 Task: Find the distance between San Francisco and Muir Woods.
Action: Mouse moved to (134, 319)
Screenshot: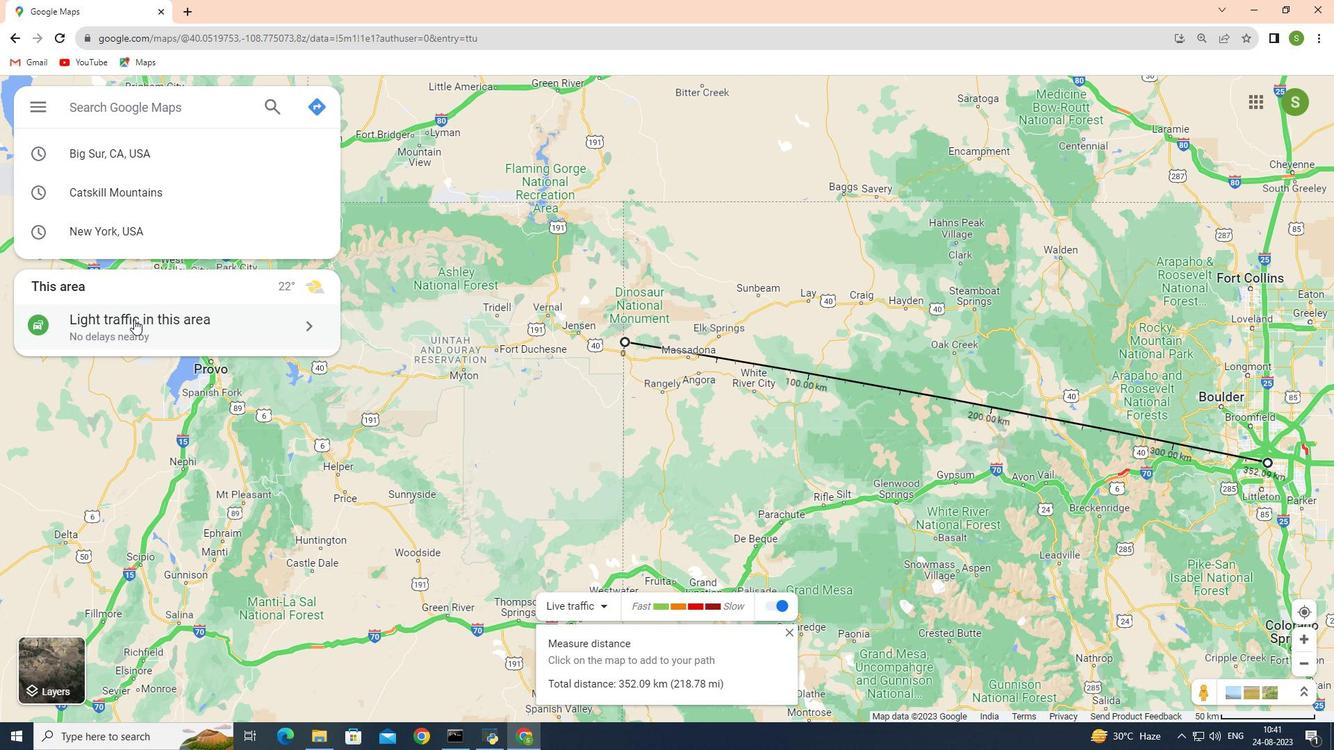 
Action: Mouse pressed left at (134, 319)
Screenshot: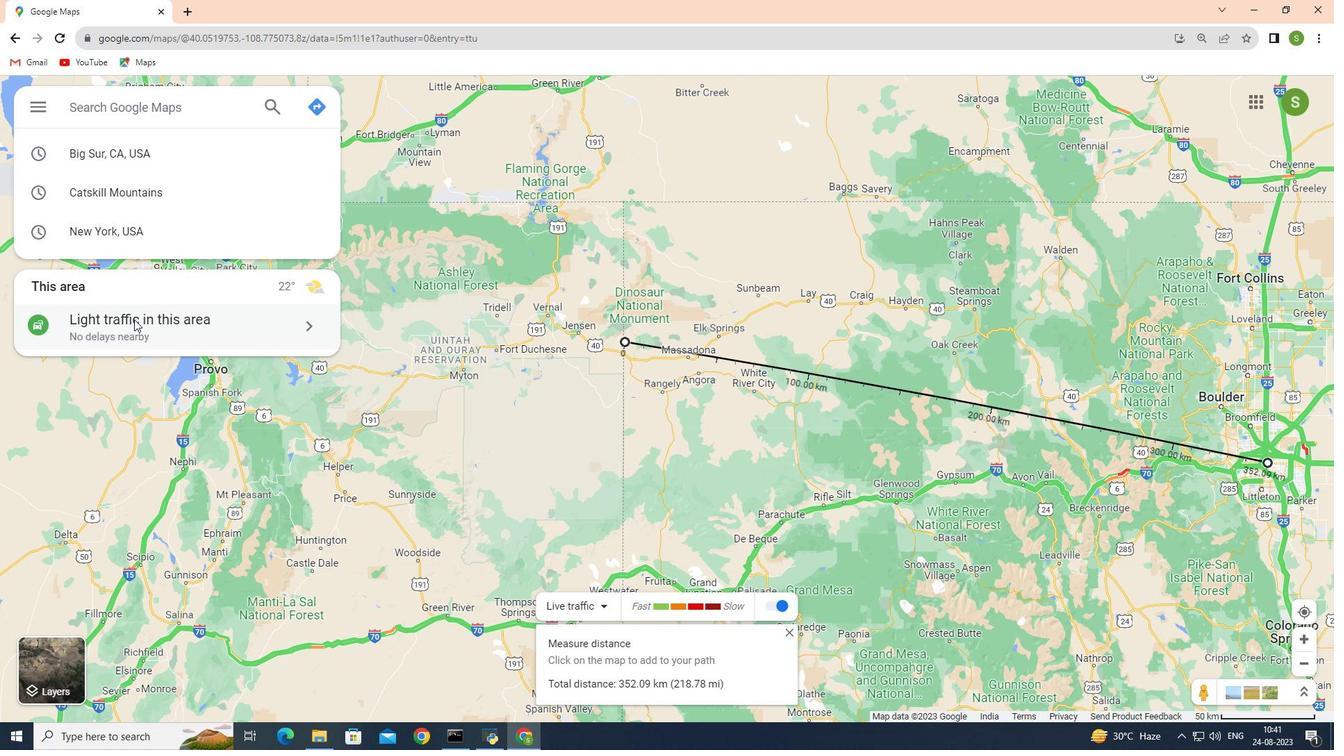 
Action: Mouse moved to (225, 267)
Screenshot: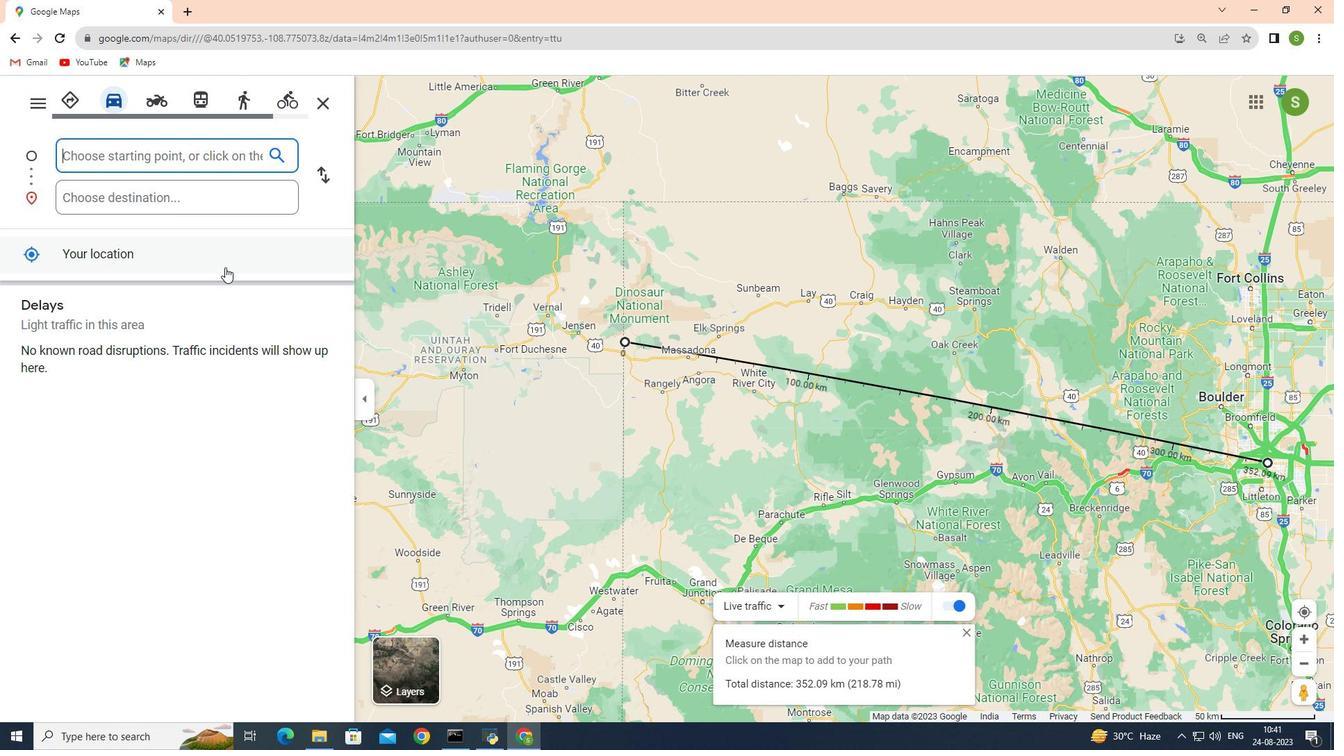 
Action: Key pressed <Key.shift>San
Screenshot: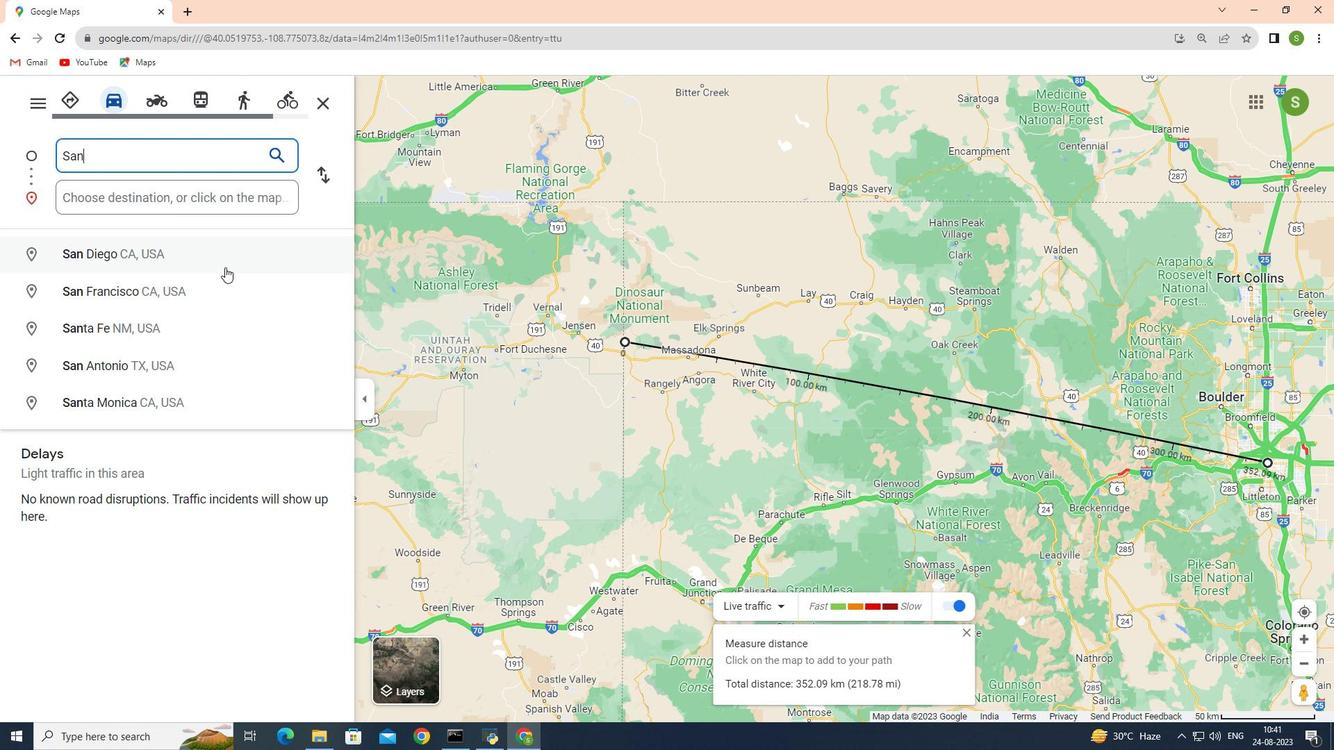 
Action: Mouse moved to (183, 293)
Screenshot: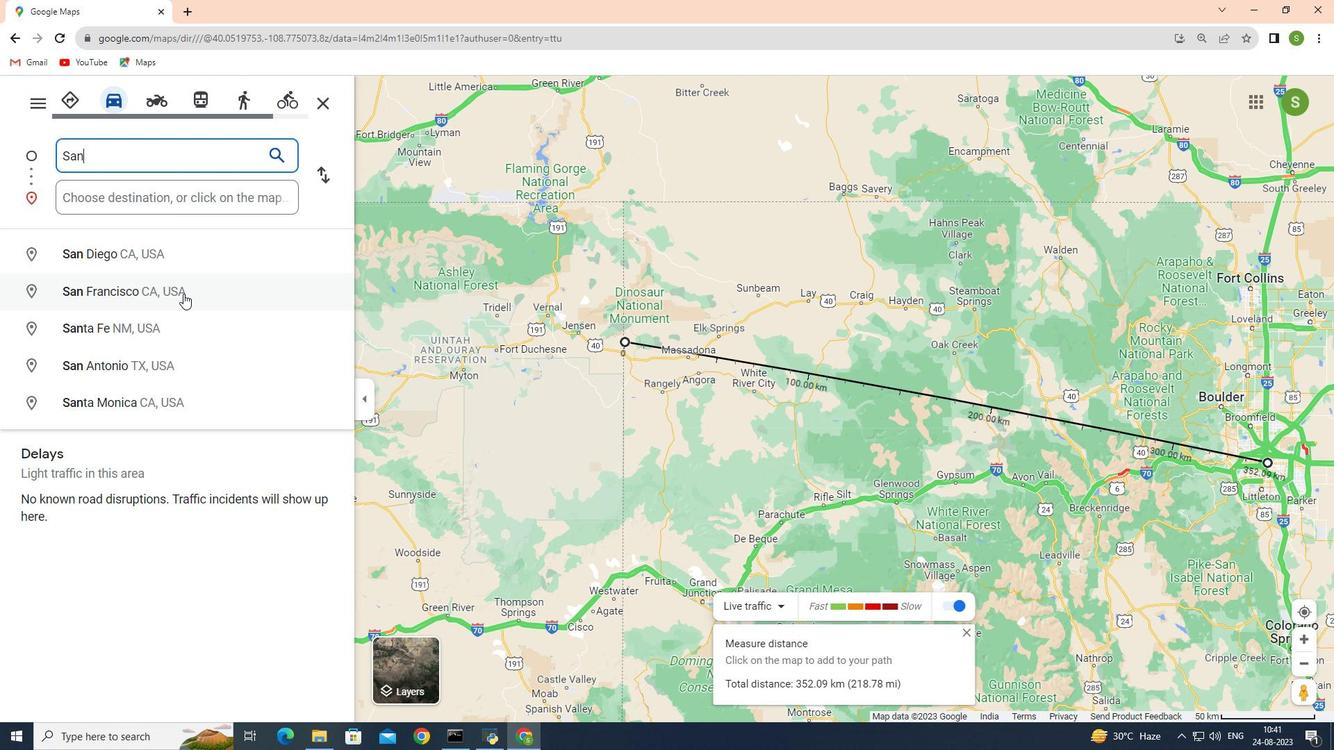 
Action: Mouse pressed left at (183, 293)
Screenshot: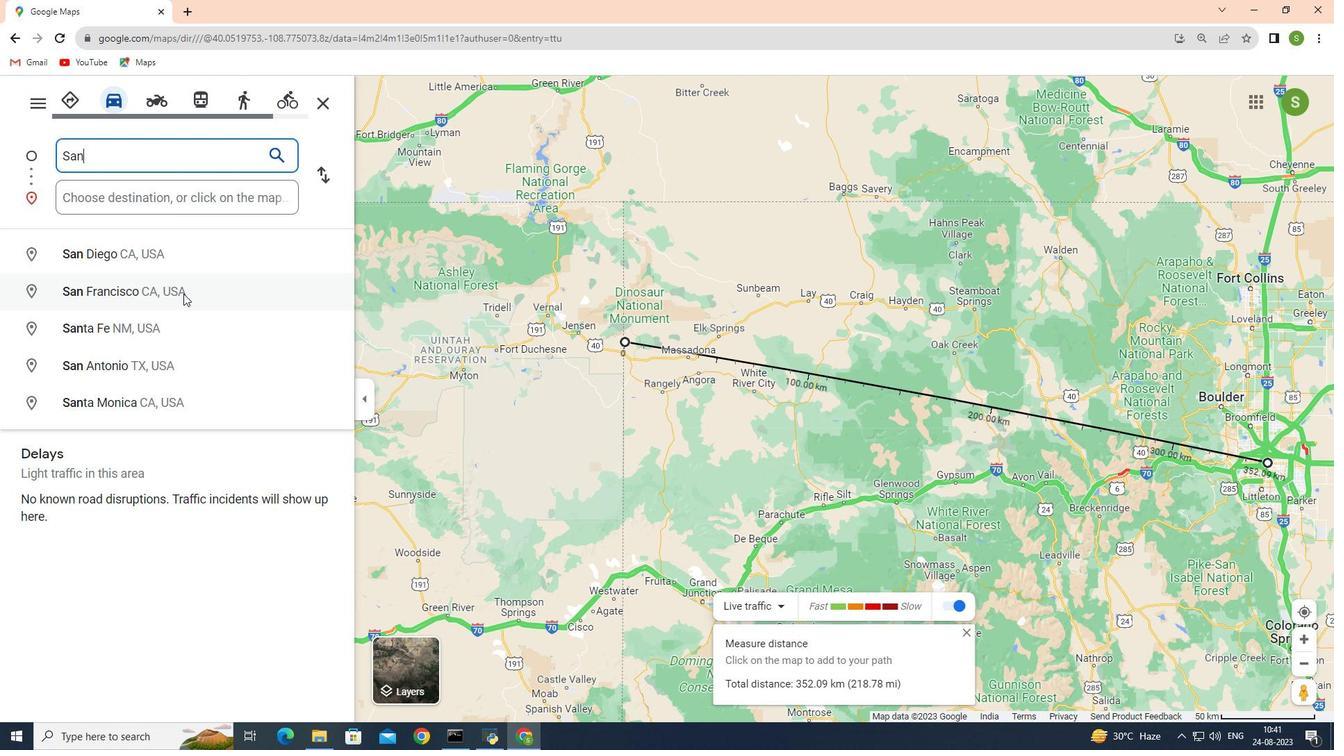 
Action: Mouse moved to (134, 195)
Screenshot: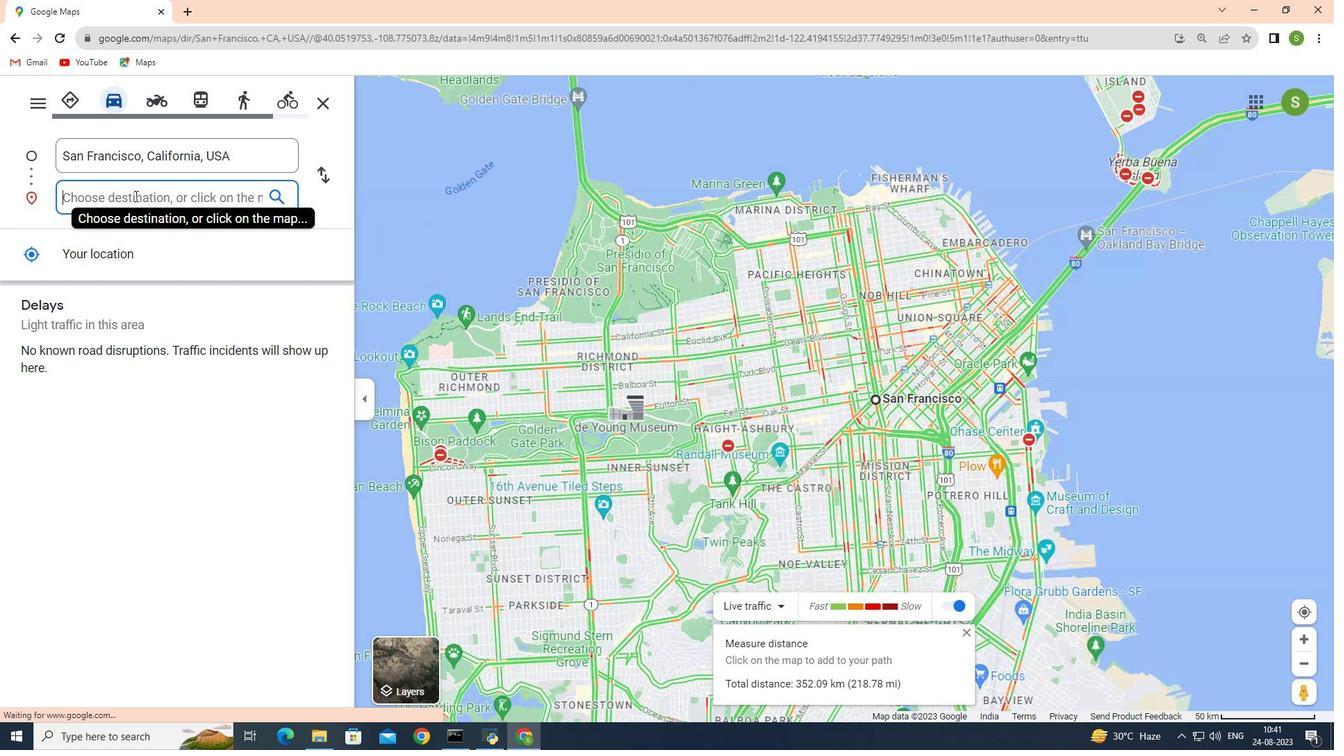
Action: Mouse pressed left at (134, 195)
Screenshot: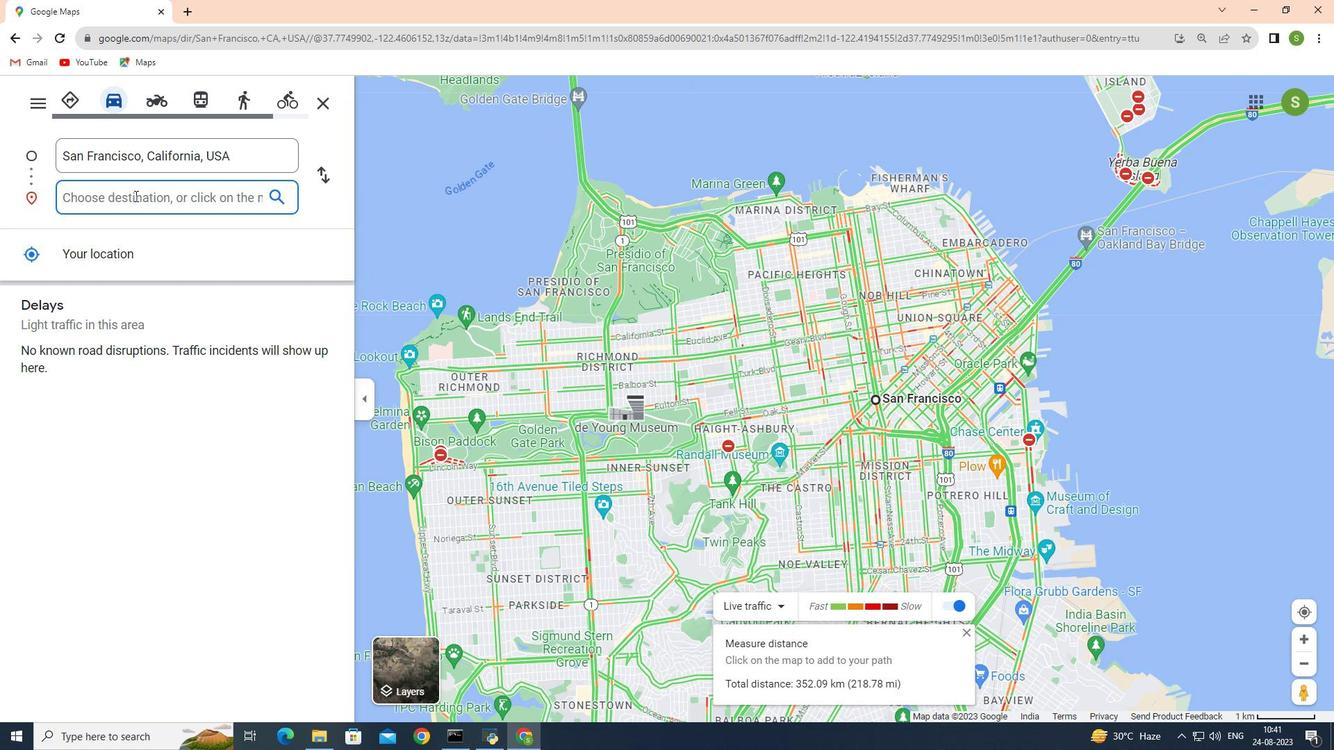 
Action: Key pressed <Key.shift>Muir
Screenshot: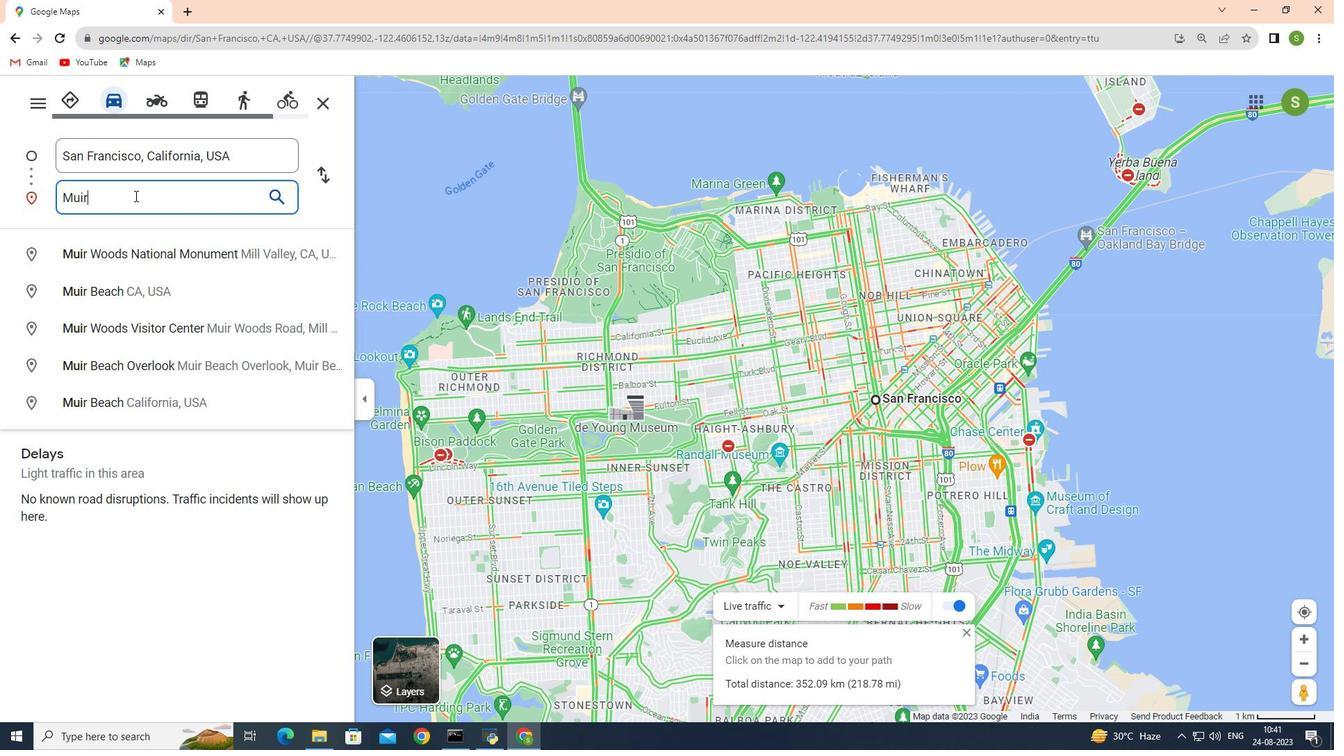 
Action: Mouse moved to (126, 250)
Screenshot: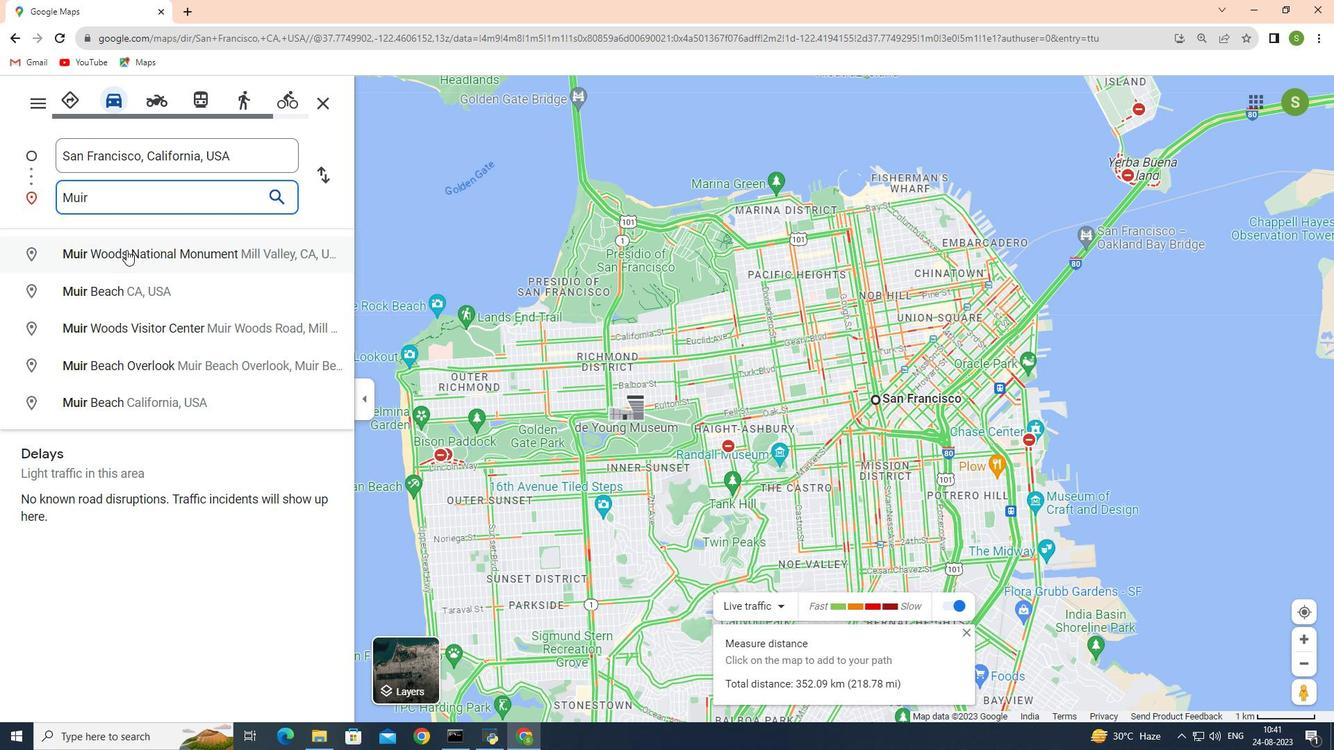 
Action: Mouse pressed left at (126, 250)
Screenshot: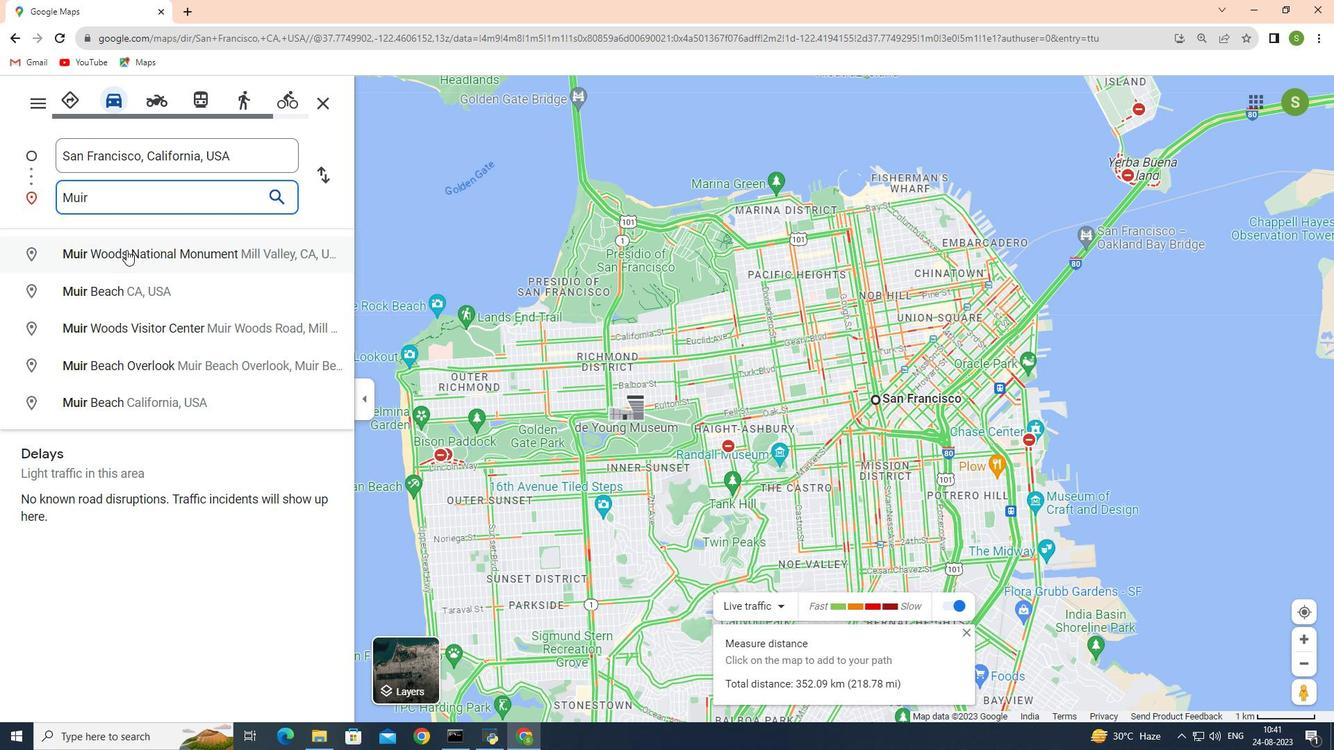 
Action: Mouse moved to (698, 673)
Screenshot: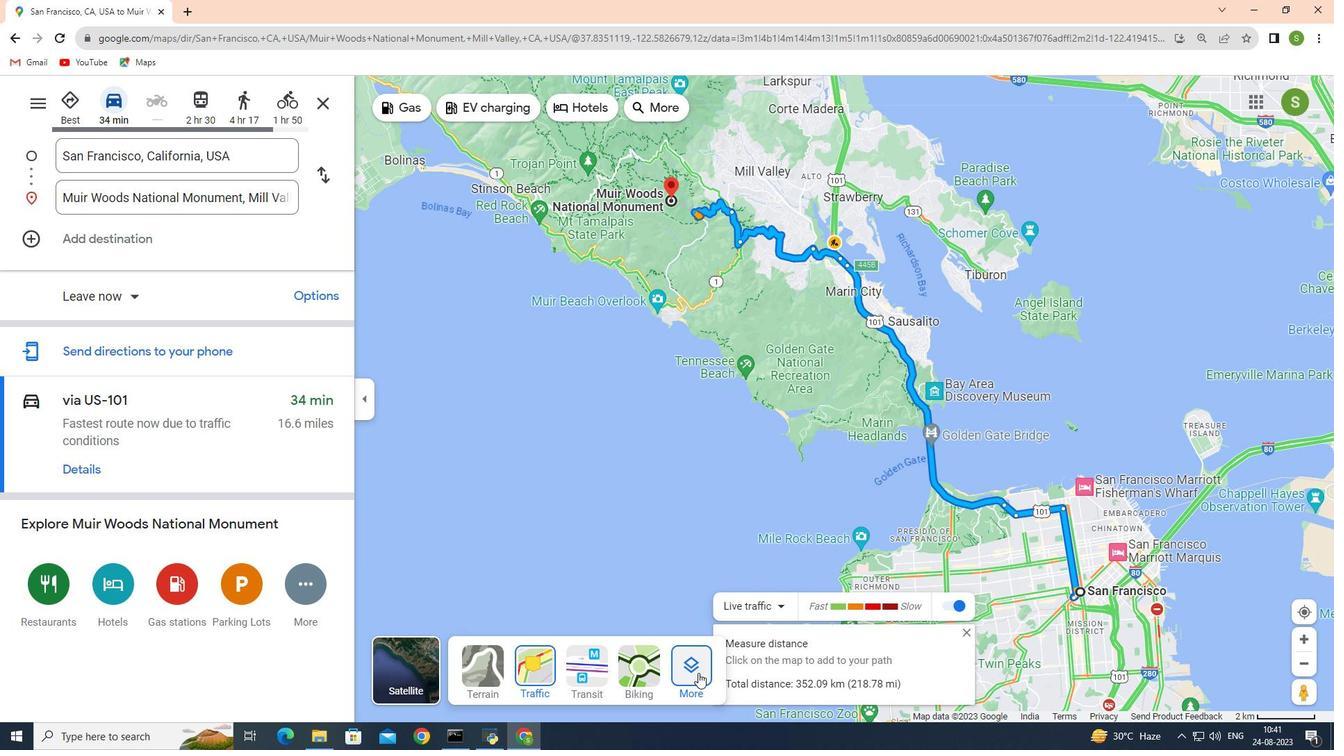 
Action: Mouse pressed left at (698, 673)
Screenshot: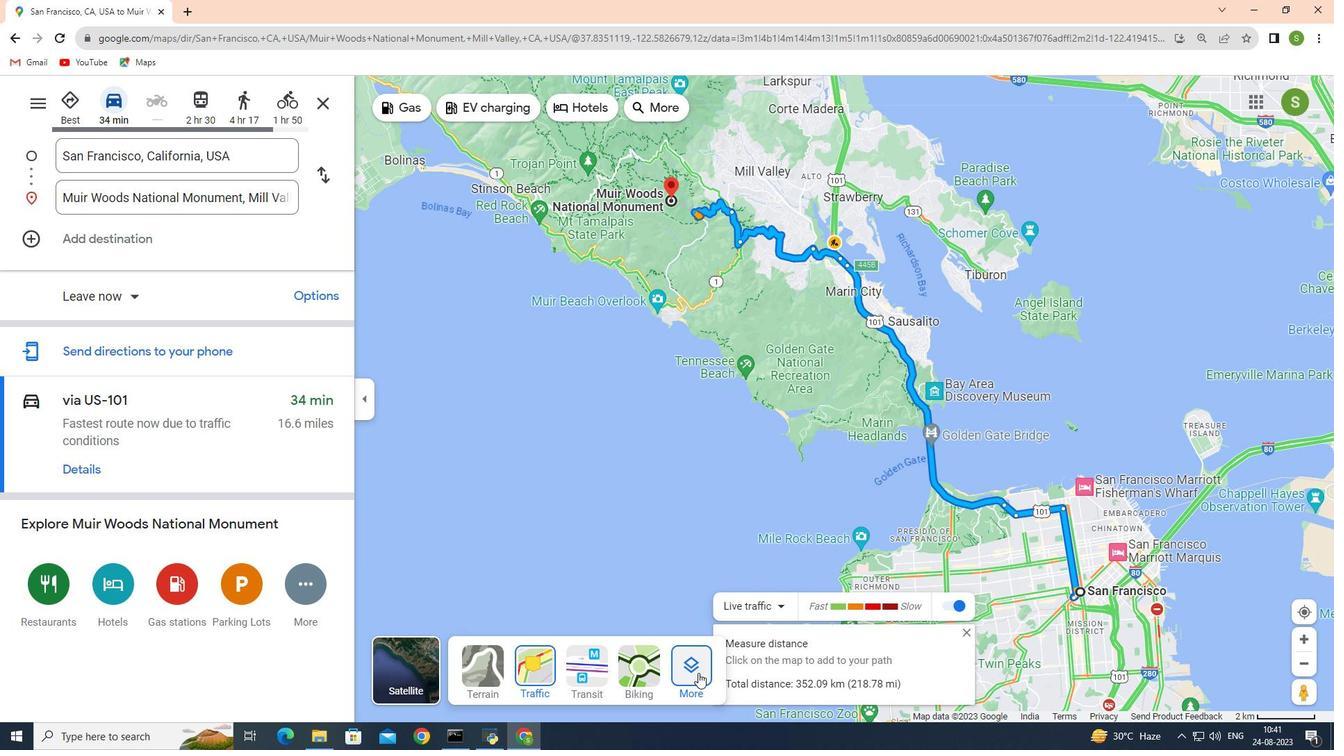 
Action: Mouse moved to (530, 522)
Screenshot: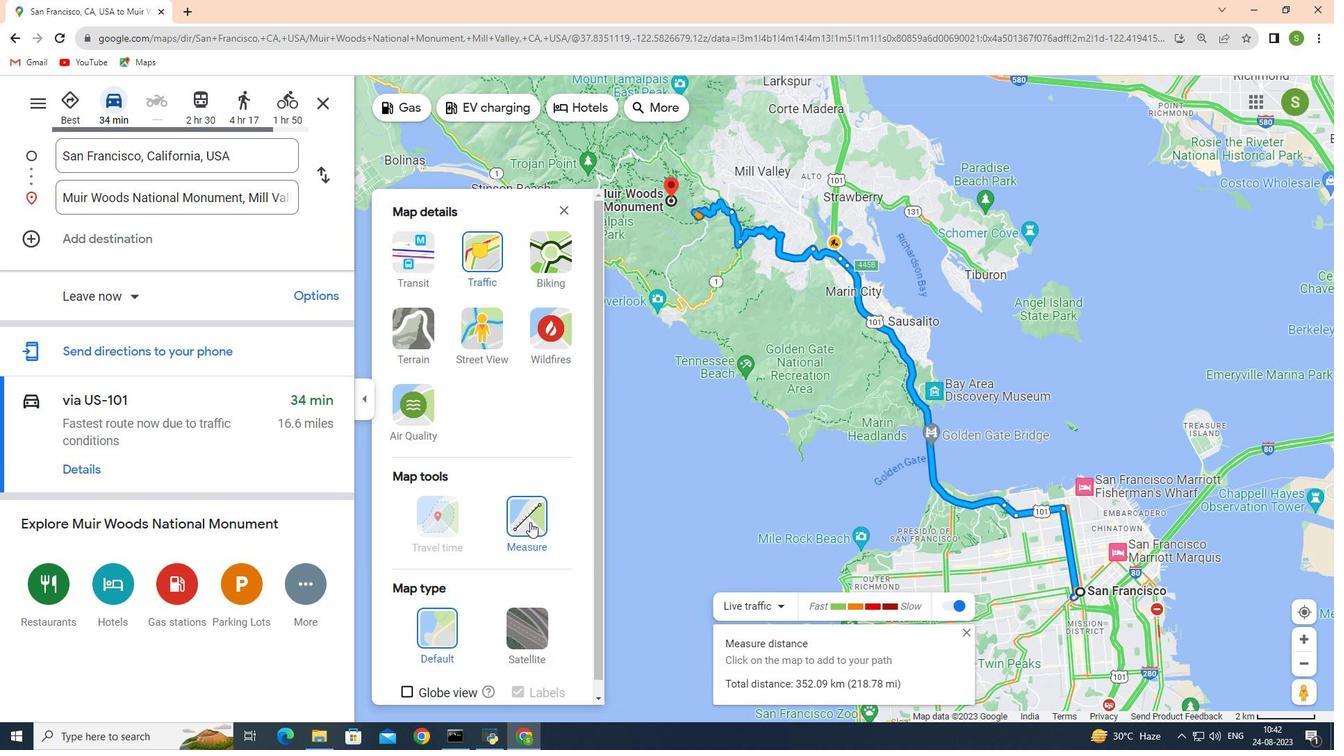 
Action: Mouse pressed left at (530, 522)
Screenshot: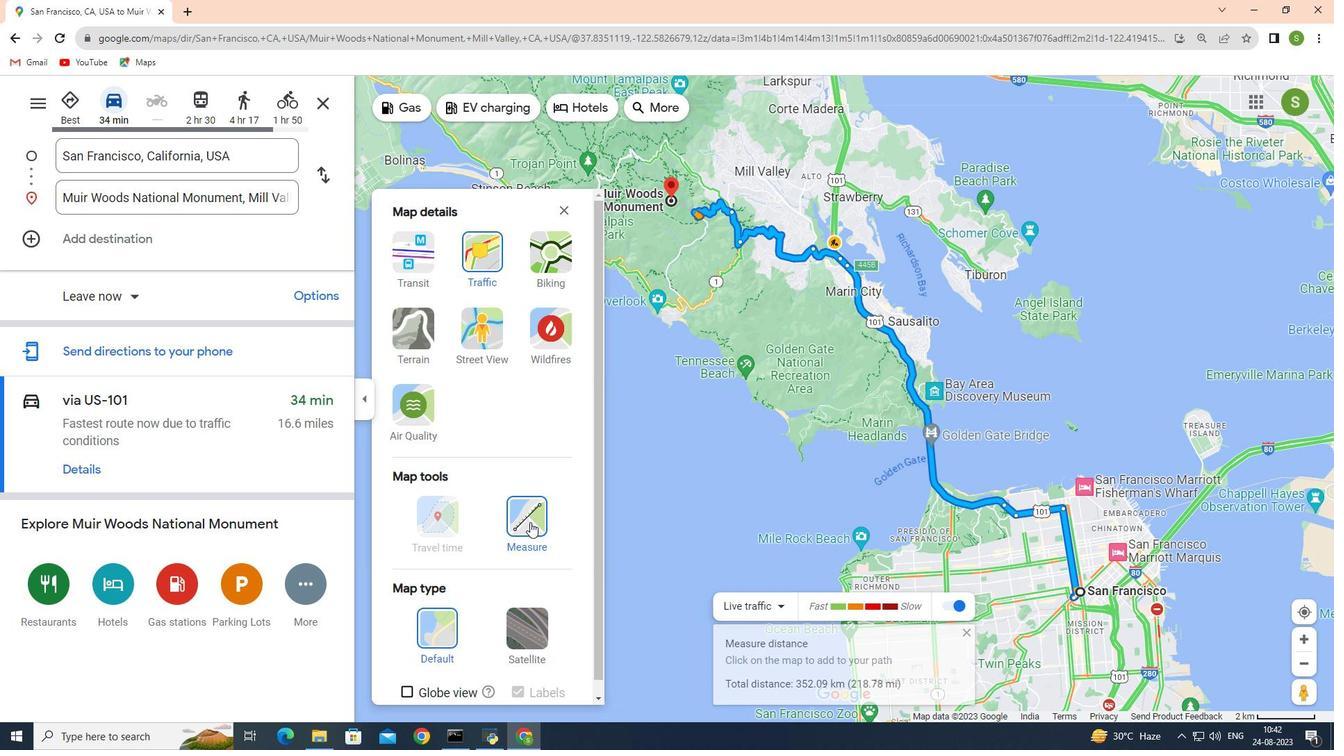 
Action: Mouse moved to (562, 210)
Screenshot: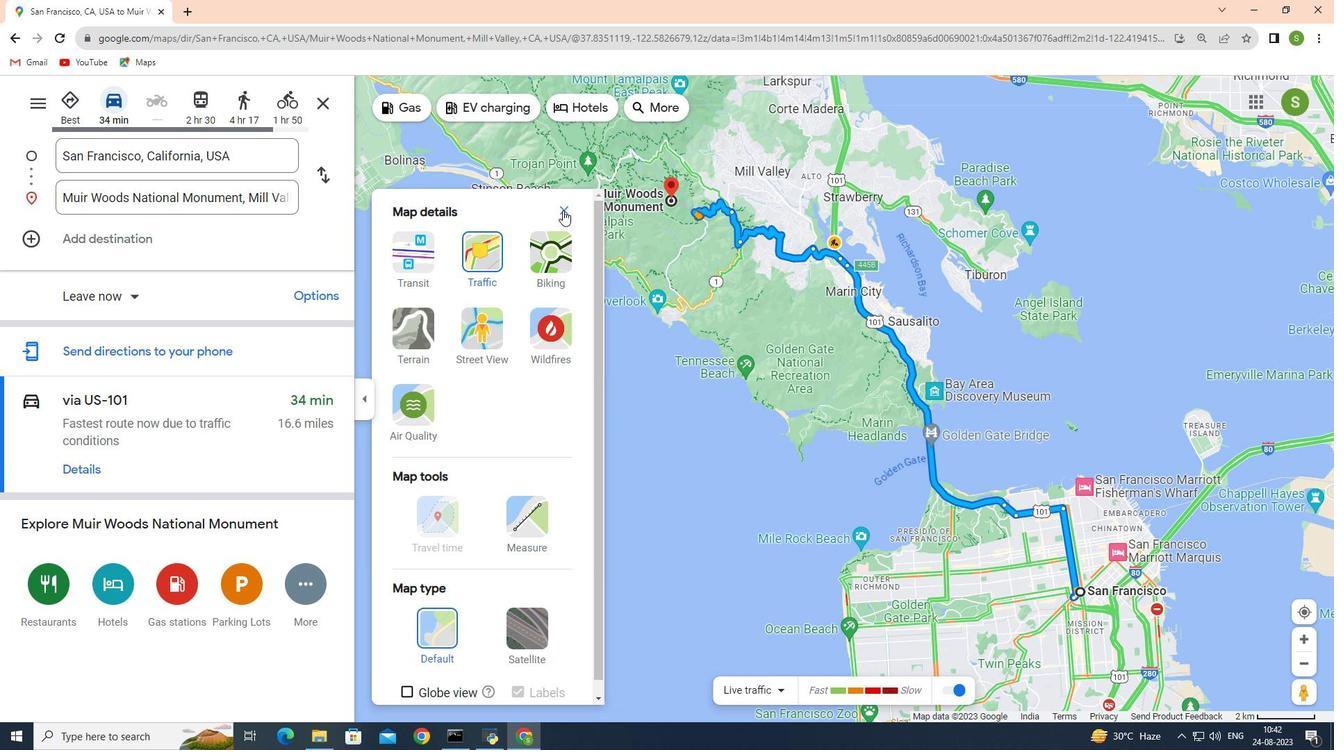 
Action: Mouse pressed left at (562, 210)
Screenshot: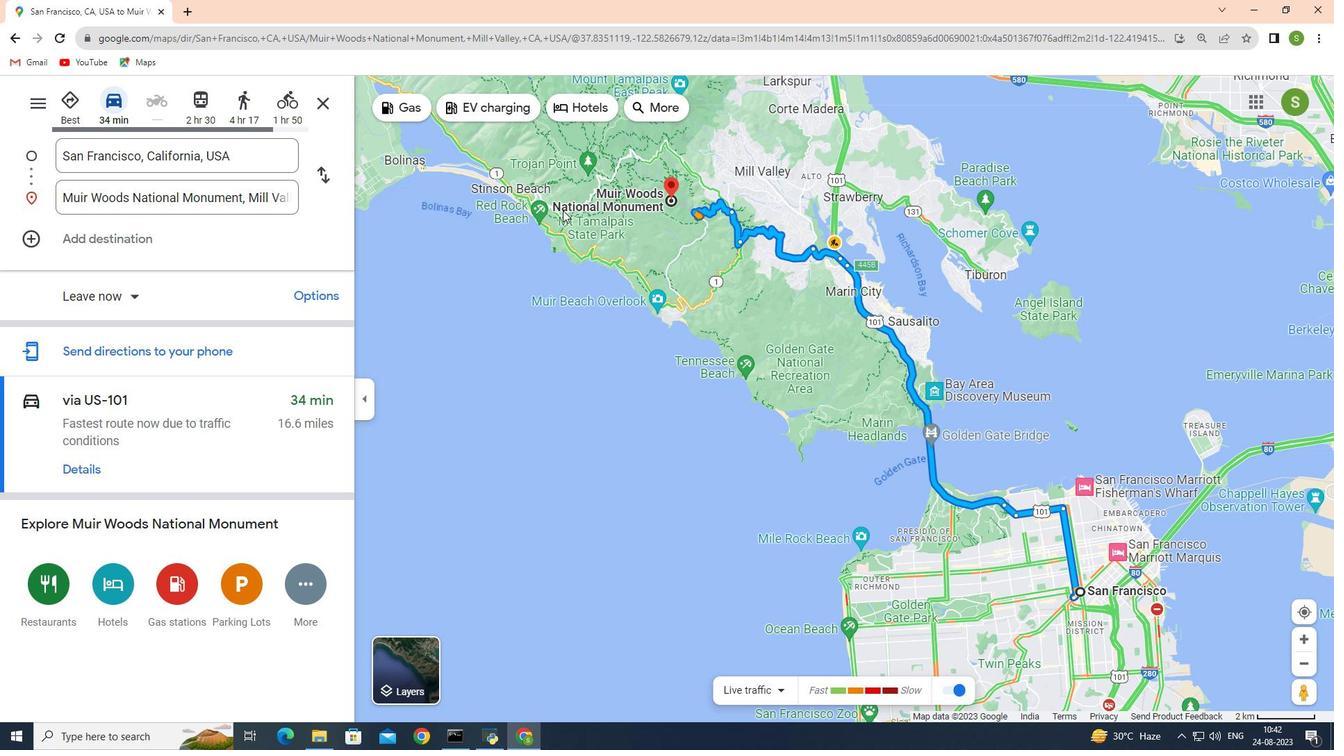 
Action: Mouse moved to (1079, 591)
Screenshot: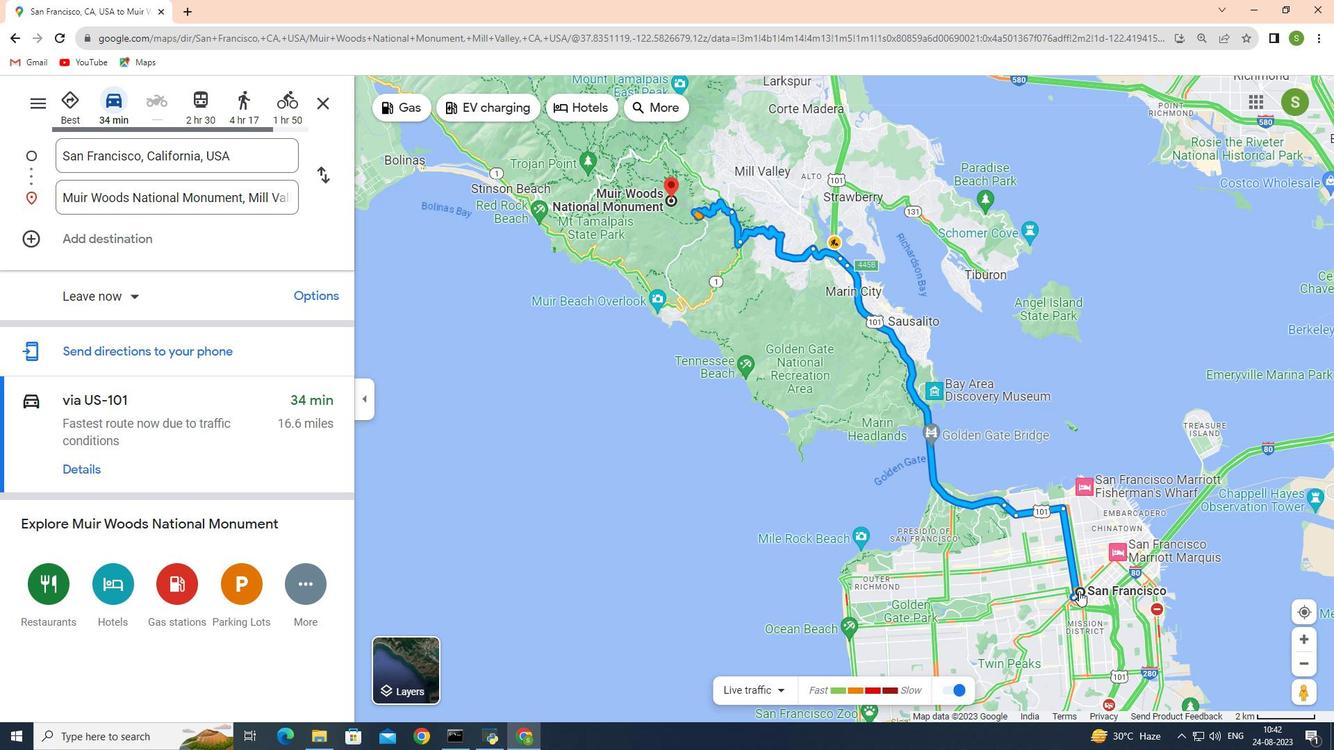 
Action: Mouse pressed left at (1079, 591)
Screenshot: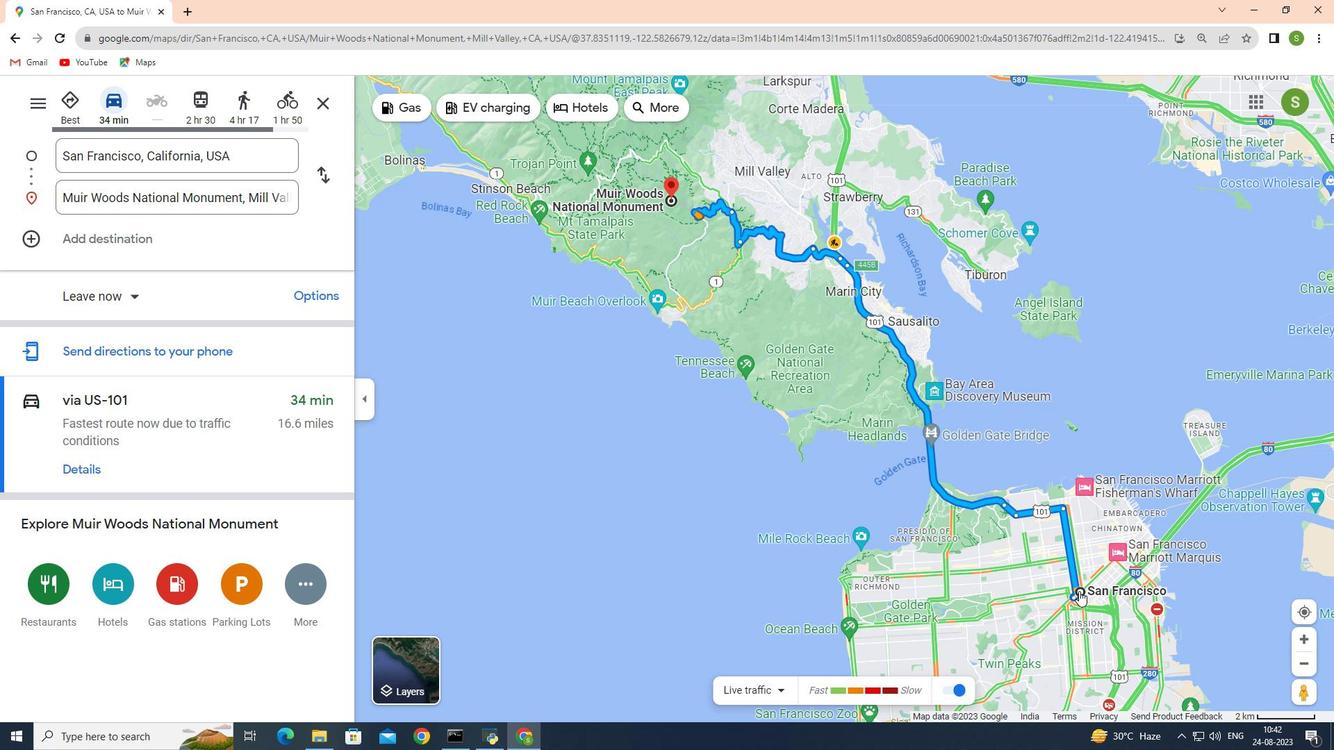 
Action: Mouse moved to (671, 189)
Screenshot: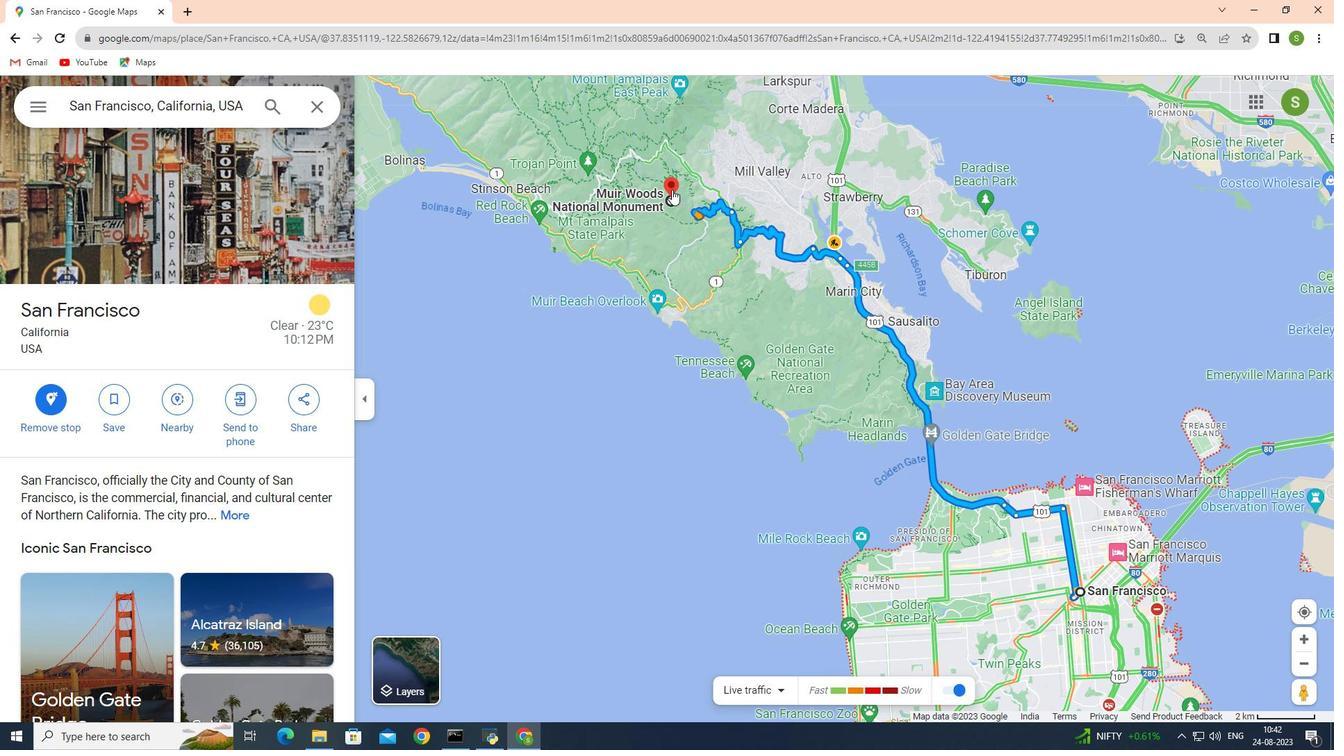 
Action: Mouse pressed left at (671, 189)
Screenshot: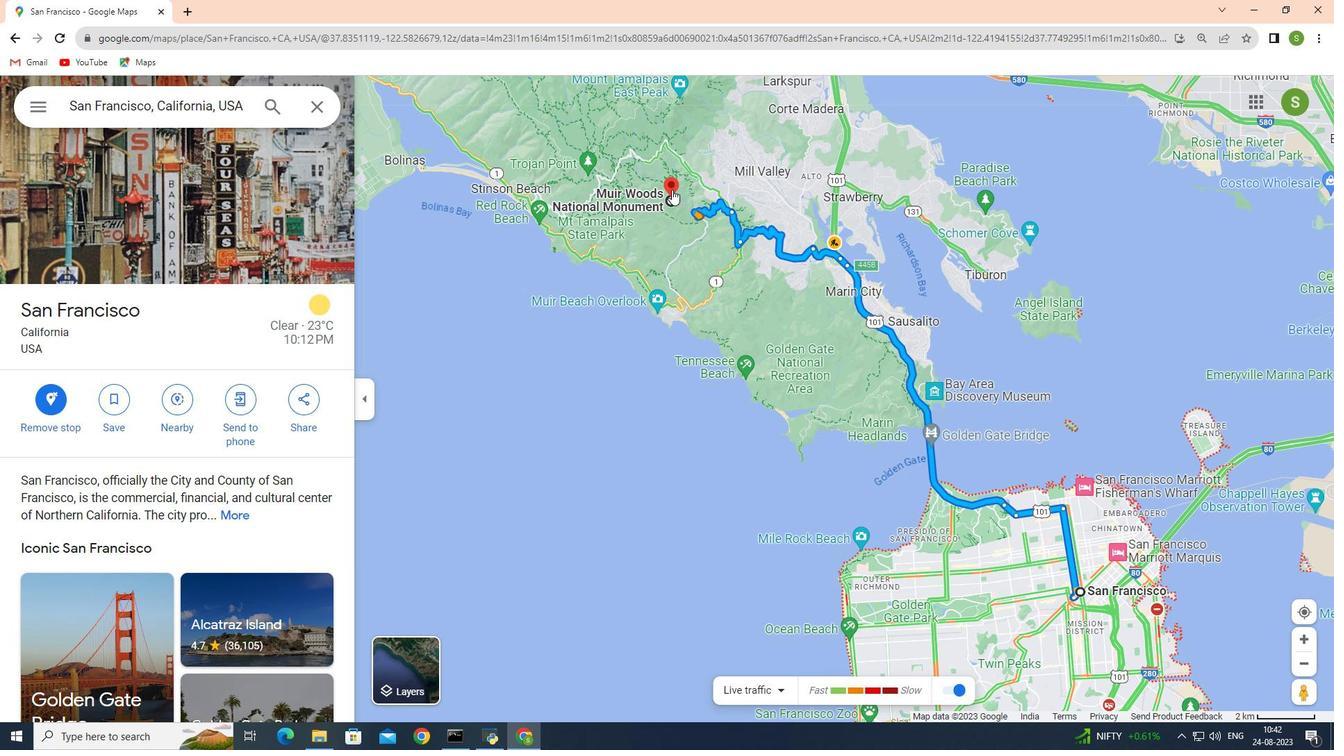 
Action: Mouse moved to (669, 198)
Screenshot: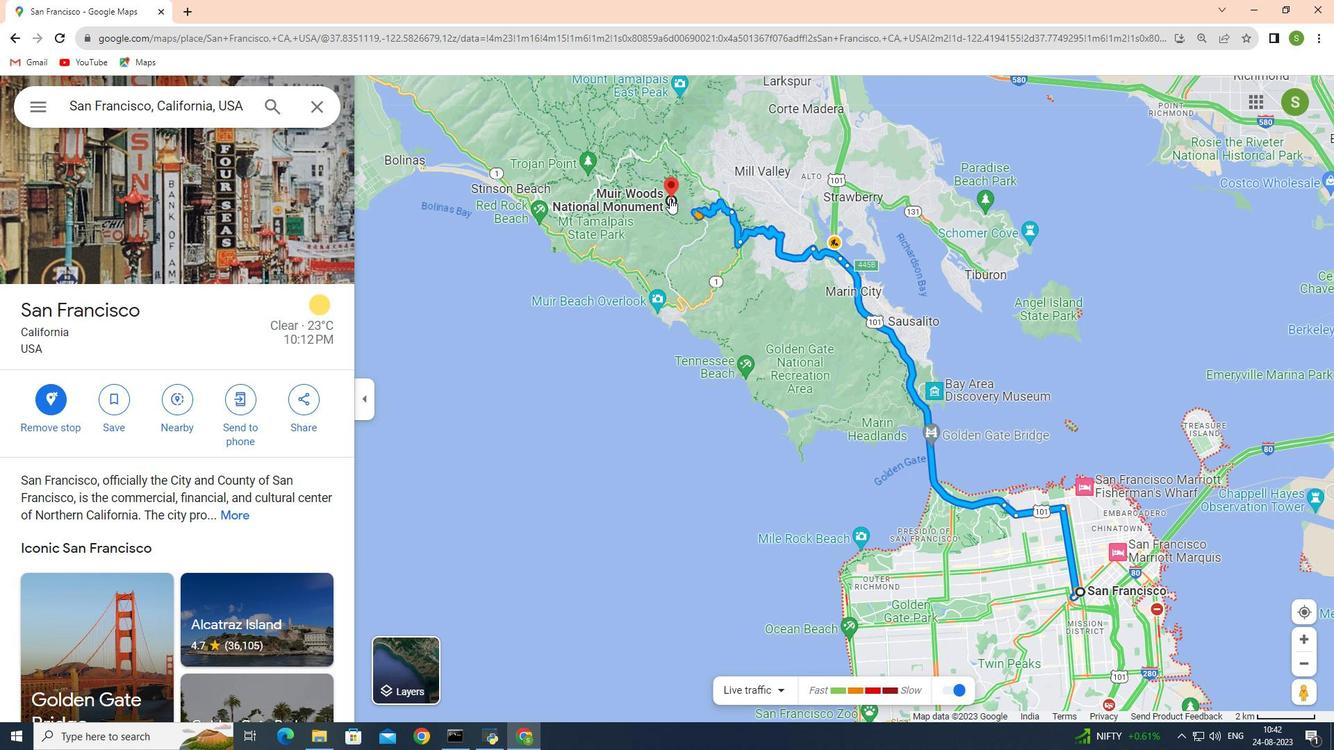 
Action: Mouse pressed left at (669, 198)
Screenshot: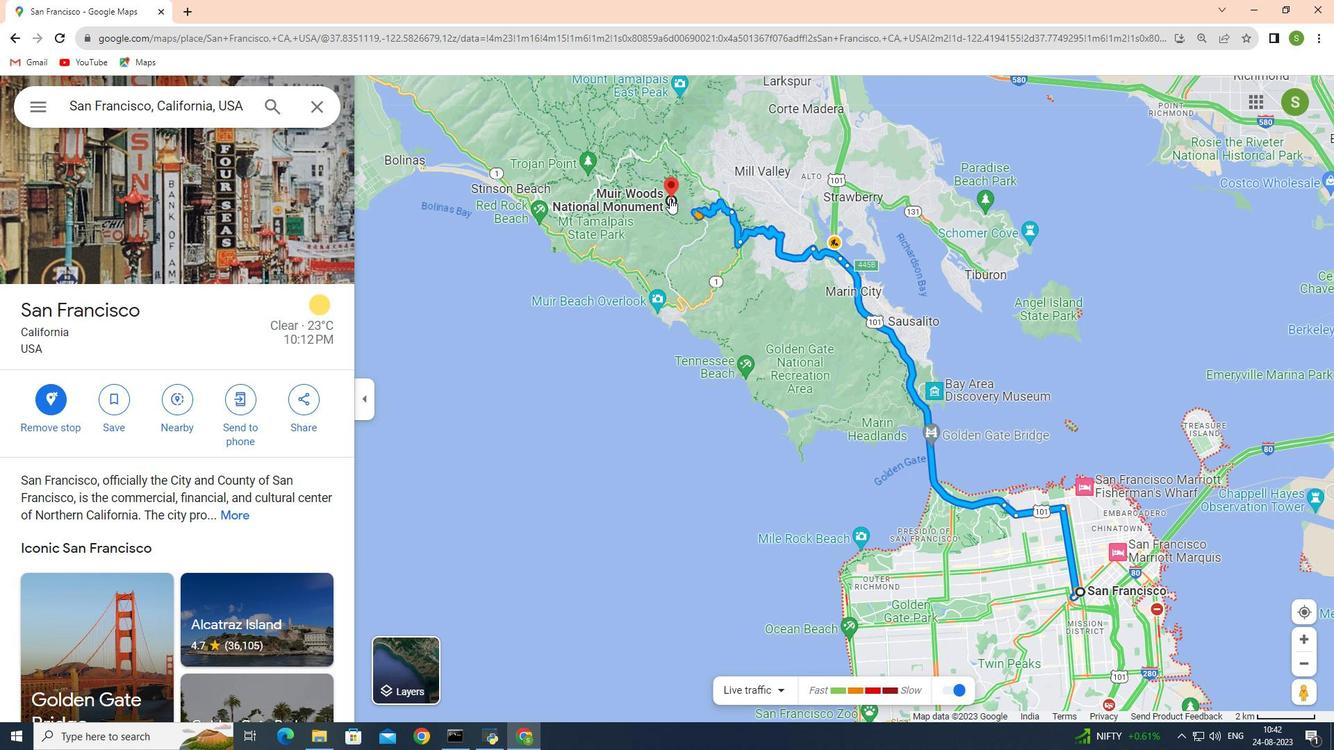 
Action: Mouse moved to (1075, 592)
Screenshot: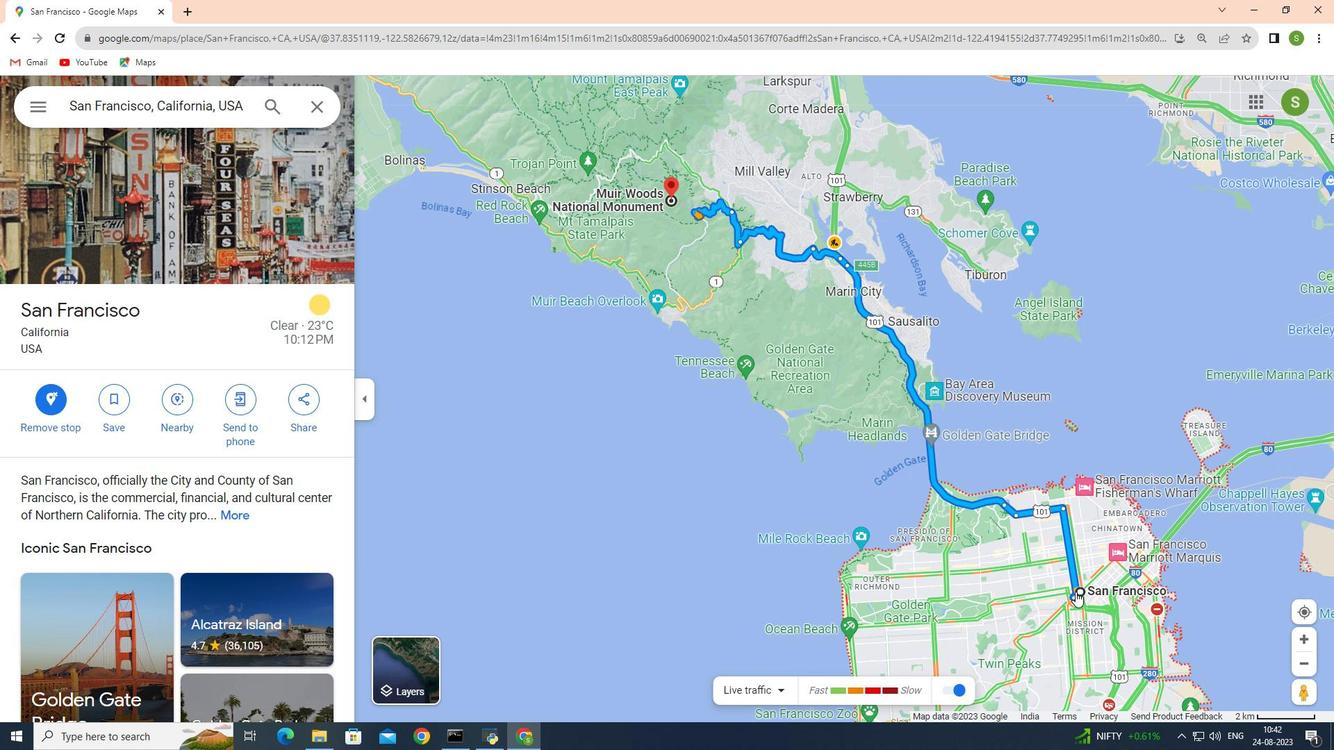 
Action: Mouse pressed left at (1075, 592)
Screenshot: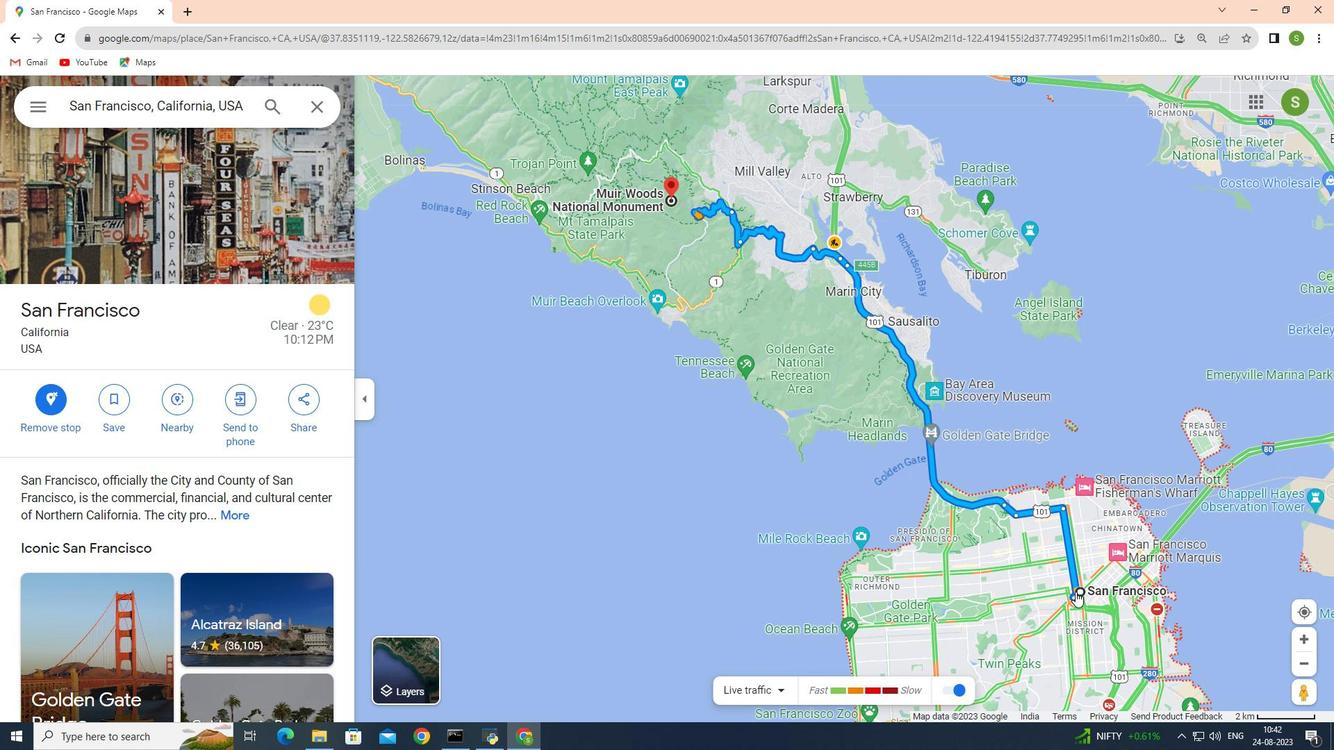 
Action: Mouse moved to (1079, 592)
Screenshot: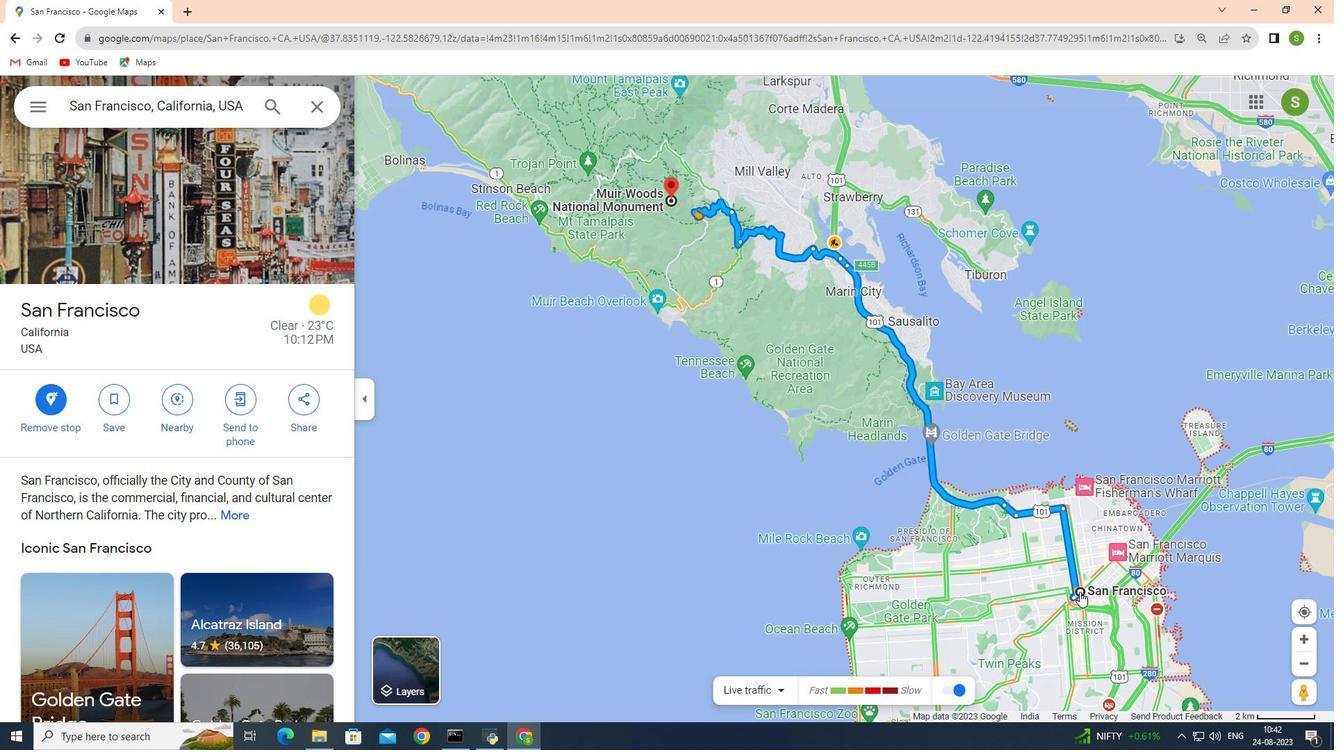 
Action: Mouse pressed left at (1079, 592)
Screenshot: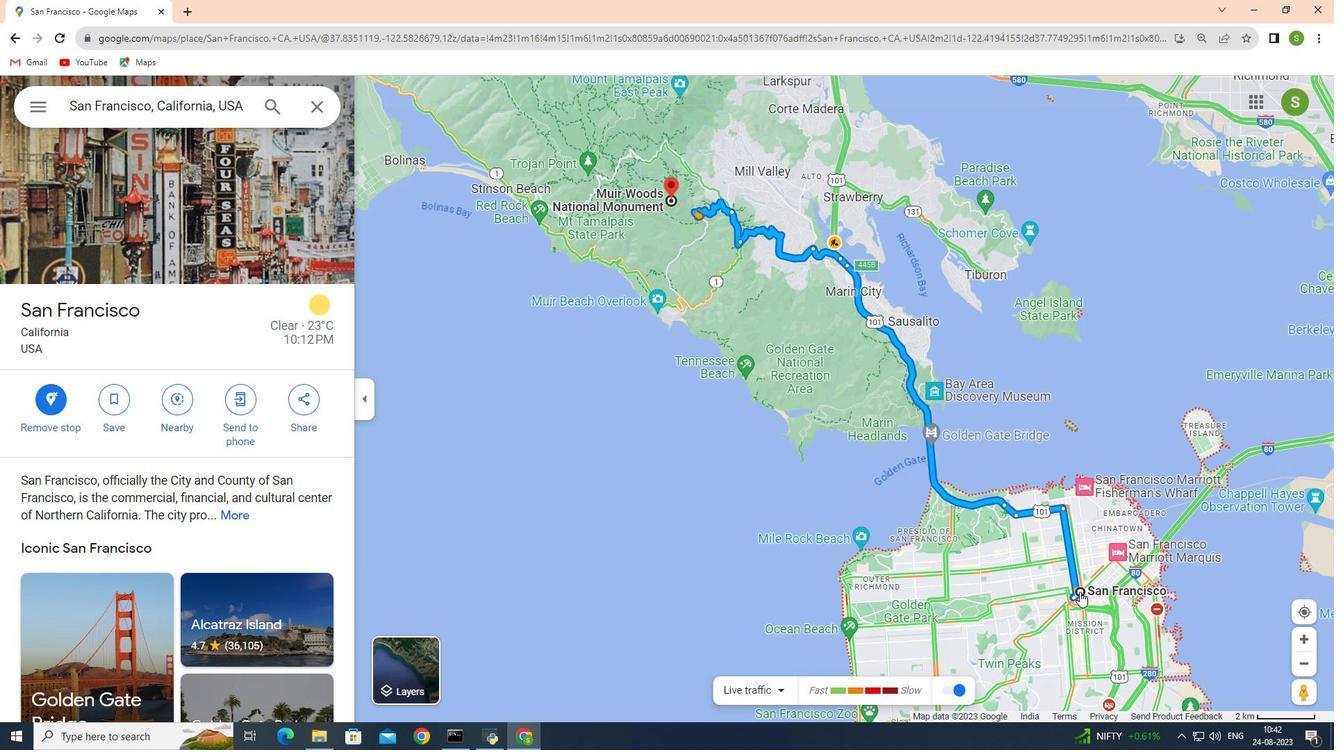 
Action: Mouse moved to (1090, 590)
Screenshot: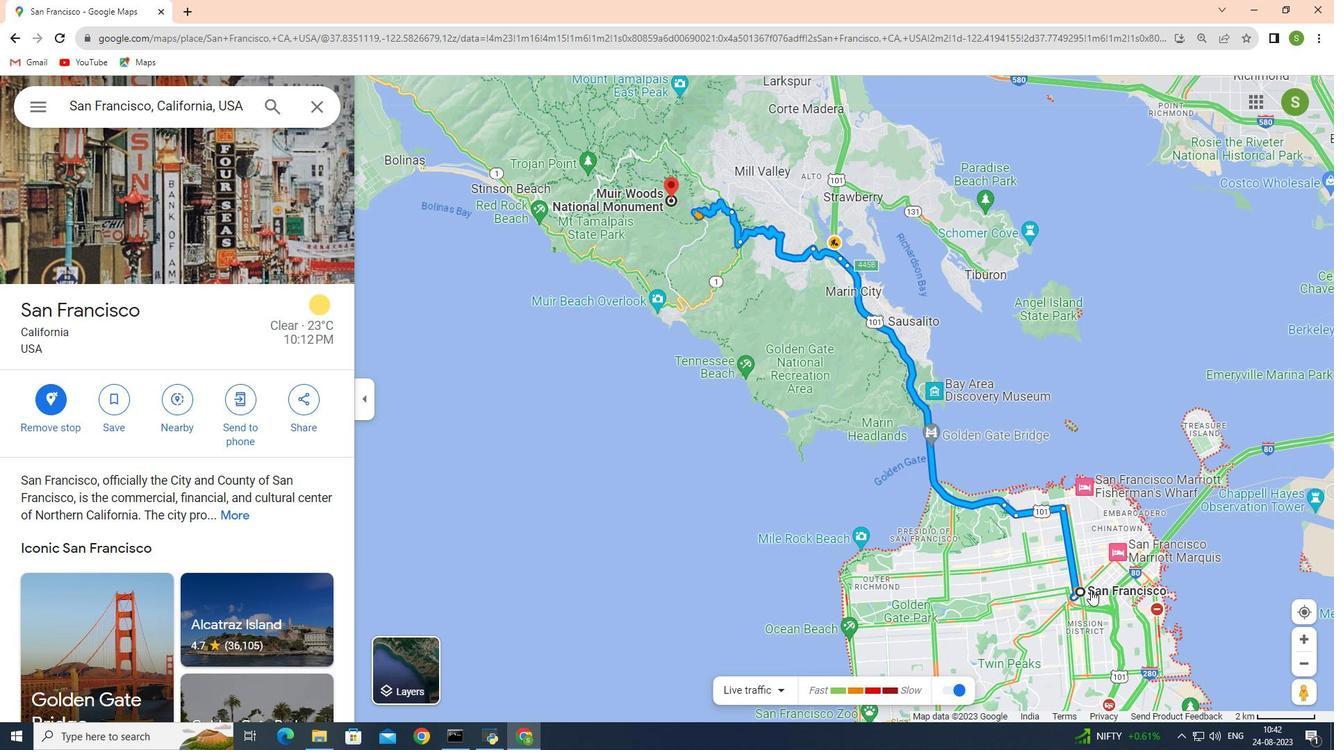 
Action: Mouse pressed left at (1090, 590)
Screenshot: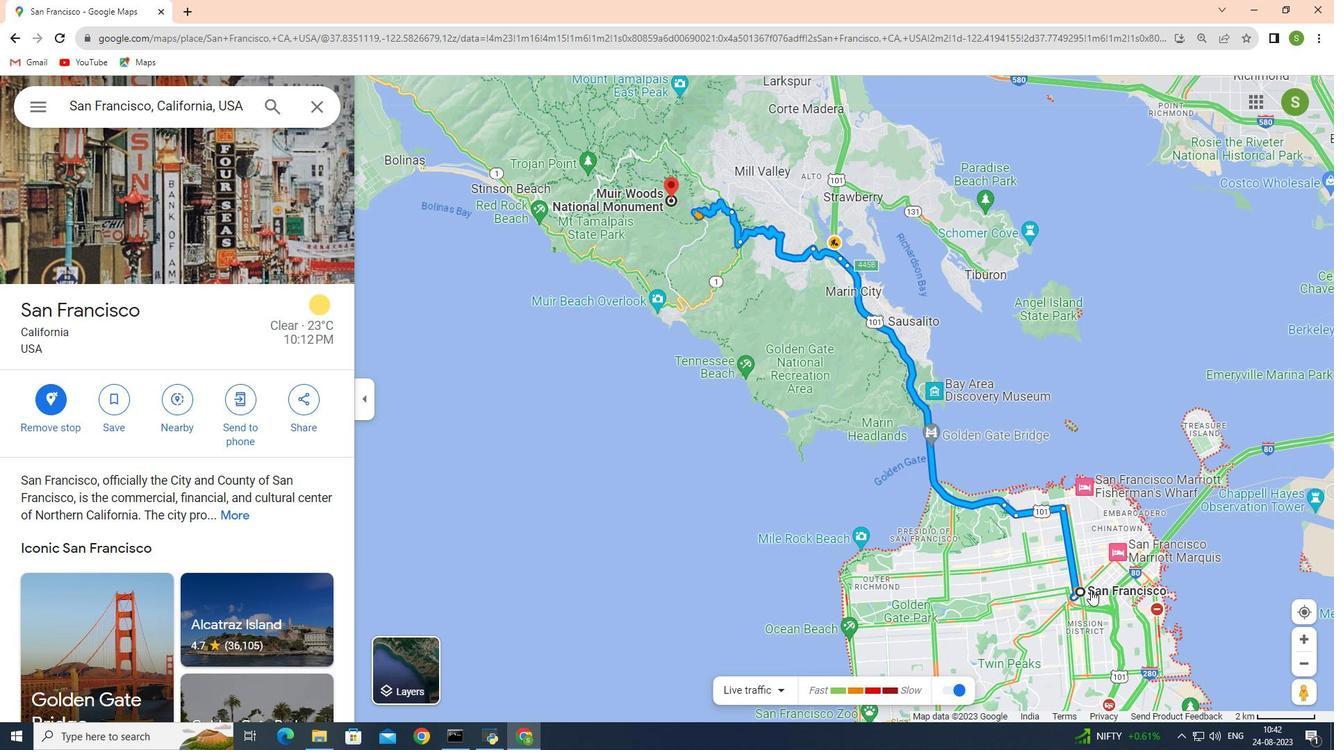 
Action: Mouse moved to (671, 185)
Screenshot: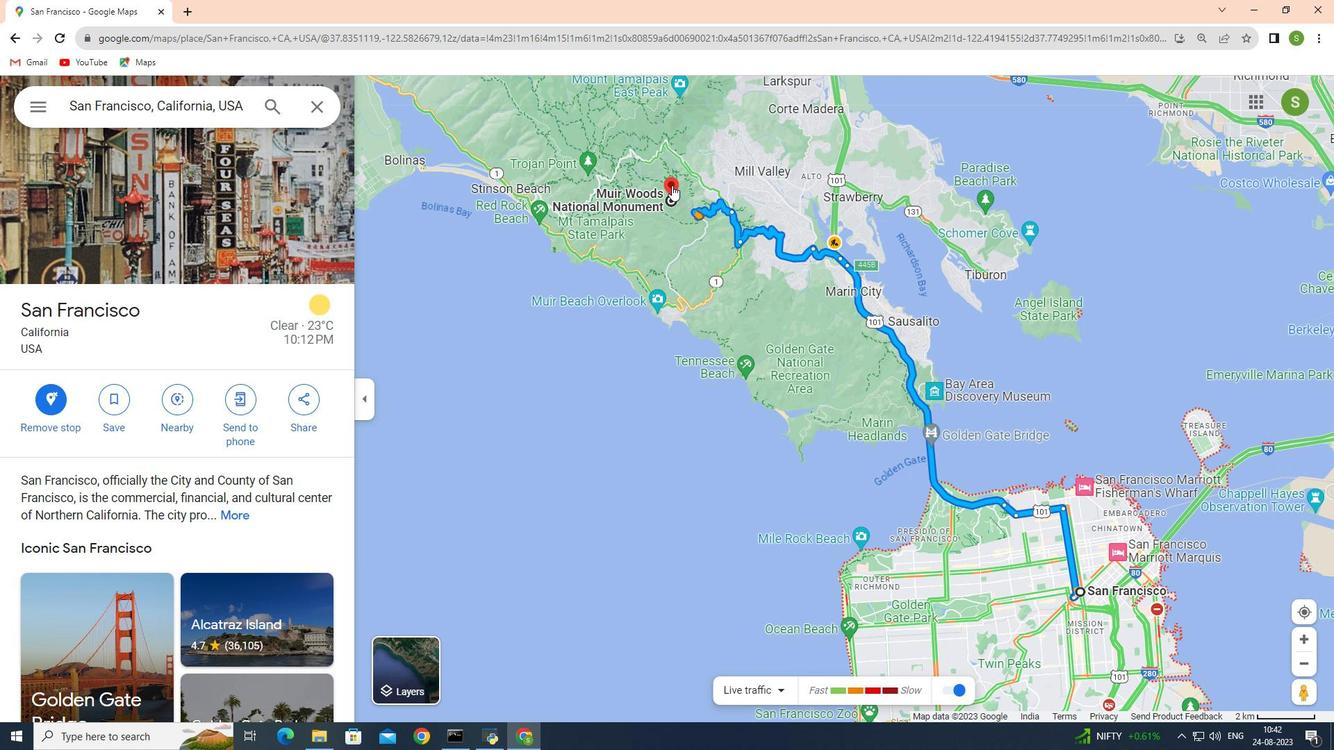 
Action: Mouse pressed left at (671, 185)
Screenshot: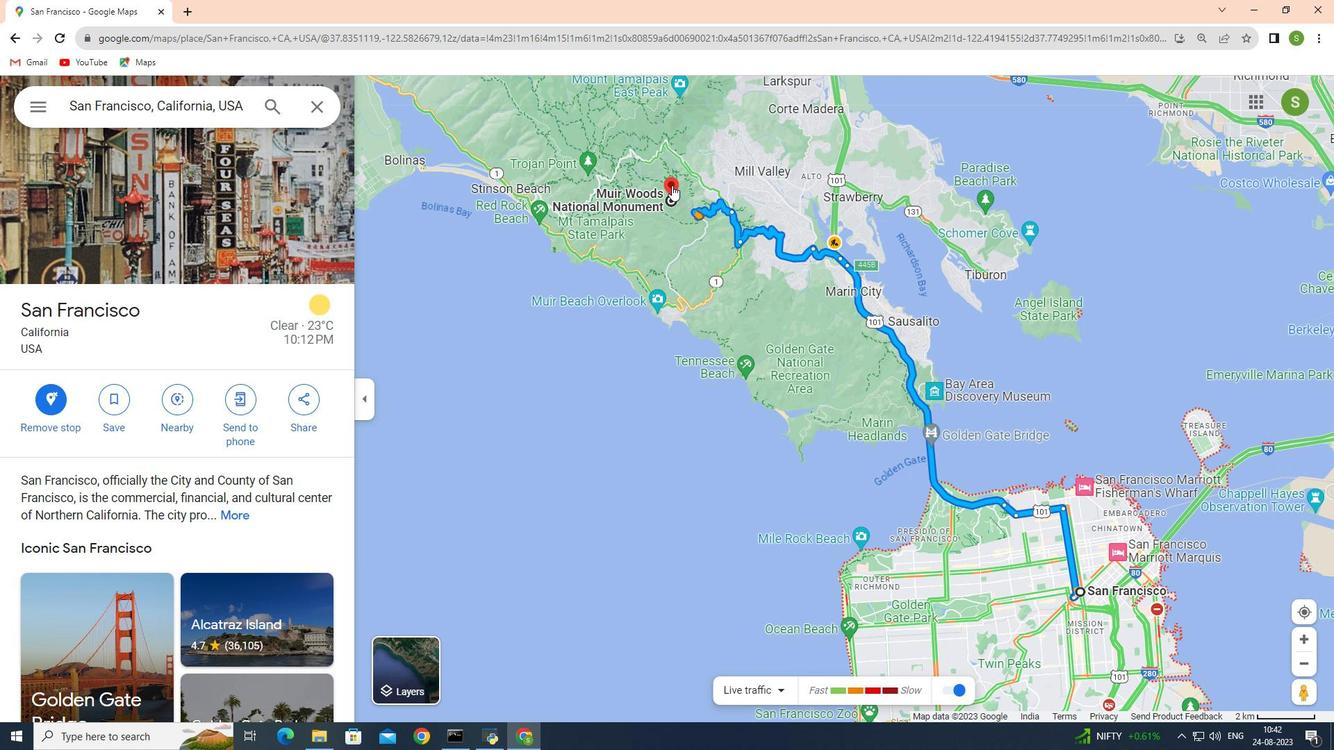 
Action: Mouse moved to (1081, 591)
Screenshot: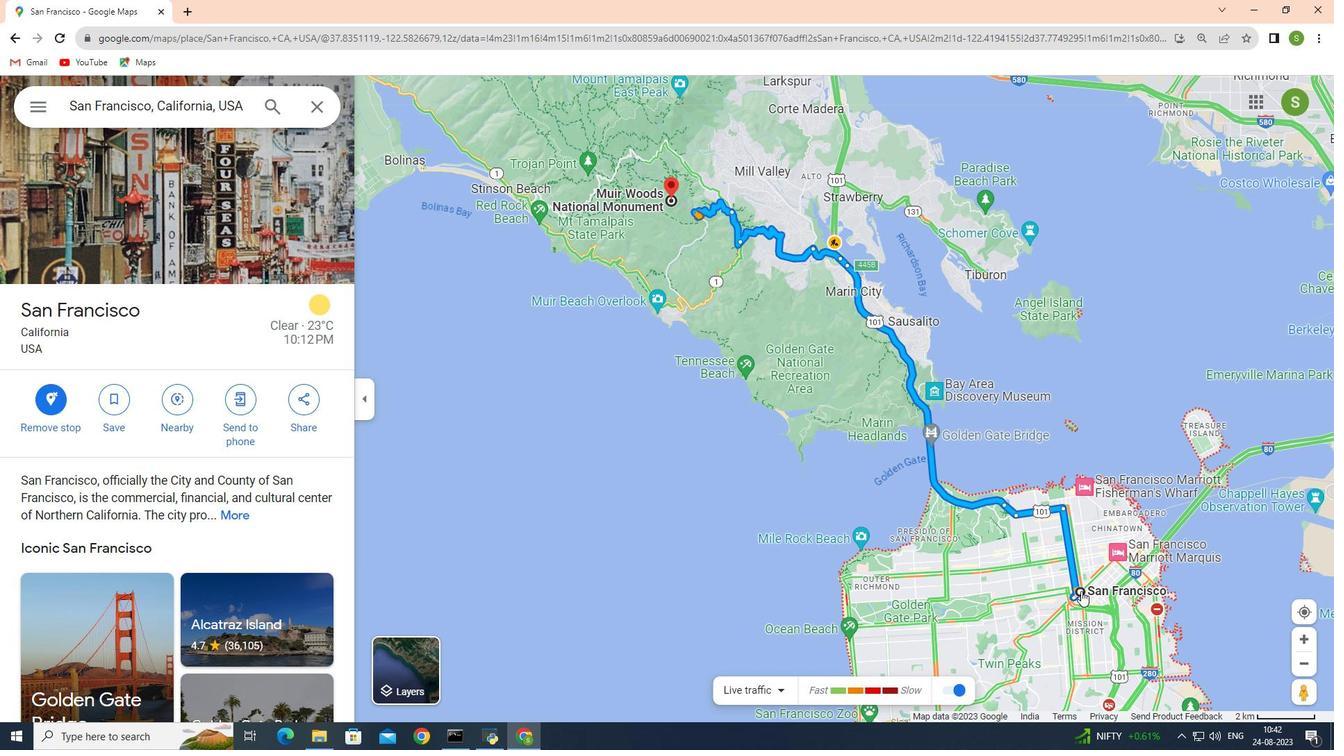
Action: Mouse pressed left at (1081, 591)
Screenshot: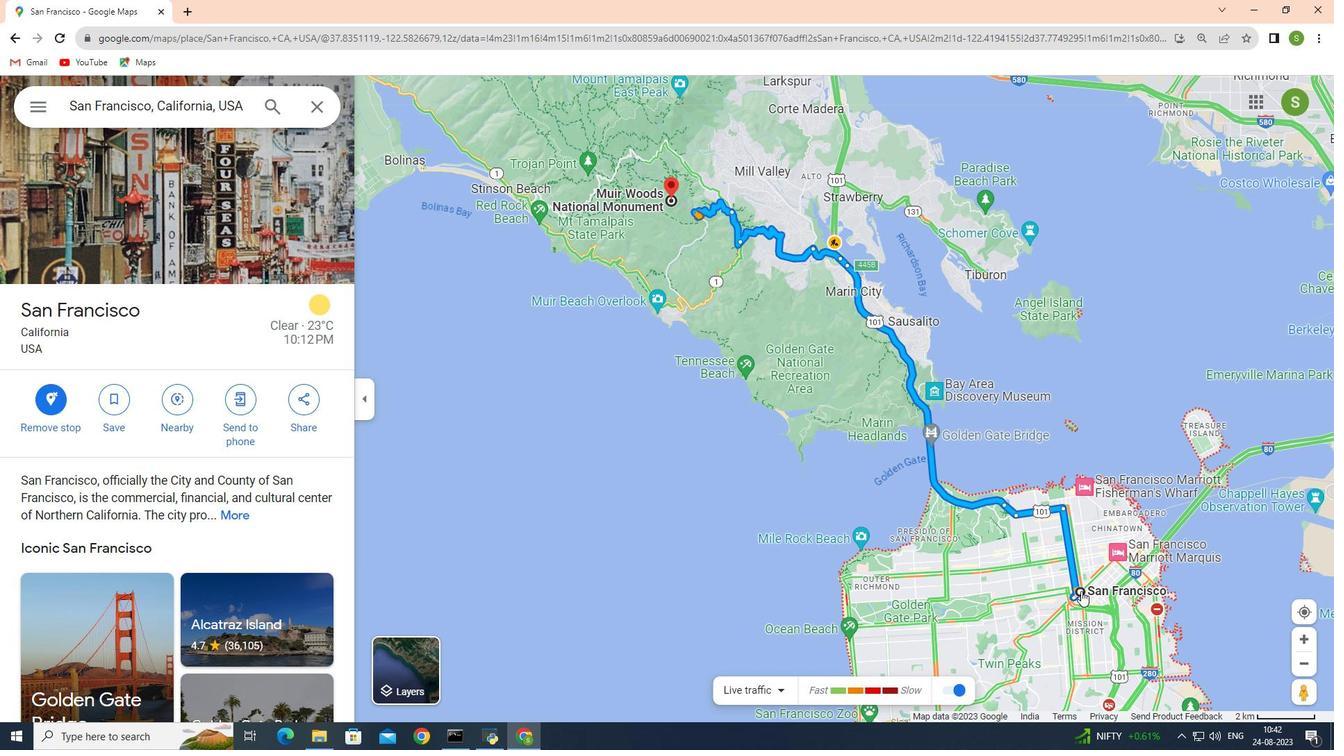 
Action: Mouse pressed left at (1081, 591)
Screenshot: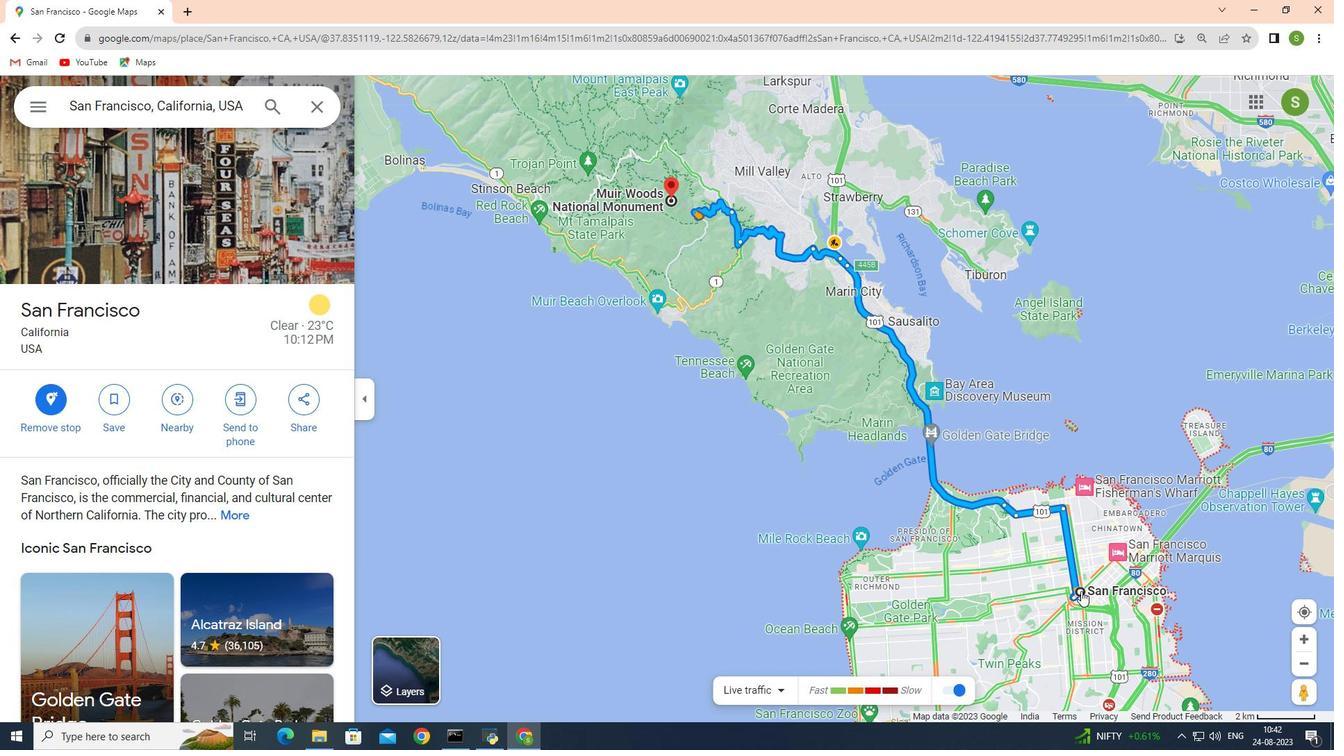 
Action: Mouse moved to (674, 184)
Screenshot: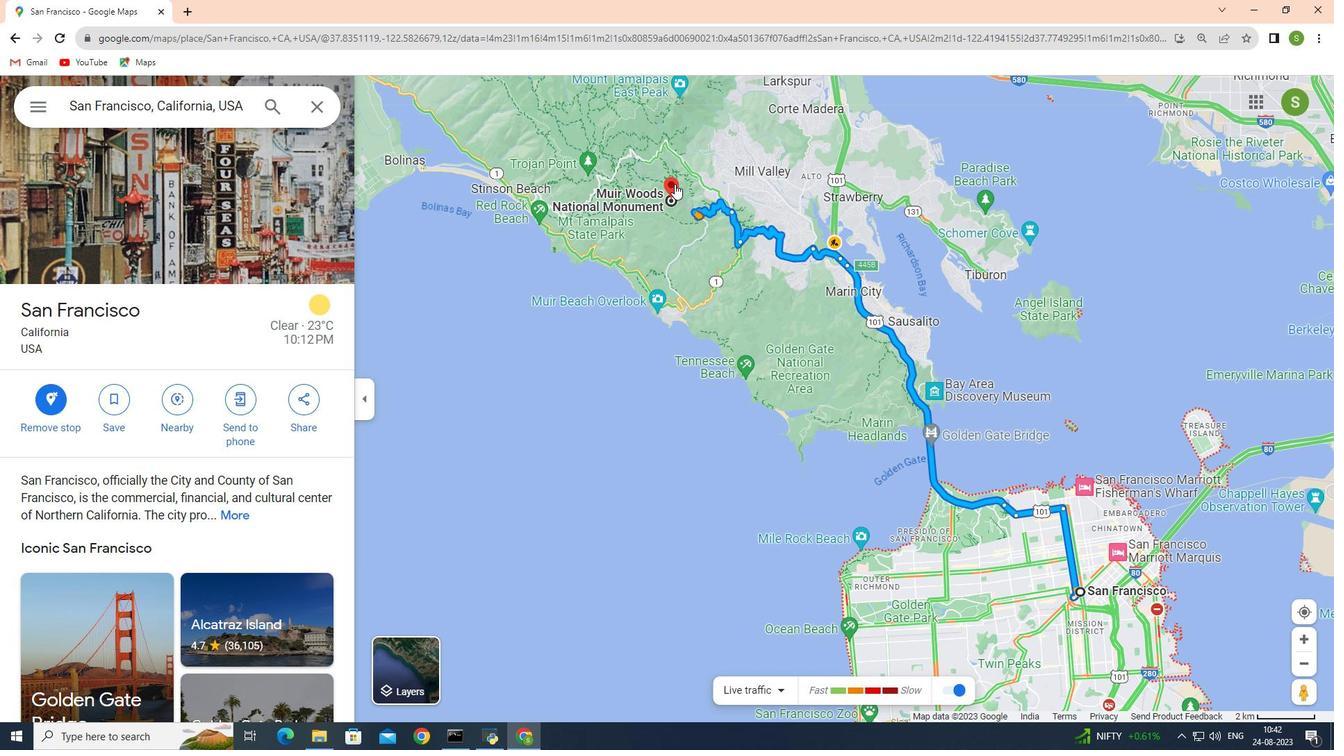 
Action: Mouse pressed left at (674, 184)
Screenshot: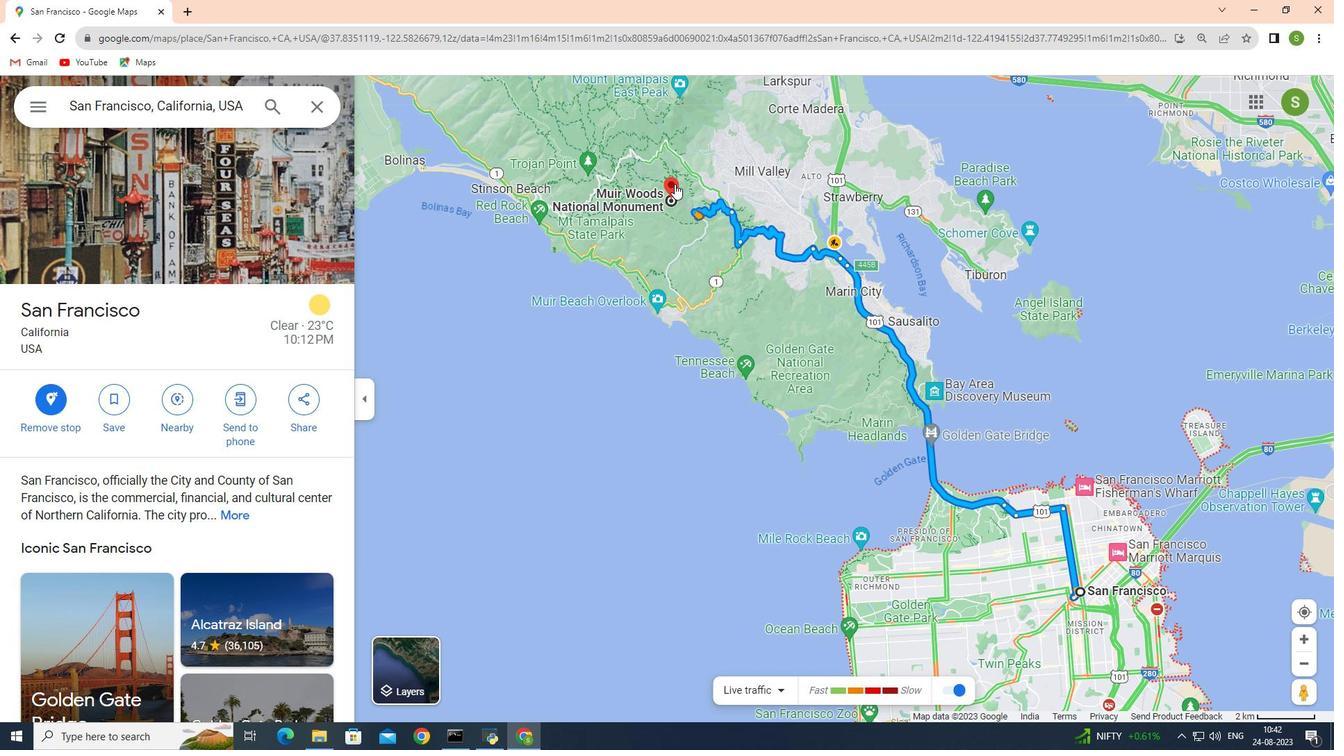 
Action: Mouse moved to (679, 665)
Screenshot: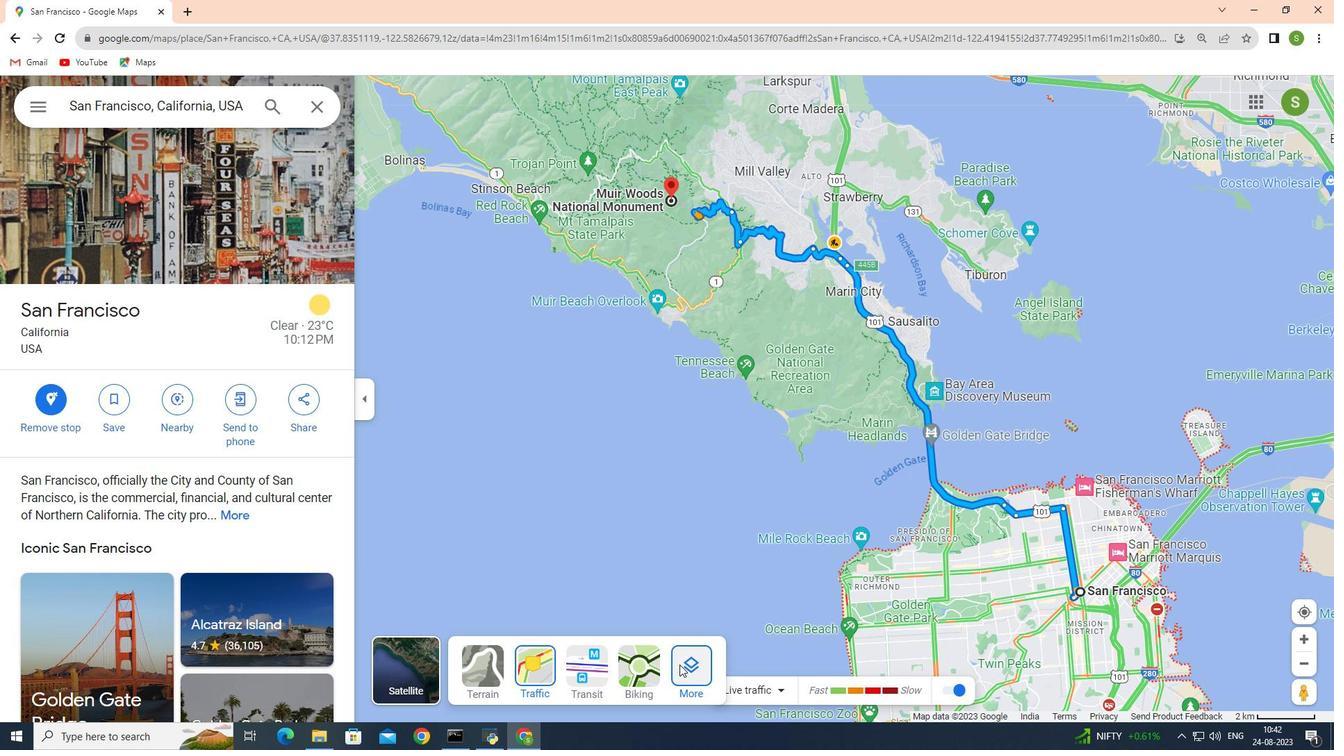 
Action: Mouse pressed left at (679, 665)
Screenshot: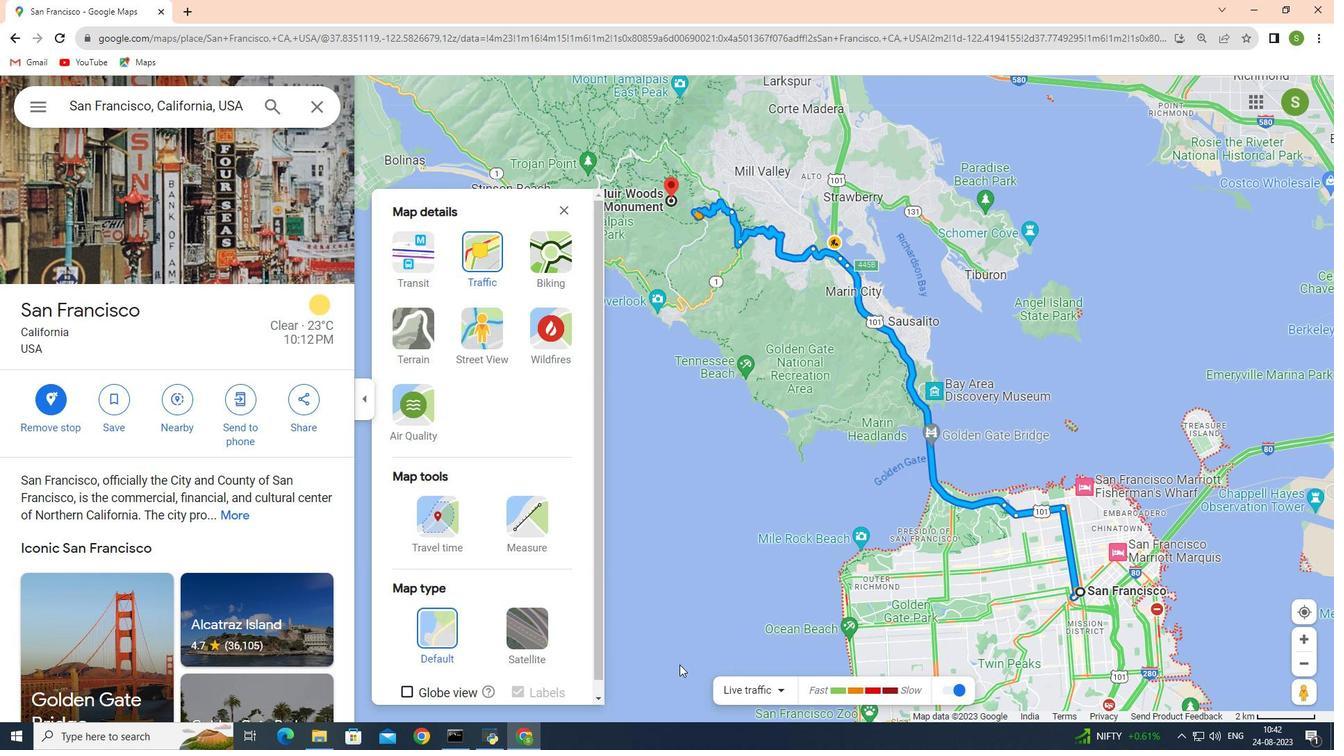 
Action: Mouse moved to (521, 531)
Screenshot: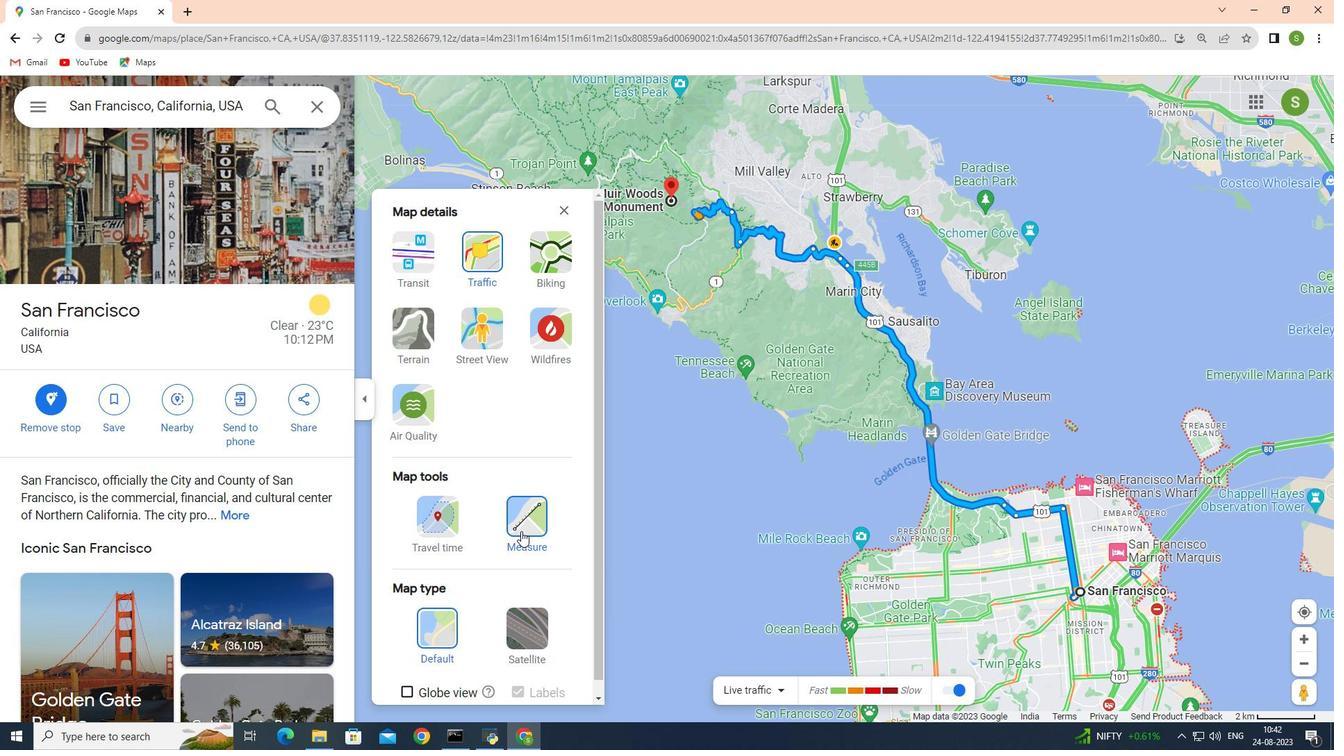 
Action: Mouse pressed left at (521, 531)
Screenshot: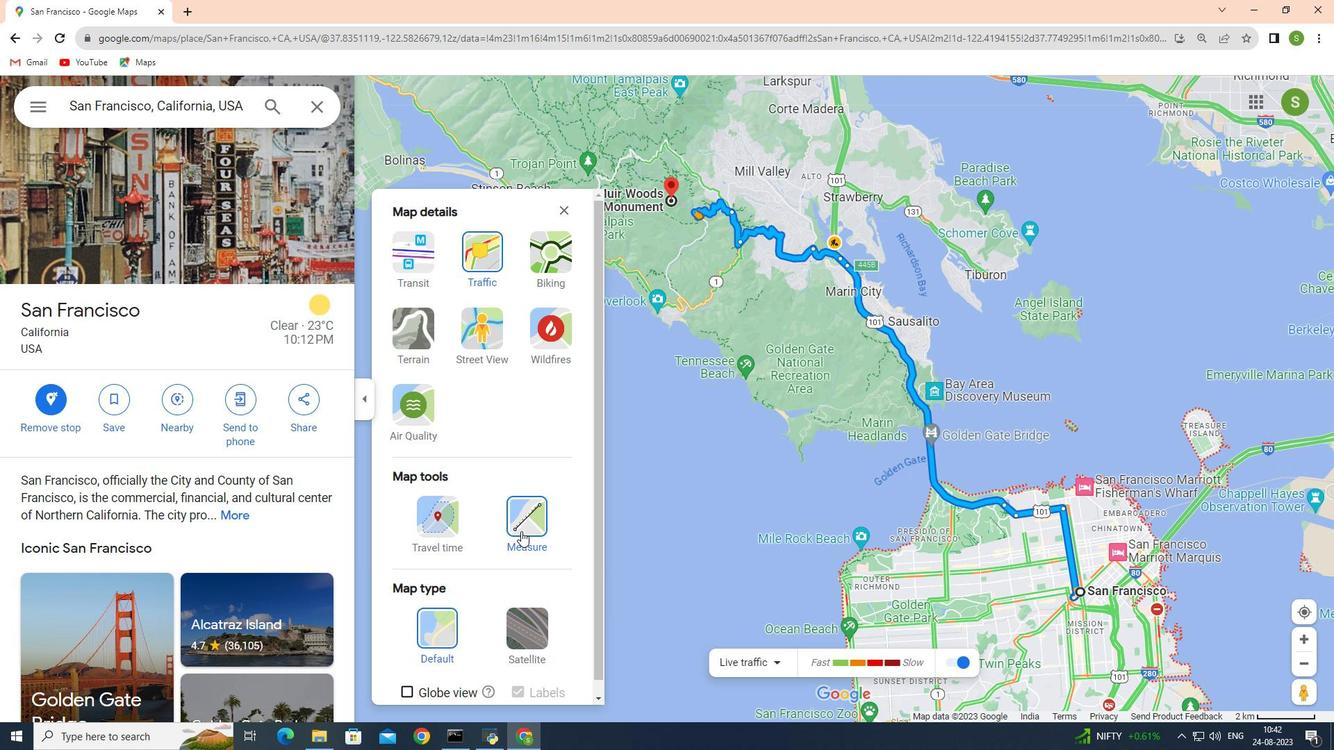 
Action: Mouse moved to (669, 185)
Screenshot: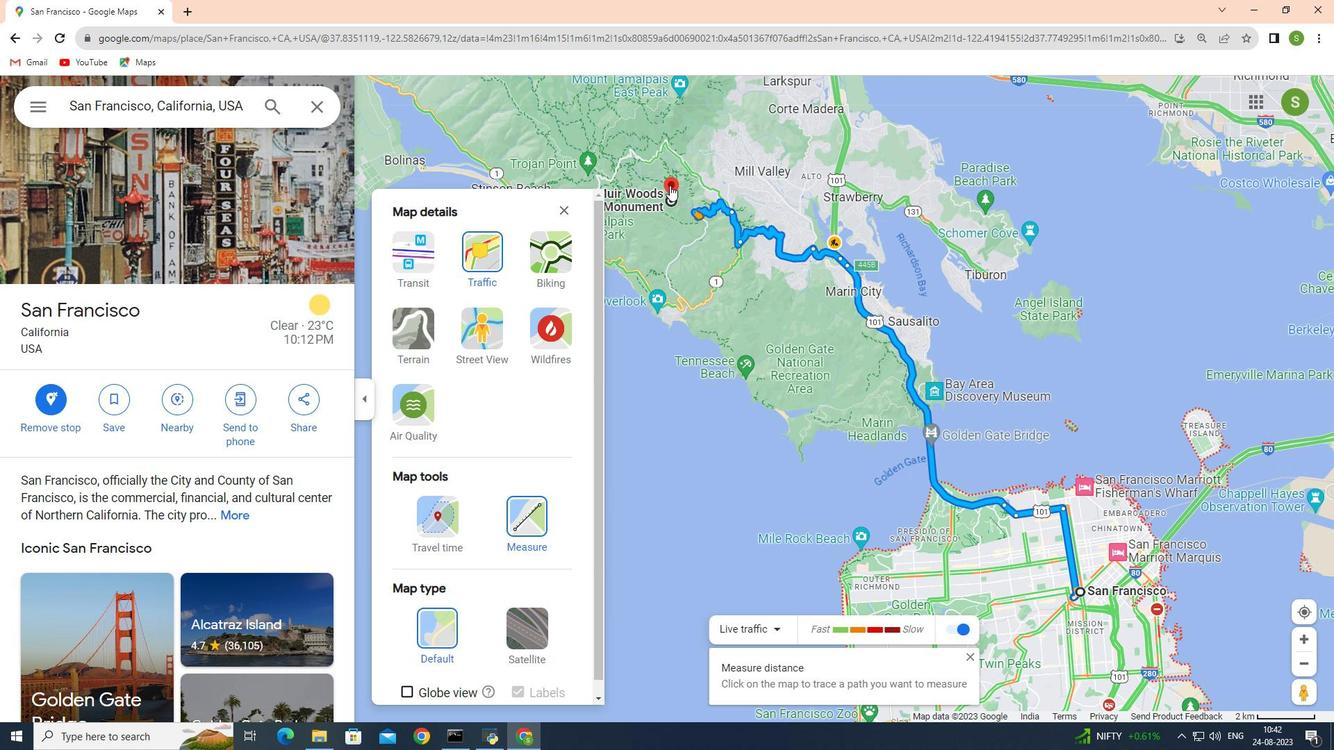 
Action: Mouse pressed left at (669, 185)
Screenshot: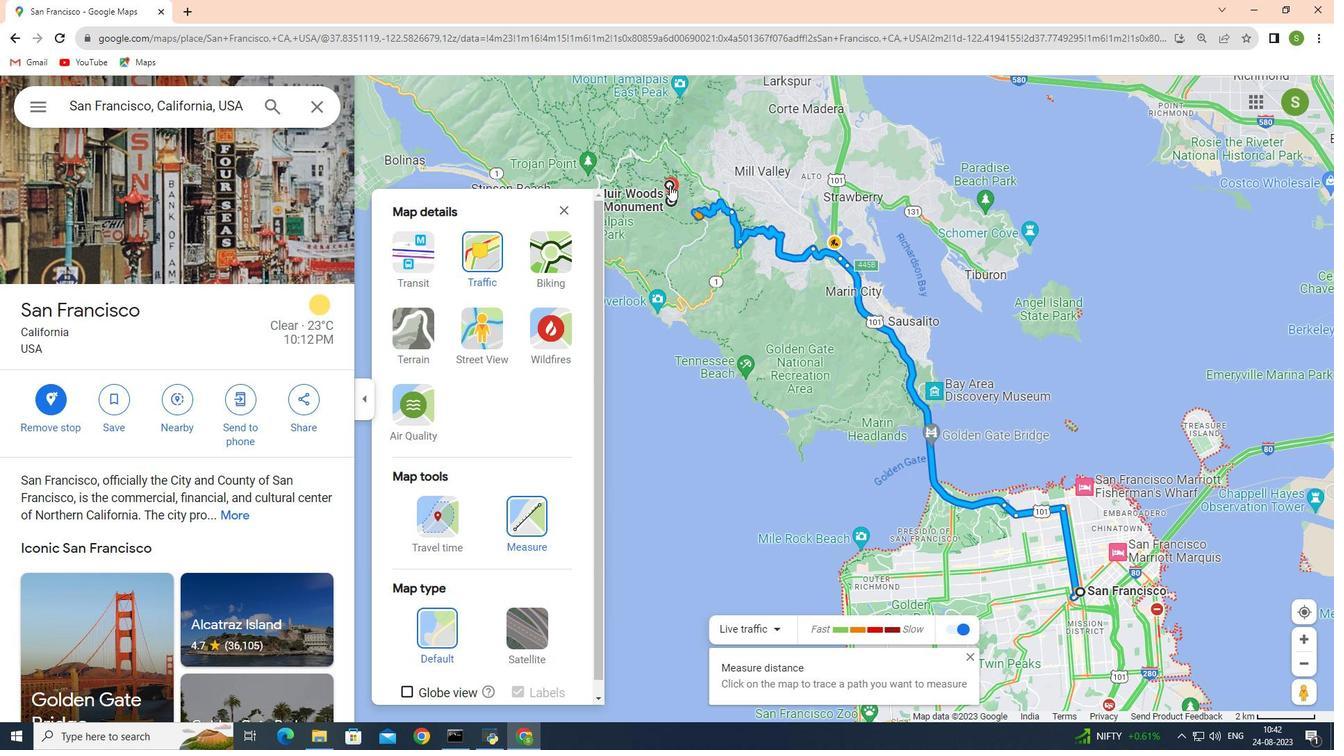 
Action: Mouse moved to (1102, 594)
Screenshot: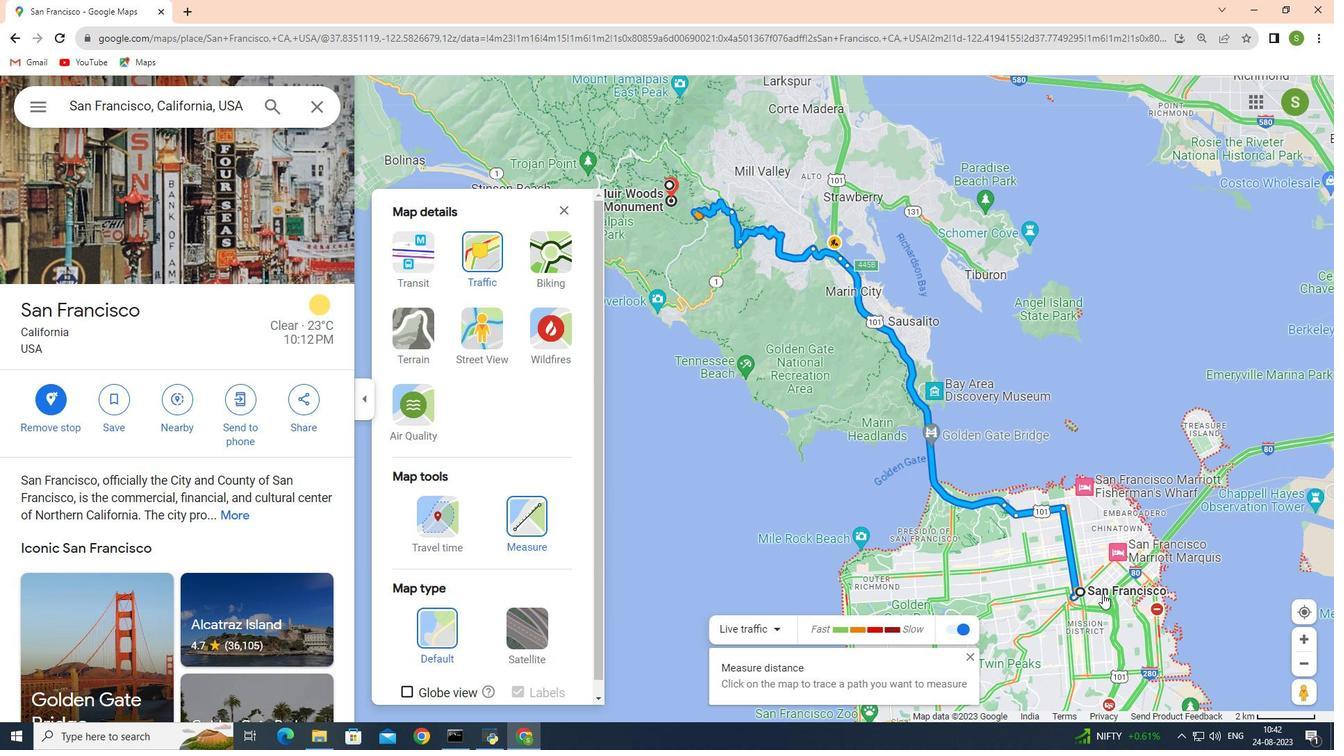 
Action: Mouse pressed left at (1102, 594)
Screenshot: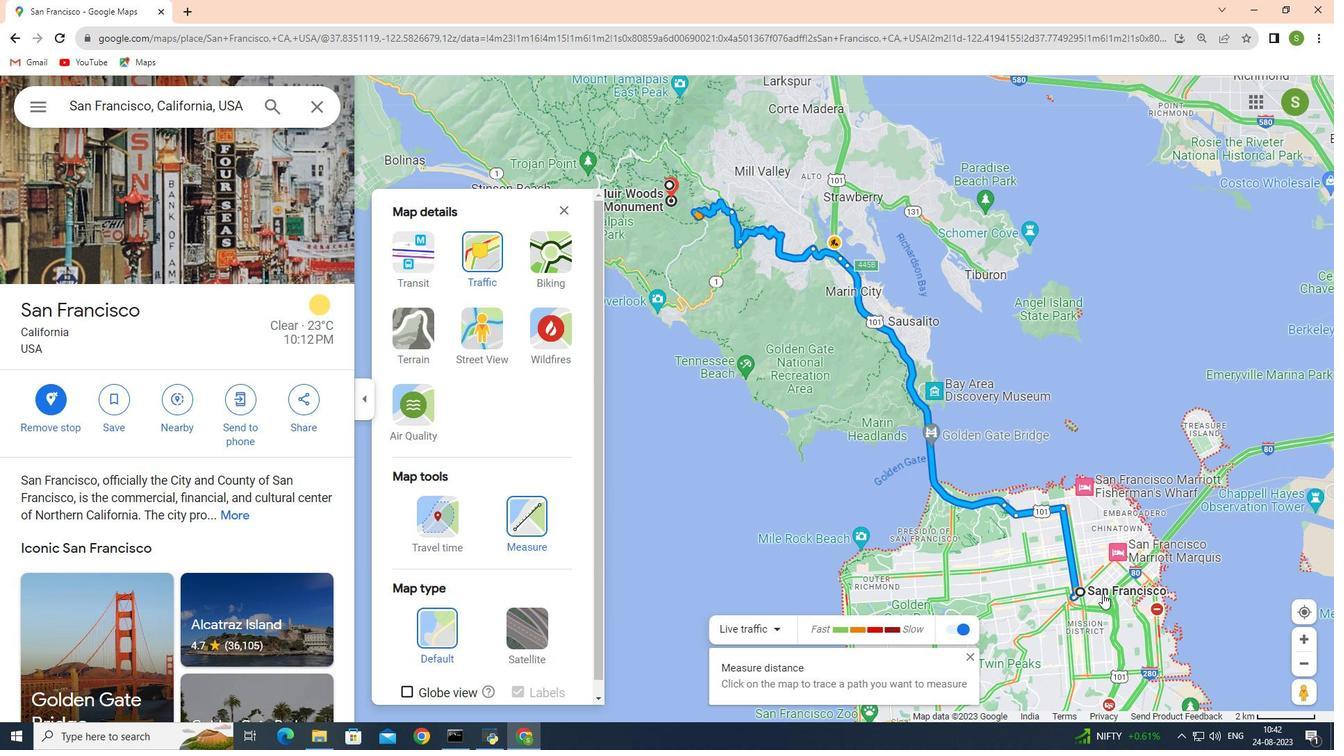 
Action: Mouse moved to (975, 515)
Screenshot: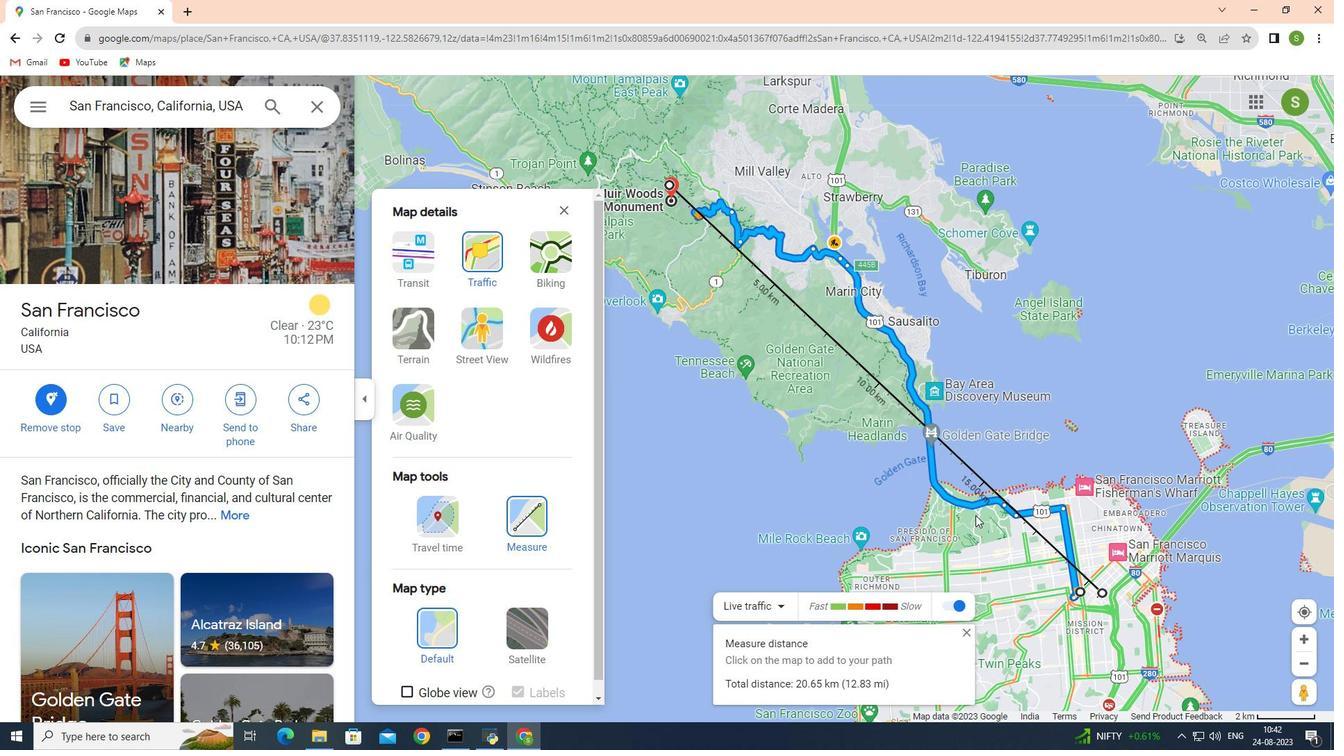 
Action: Mouse scrolled (975, 514) with delta (0, 0)
Screenshot: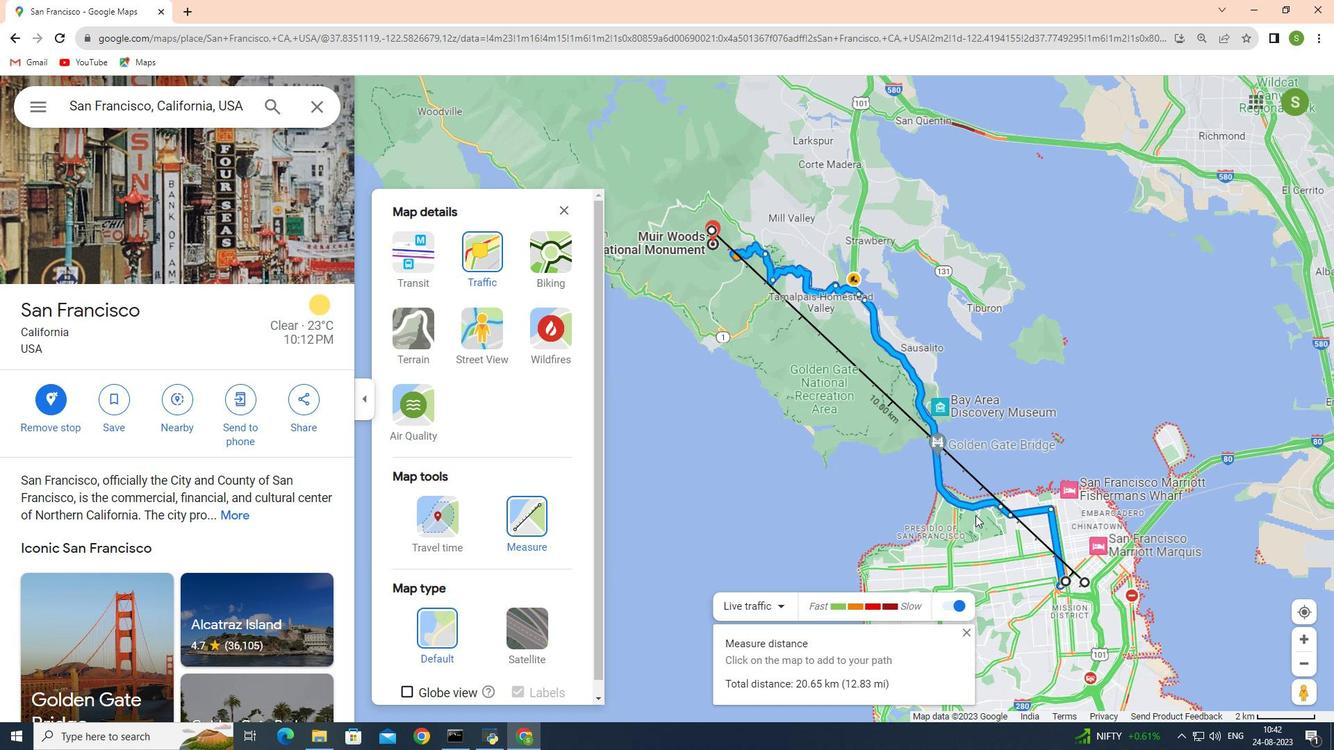 
Action: Mouse scrolled (975, 514) with delta (0, 0)
Screenshot: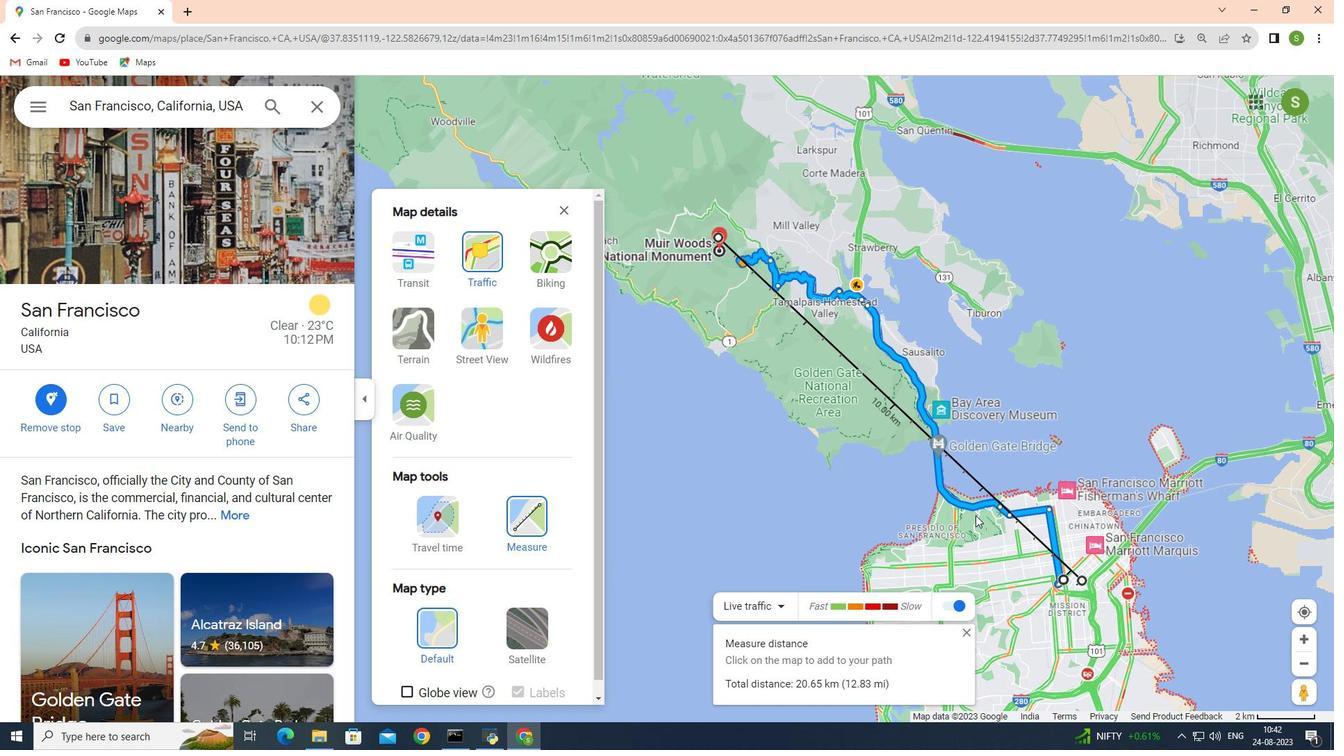 
Action: Mouse scrolled (975, 516) with delta (0, 0)
Screenshot: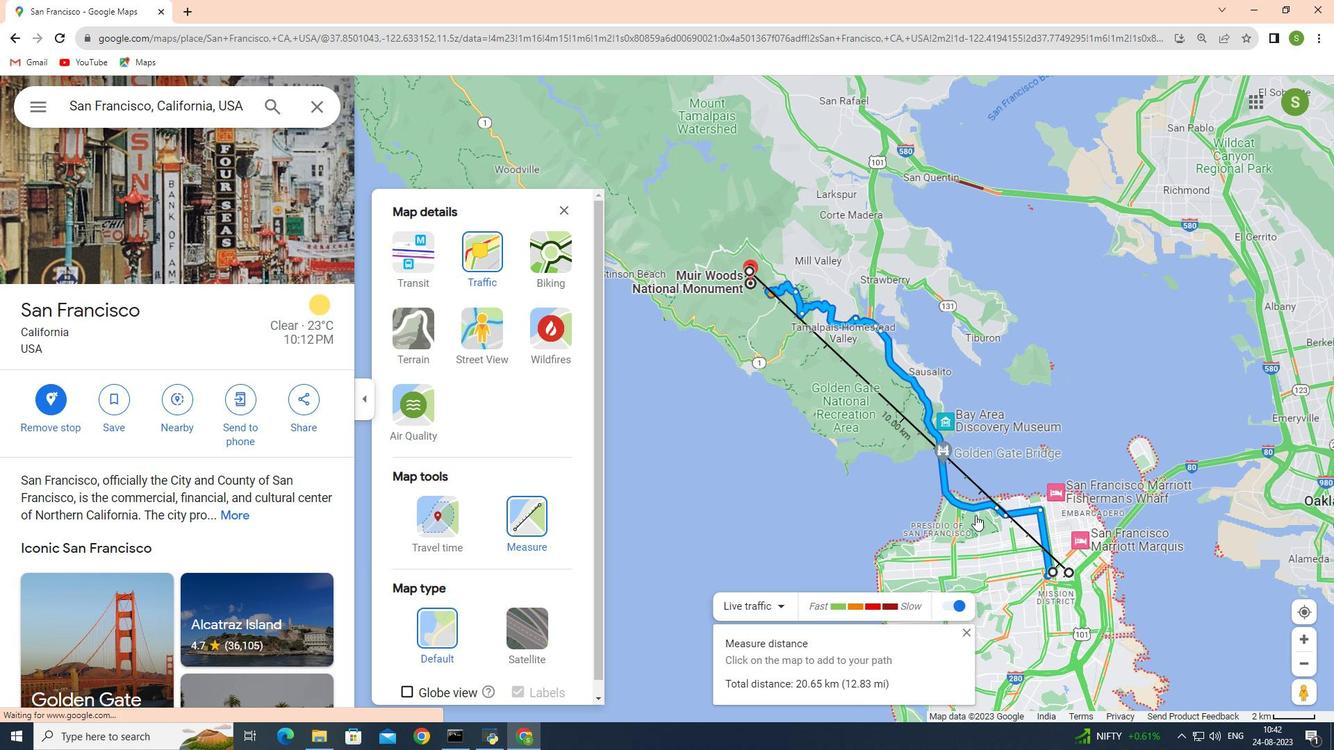 
Action: Mouse scrolled (975, 516) with delta (0, 0)
Screenshot: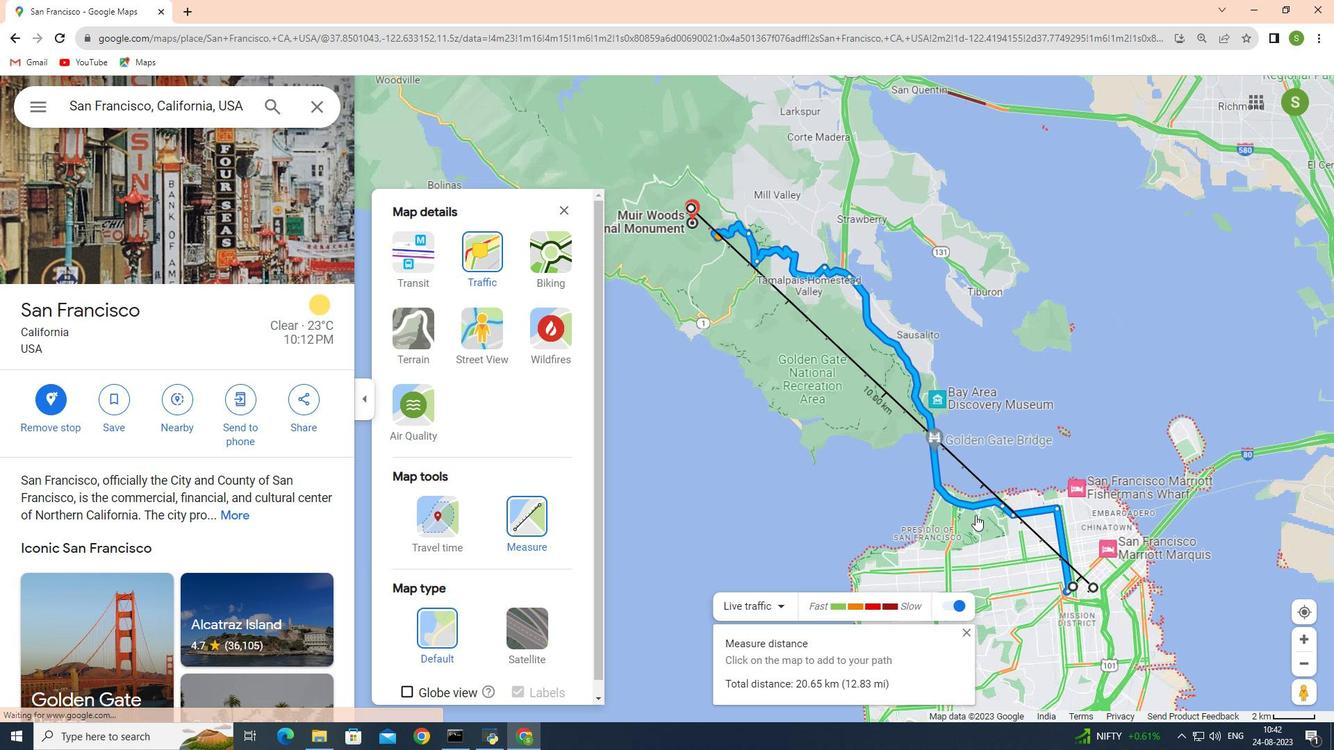 
Action: Mouse scrolled (975, 516) with delta (0, 0)
Screenshot: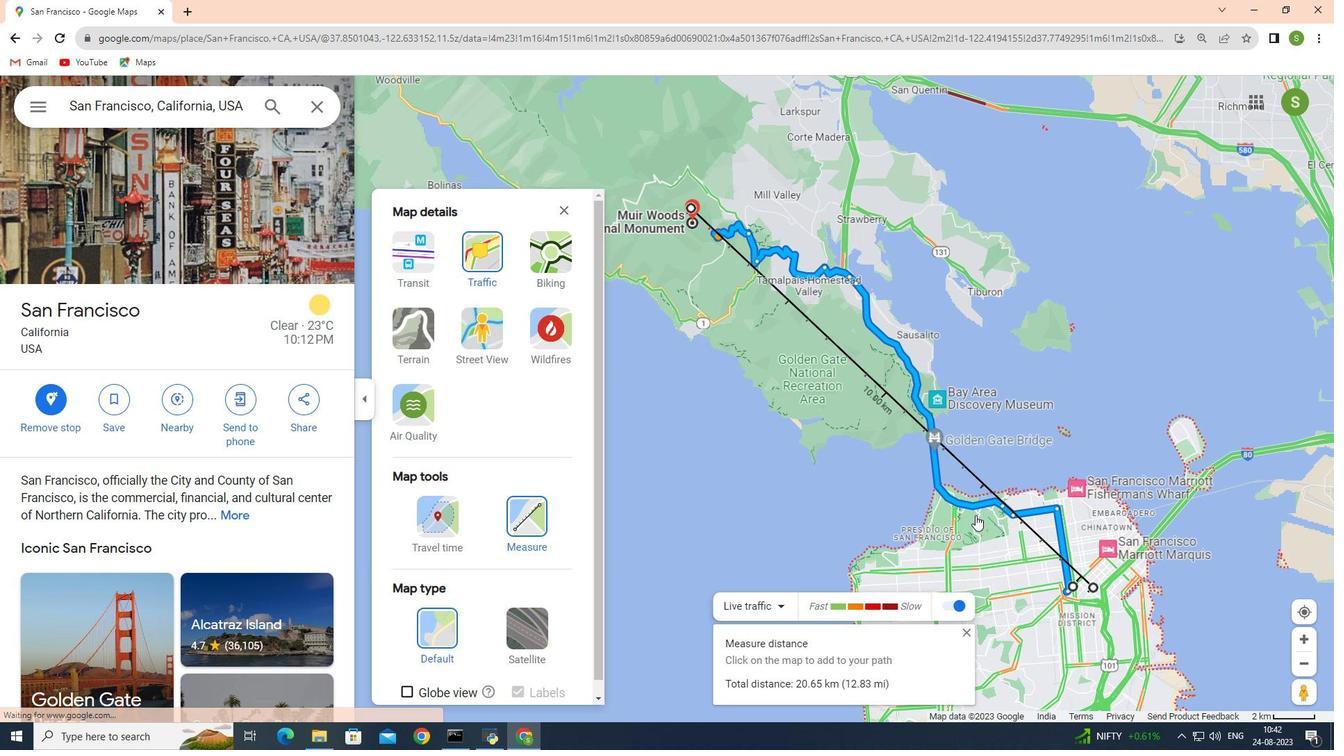 
Action: Mouse moved to (974, 514)
Screenshot: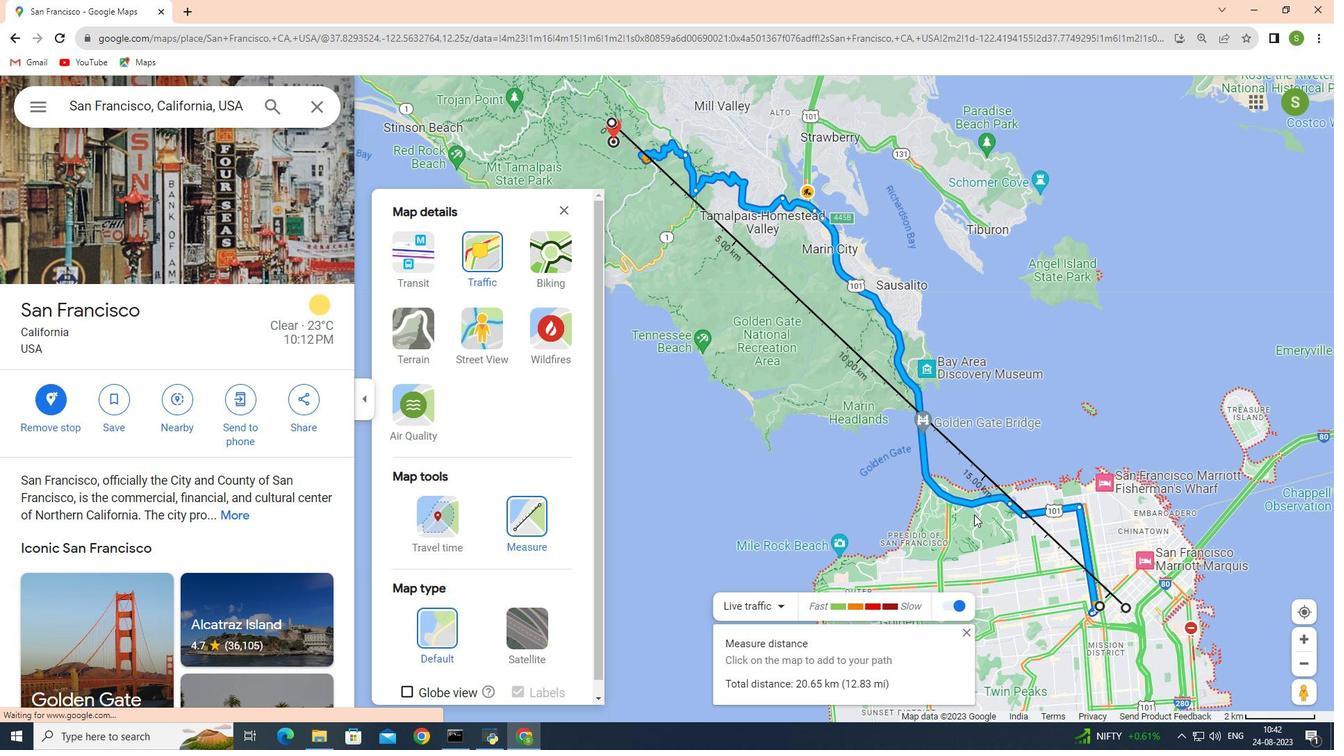 
Action: Mouse scrolled (974, 515) with delta (0, 0)
Screenshot: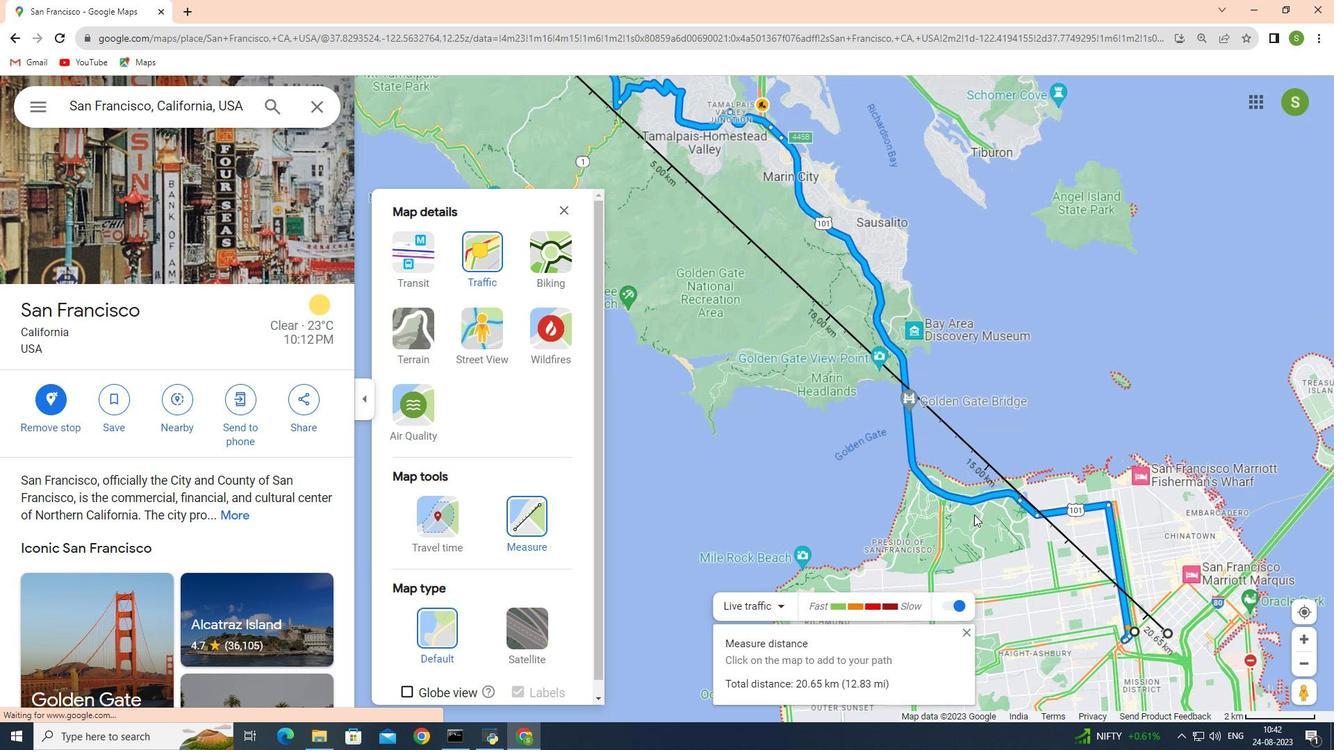 
Action: Mouse scrolled (974, 515) with delta (0, 0)
Screenshot: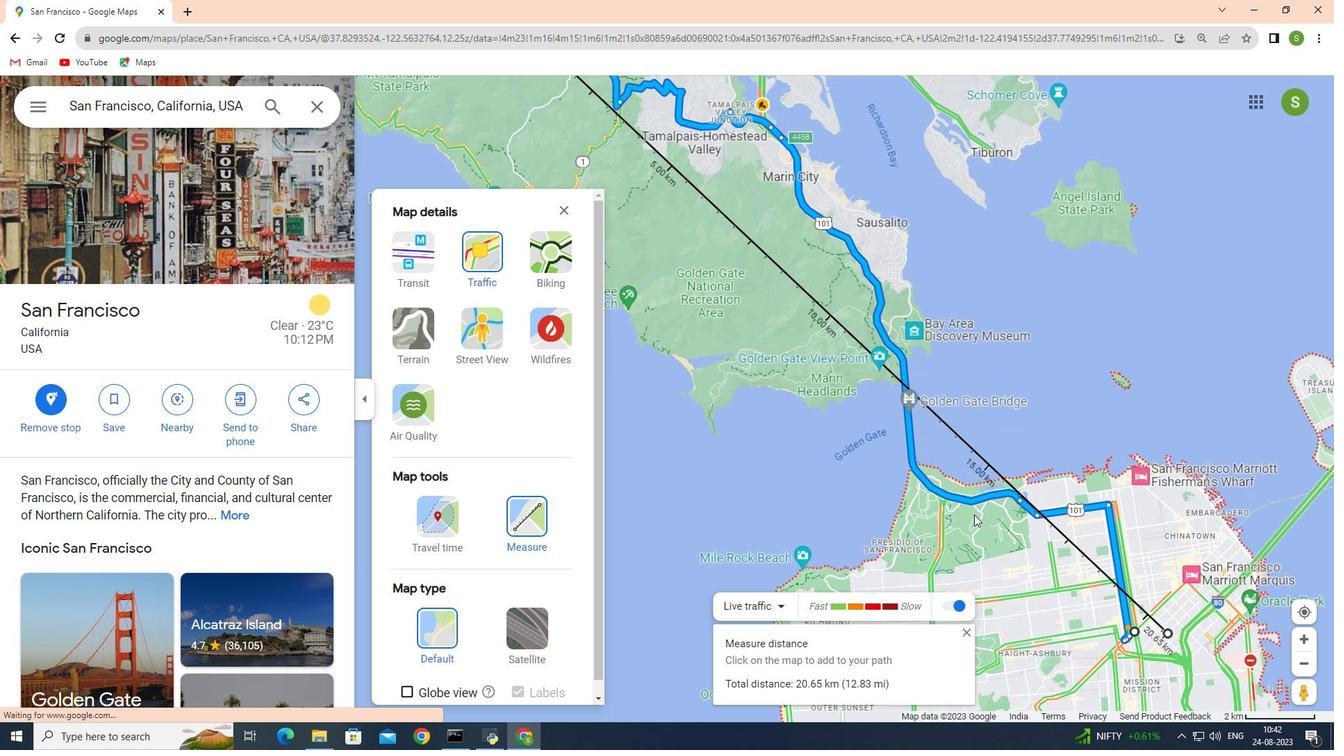 
Action: Mouse scrolled (974, 515) with delta (0, 0)
Screenshot: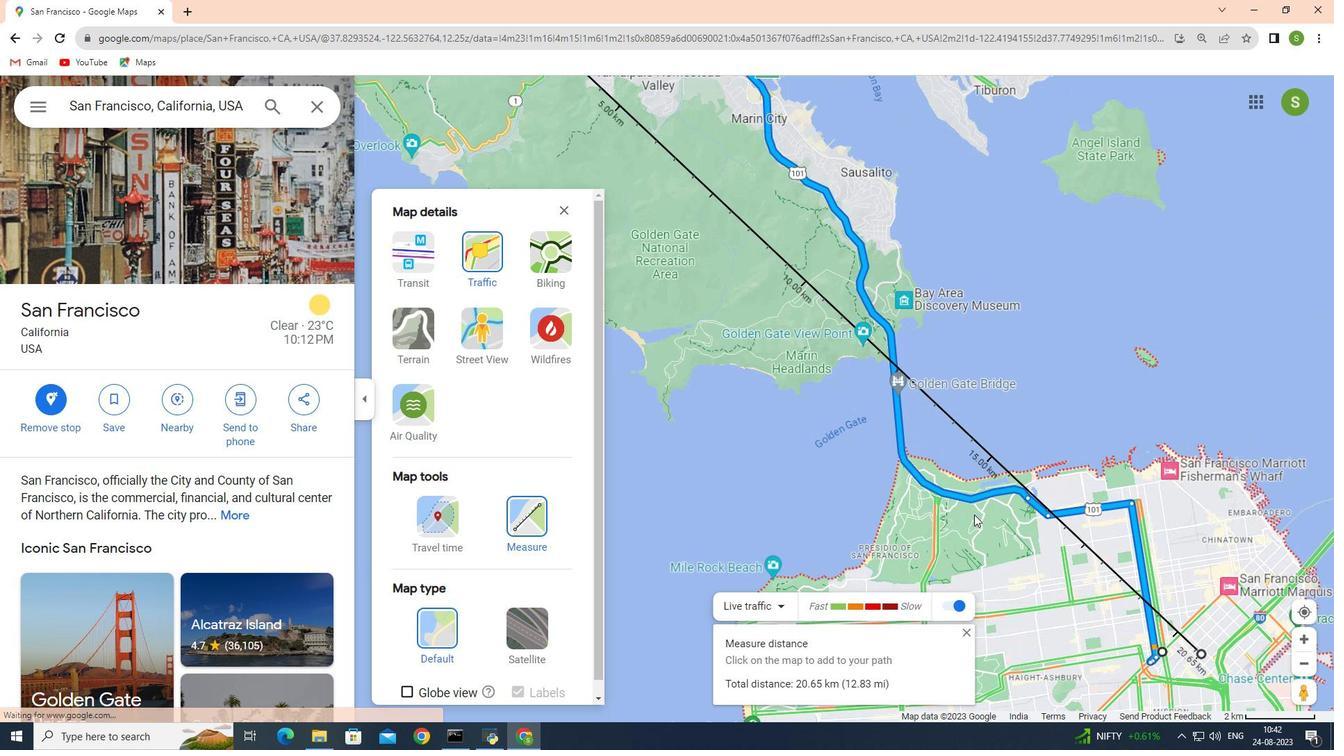 
Action: Mouse scrolled (974, 515) with delta (0, 0)
Screenshot: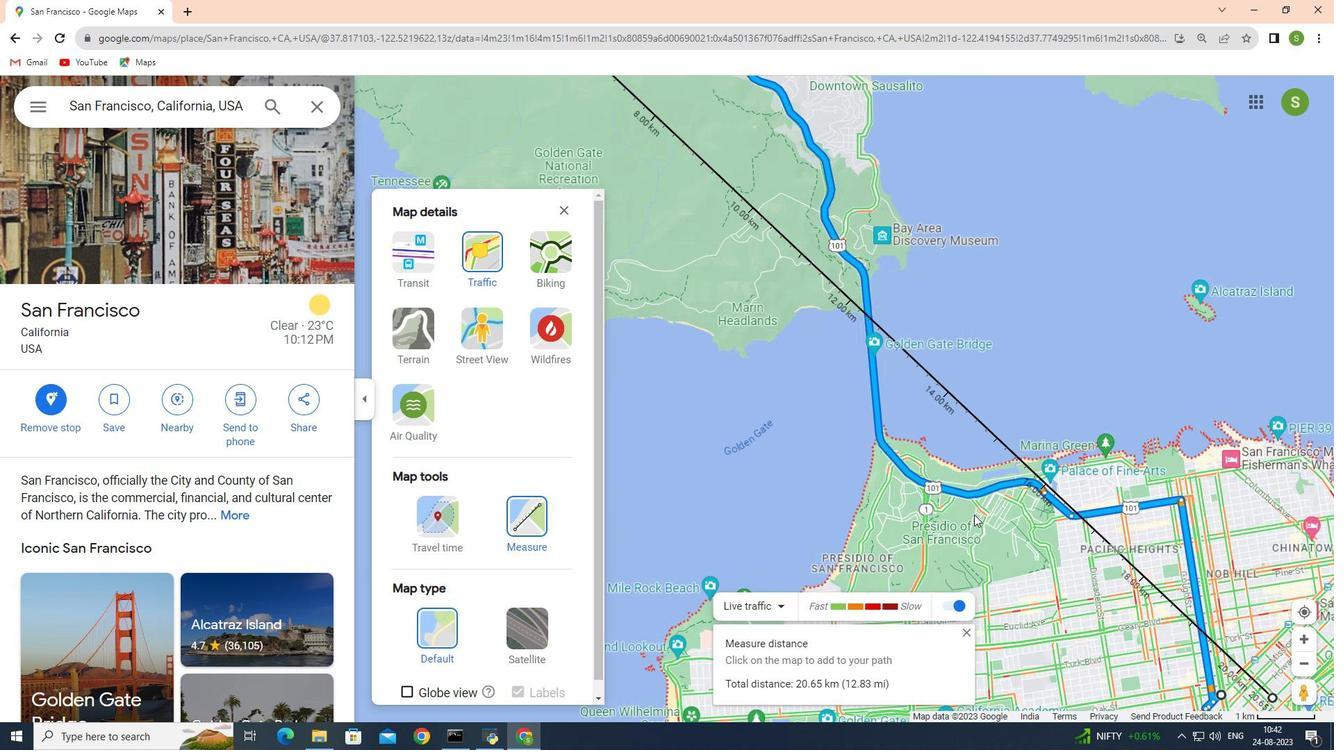 
Action: Mouse scrolled (974, 515) with delta (0, 0)
Screenshot: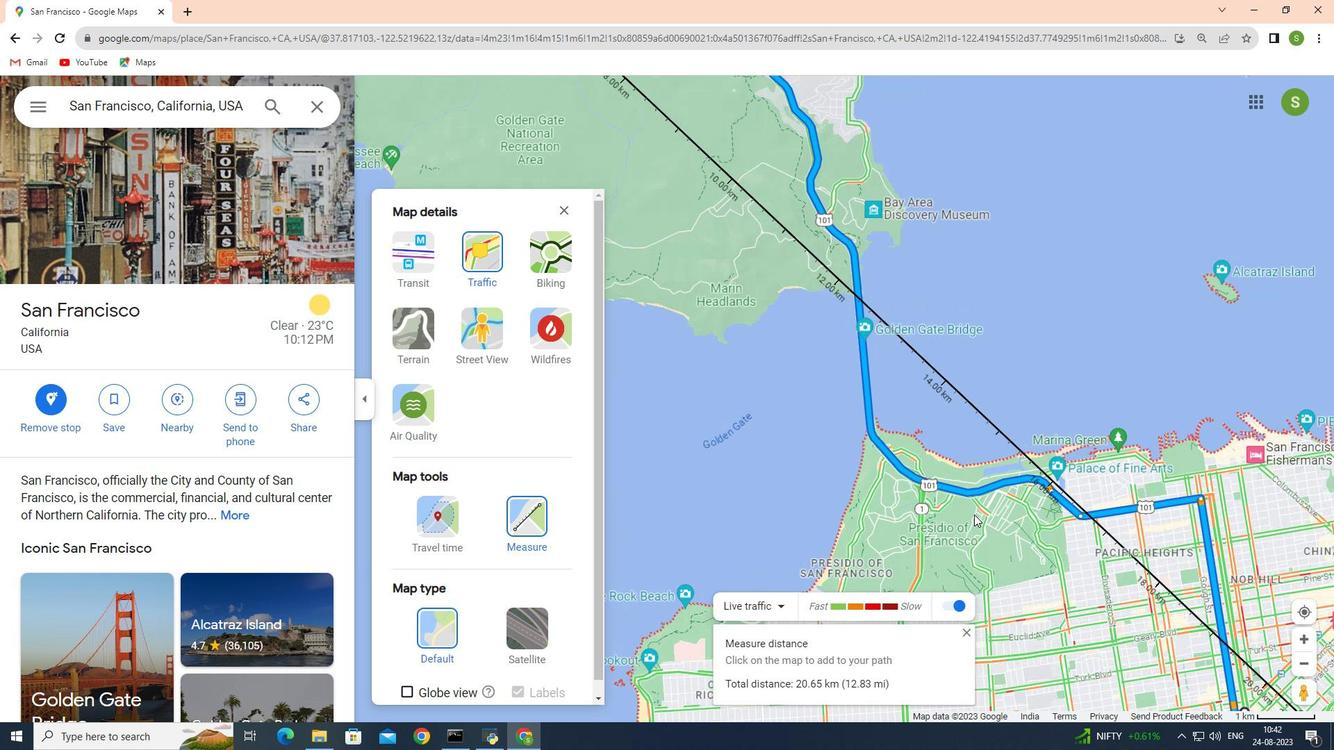 
Action: Mouse scrolled (974, 515) with delta (0, 0)
Screenshot: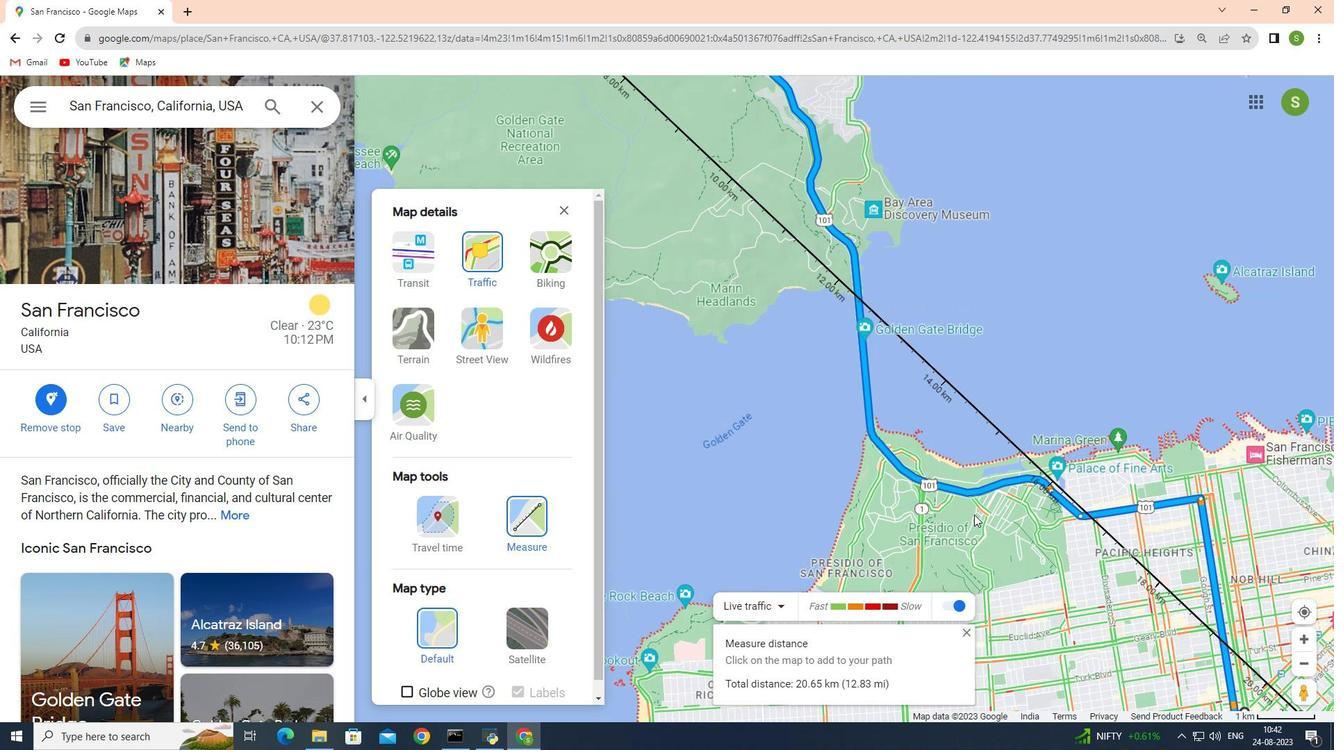
Action: Mouse moved to (932, 495)
Screenshot: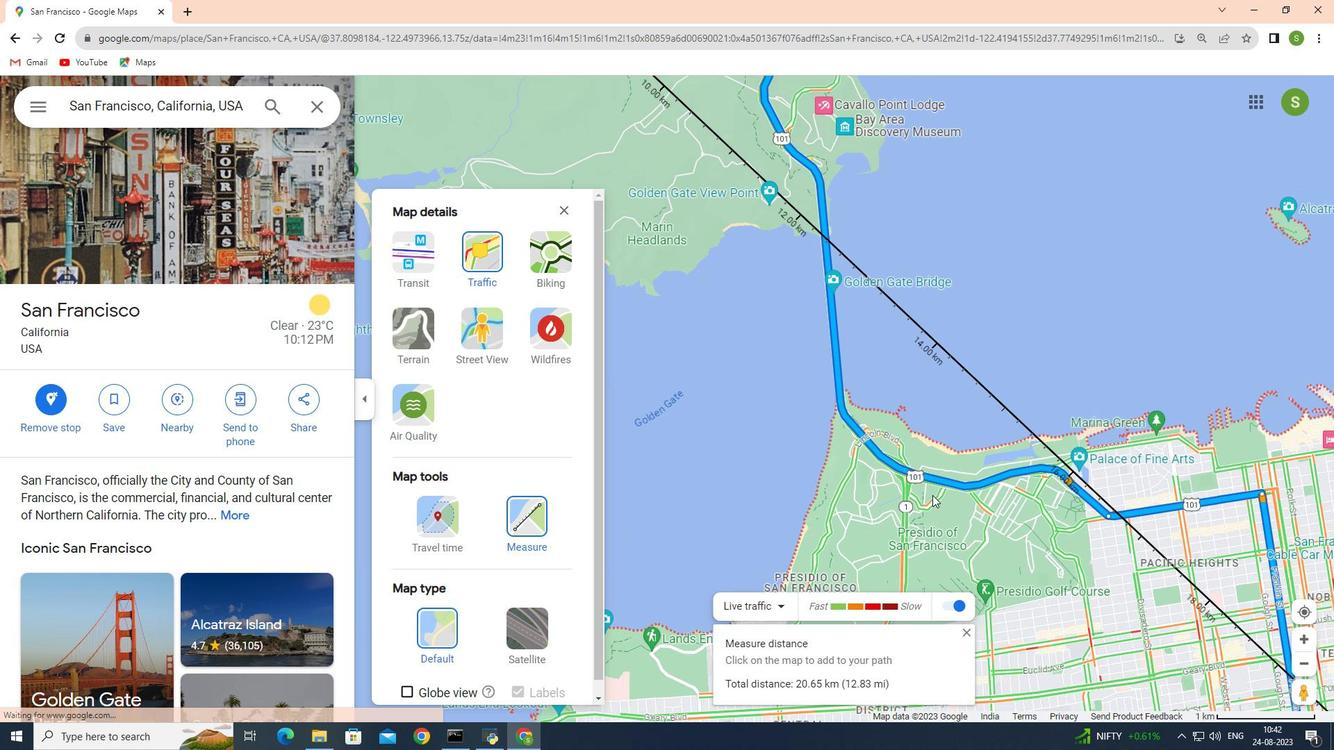 
Action: Mouse scrolled (932, 494) with delta (0, 0)
Screenshot: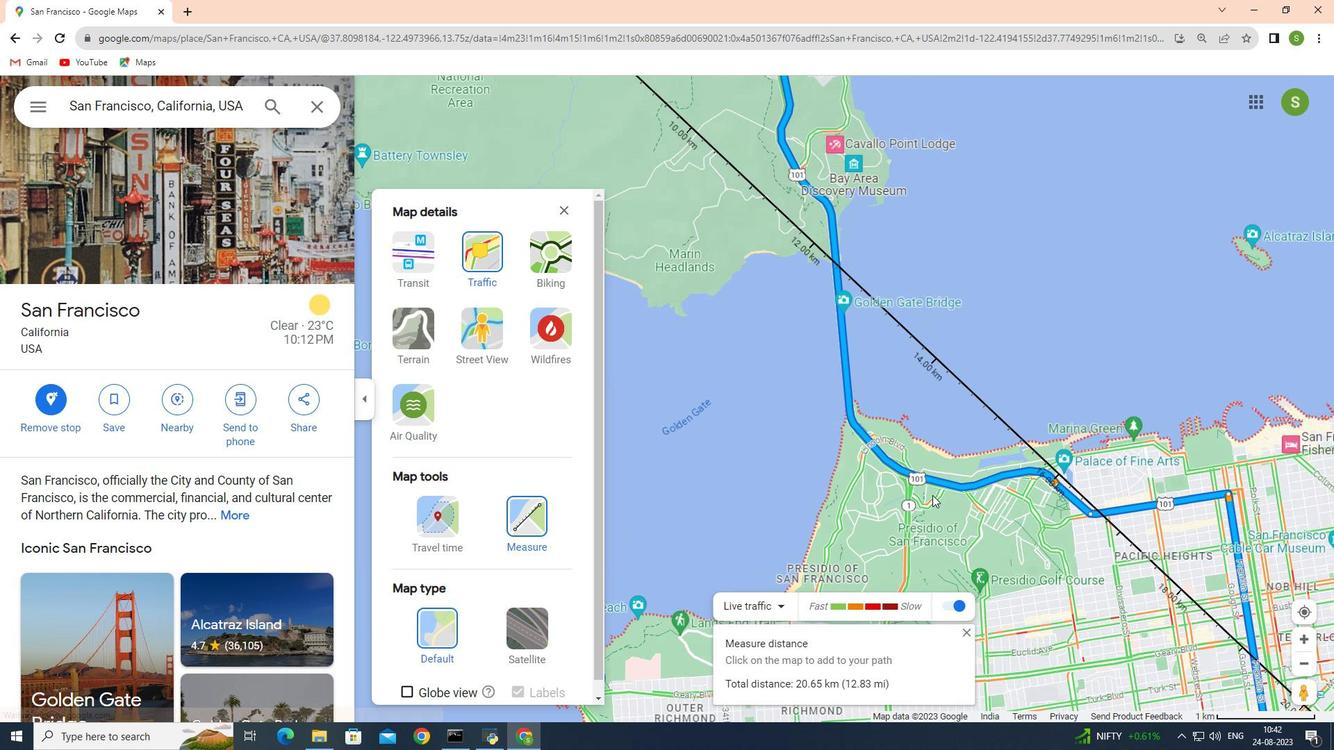 
Action: Mouse scrolled (932, 494) with delta (0, 0)
Screenshot: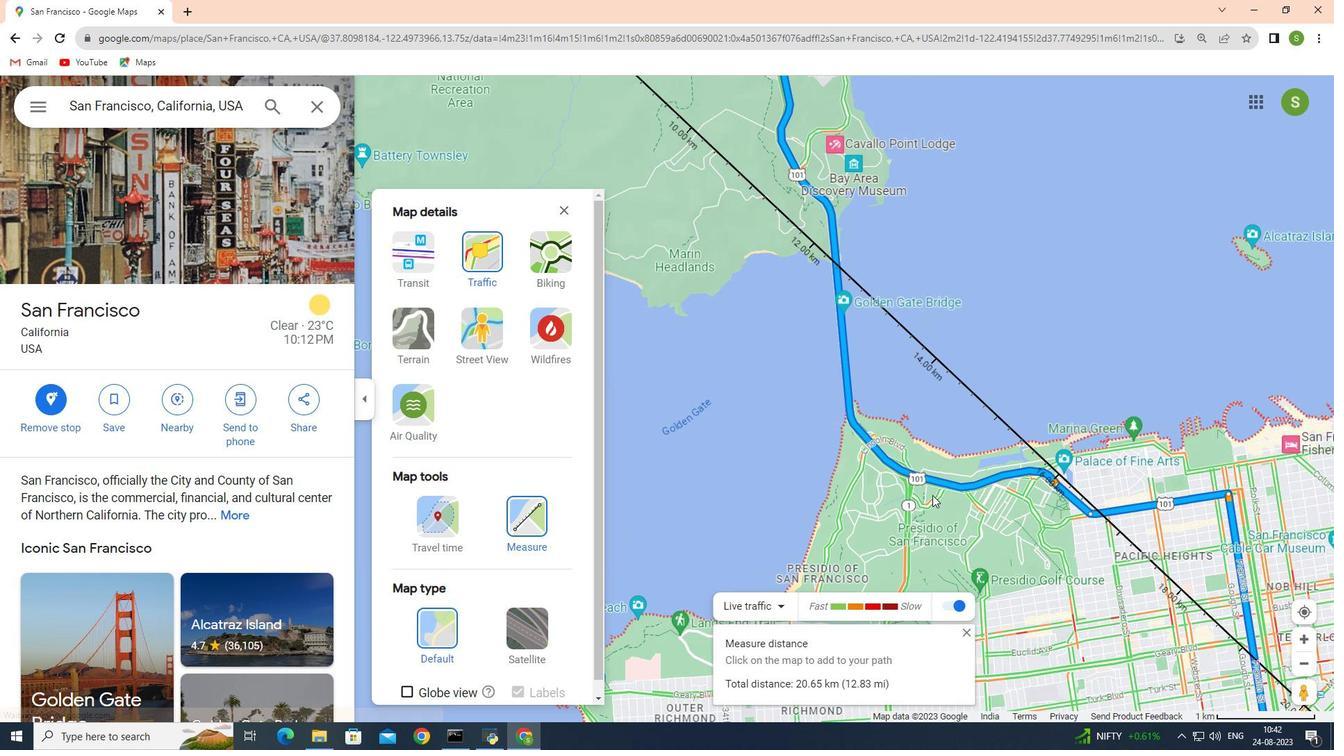 
Action: Mouse scrolled (932, 494) with delta (0, 0)
Screenshot: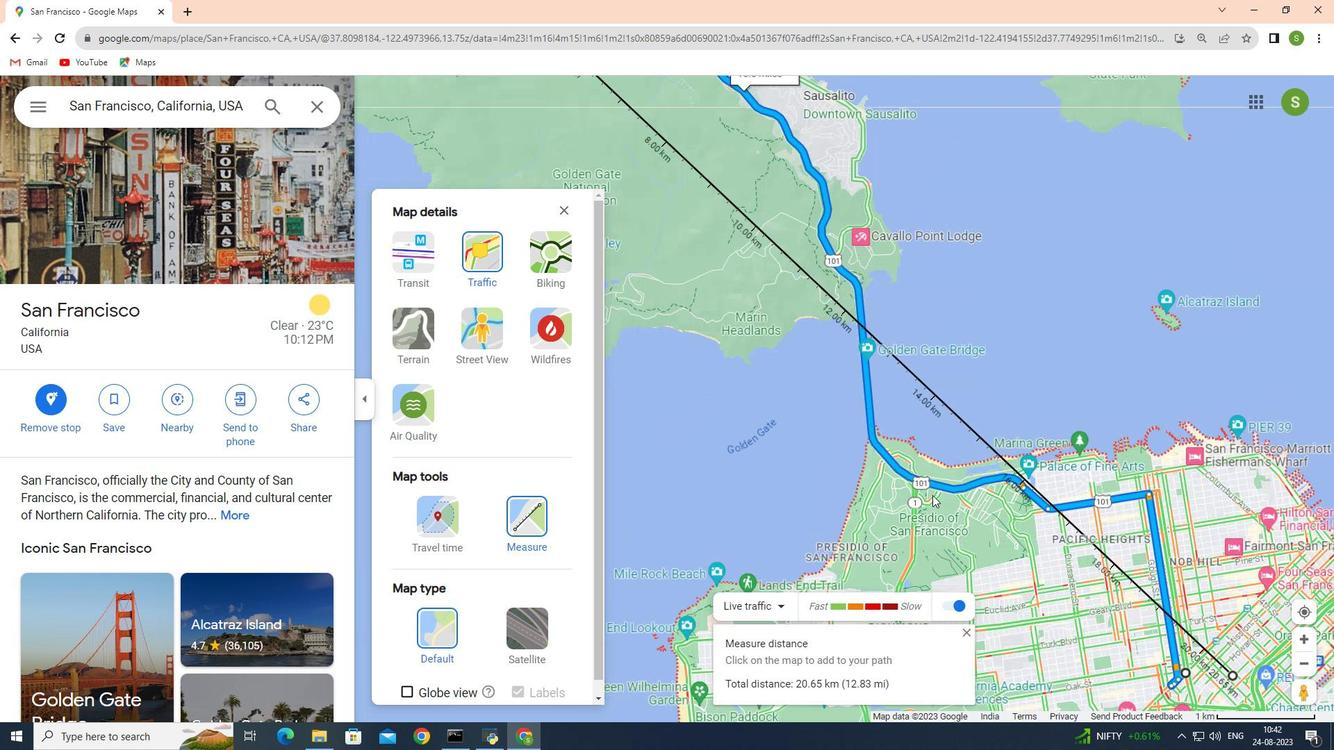 
Action: Mouse scrolled (932, 494) with delta (0, 0)
Screenshot: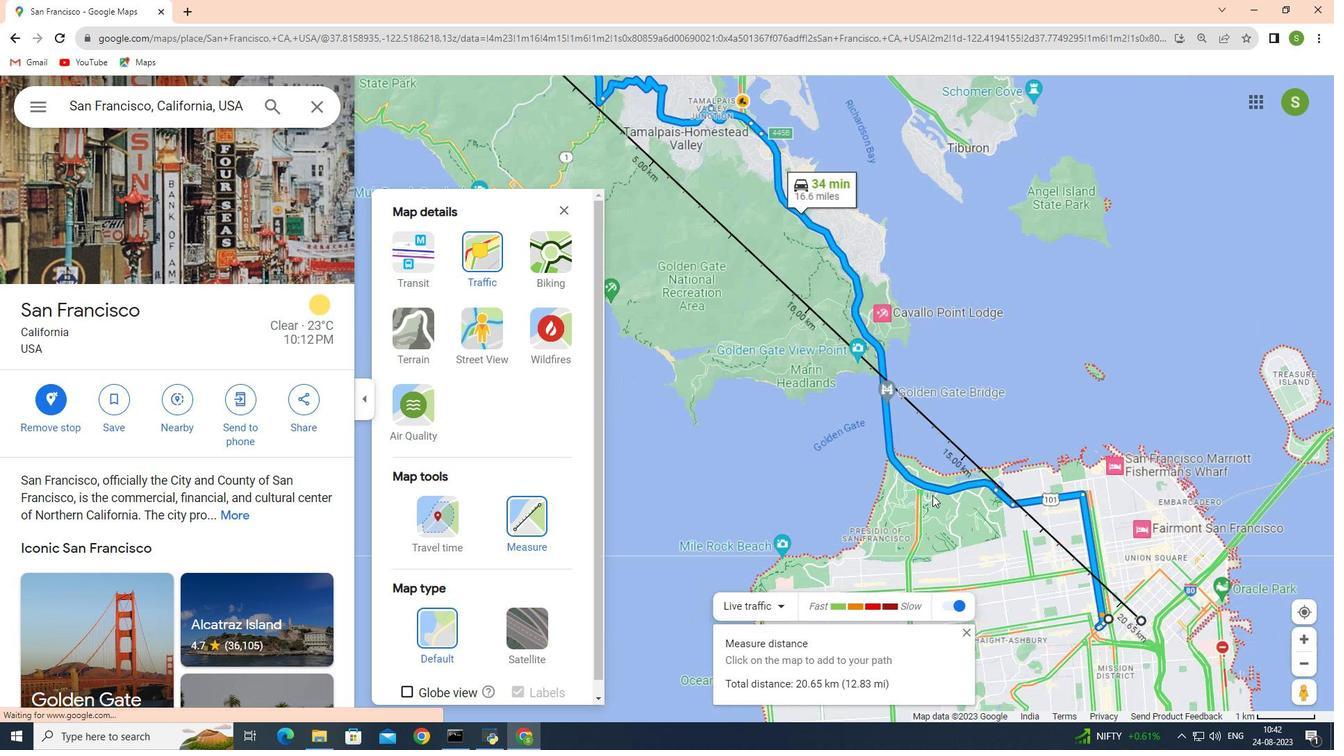 
Action: Mouse scrolled (932, 494) with delta (0, 0)
Screenshot: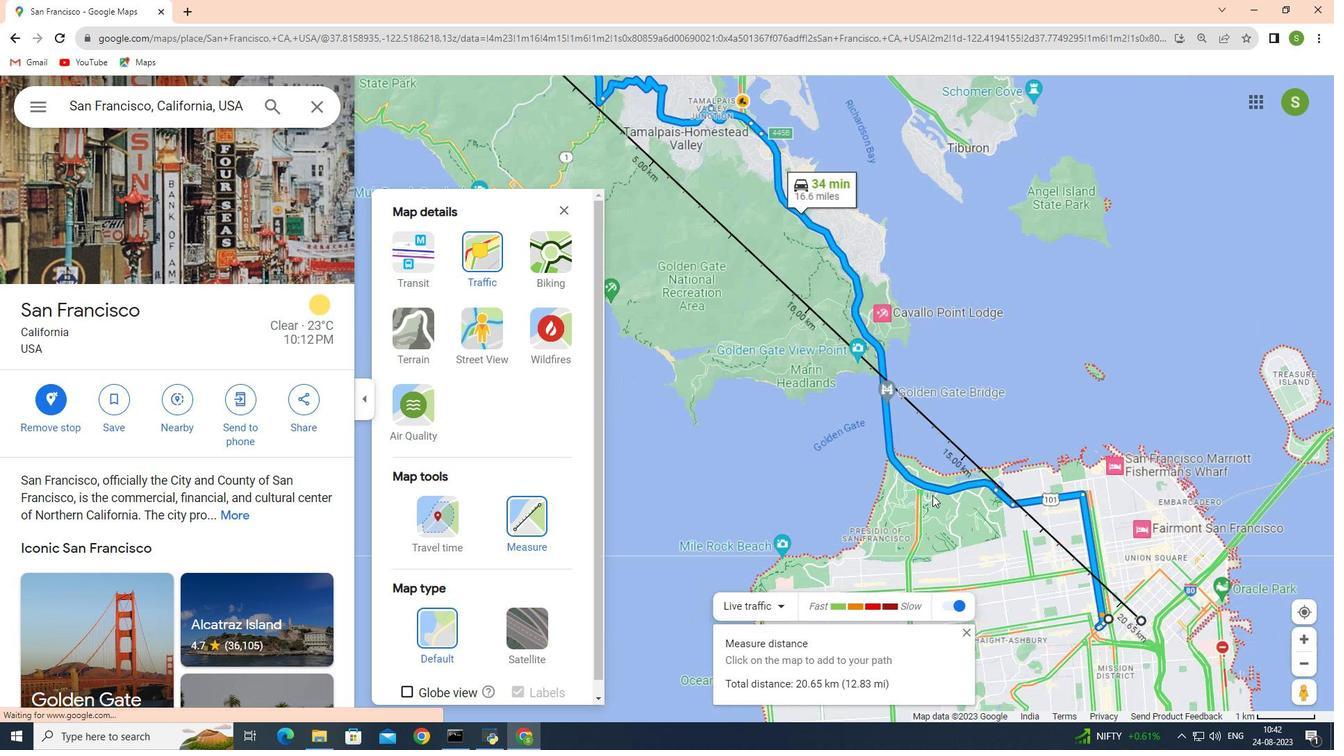 
Action: Mouse scrolled (932, 494) with delta (0, 0)
Screenshot: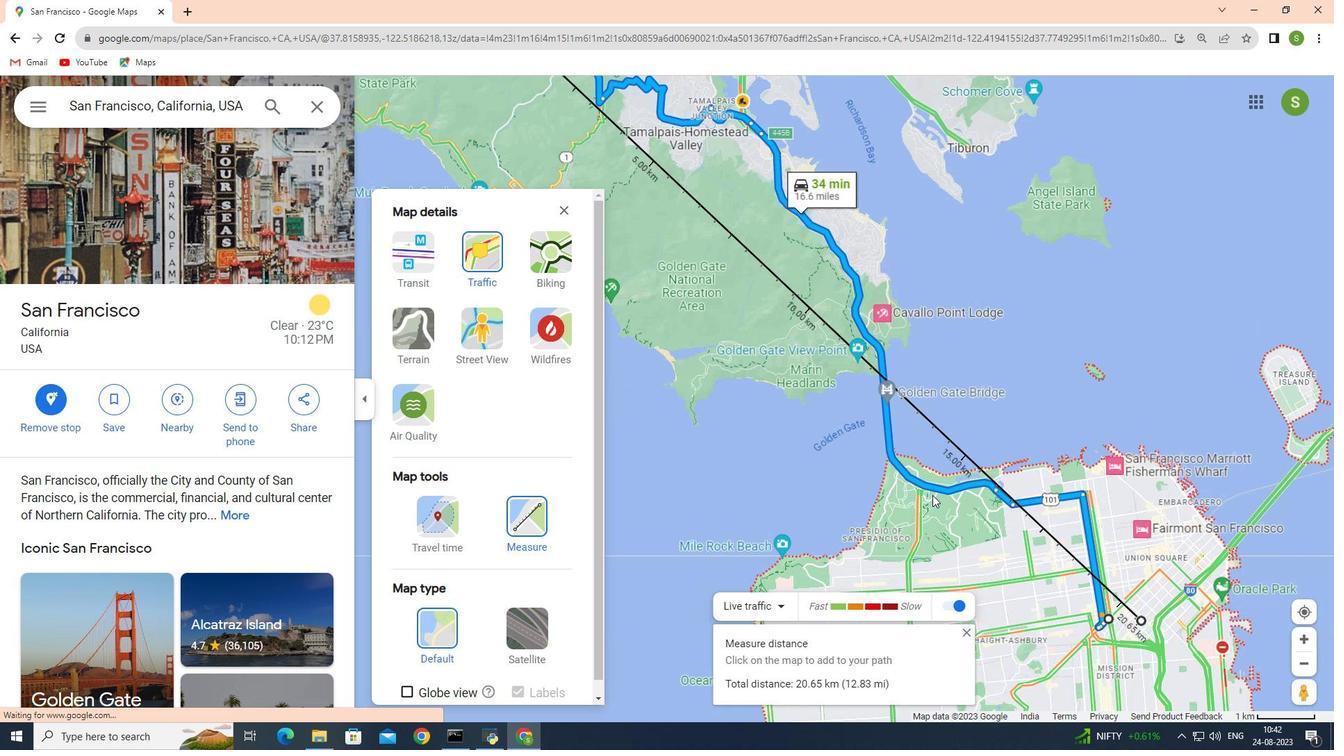 
Action: Mouse scrolled (932, 494) with delta (0, 0)
Screenshot: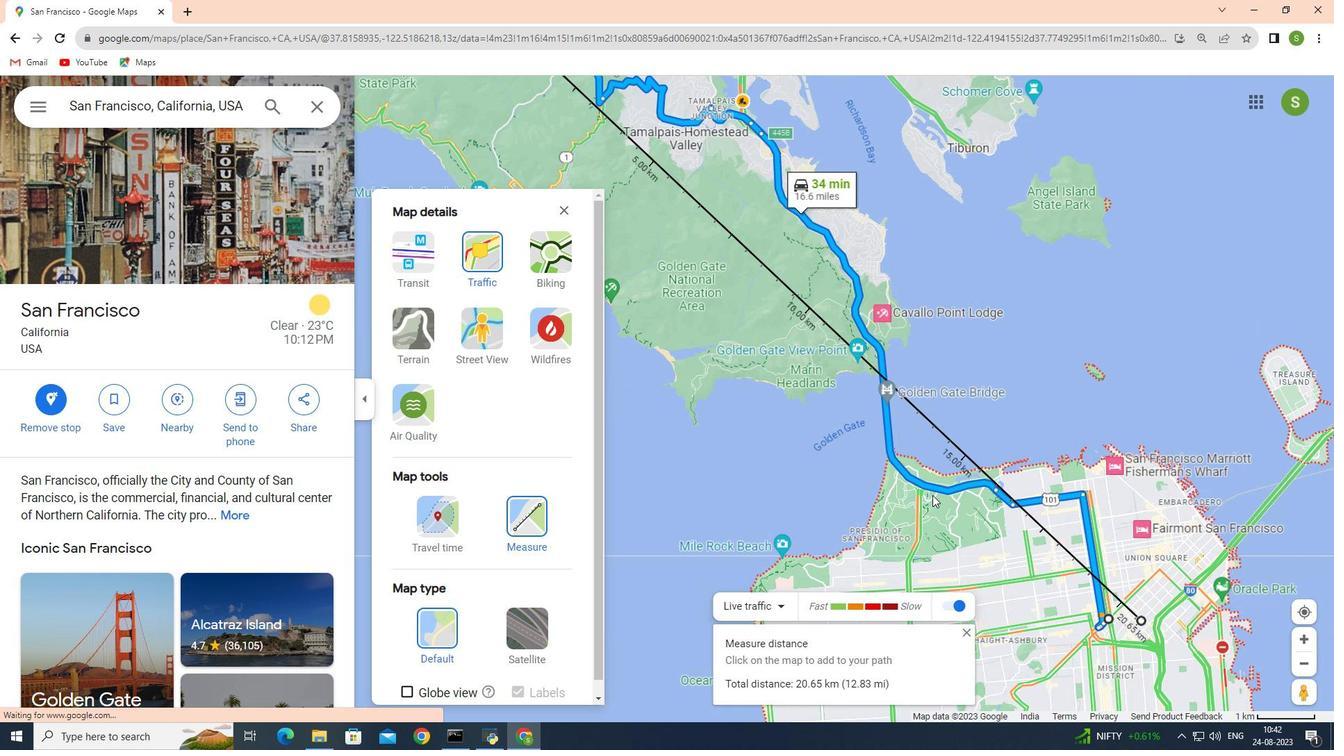 
Action: Mouse scrolled (932, 494) with delta (0, 0)
Screenshot: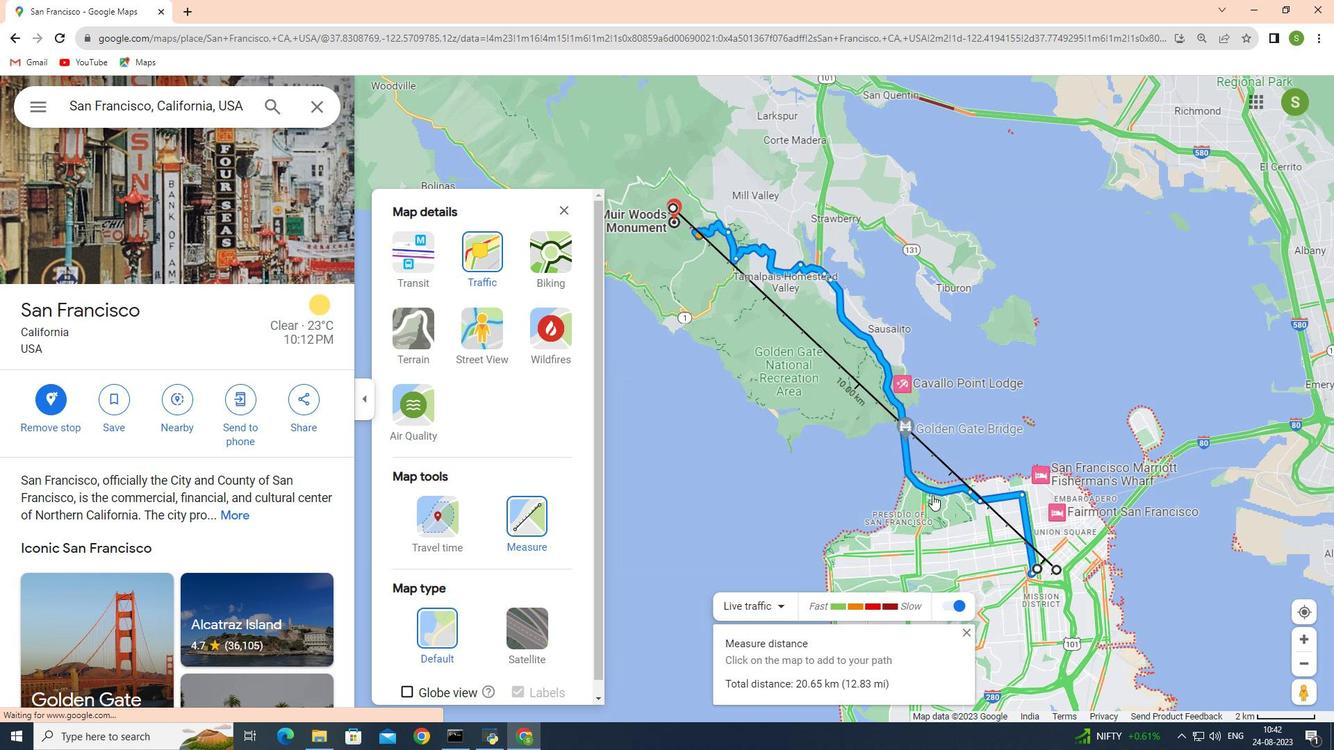 
Action: Mouse scrolled (932, 496) with delta (0, 0)
Screenshot: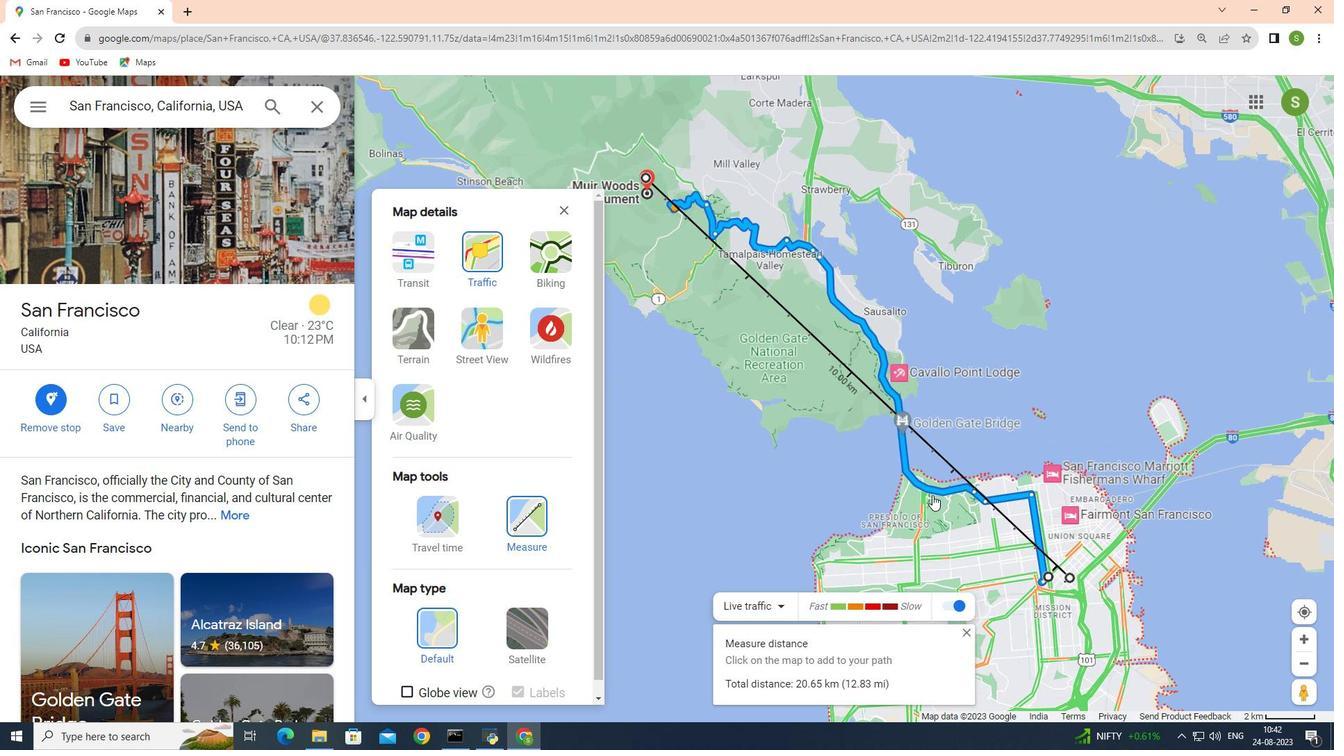 
Action: Mouse scrolled (932, 496) with delta (0, 0)
Screenshot: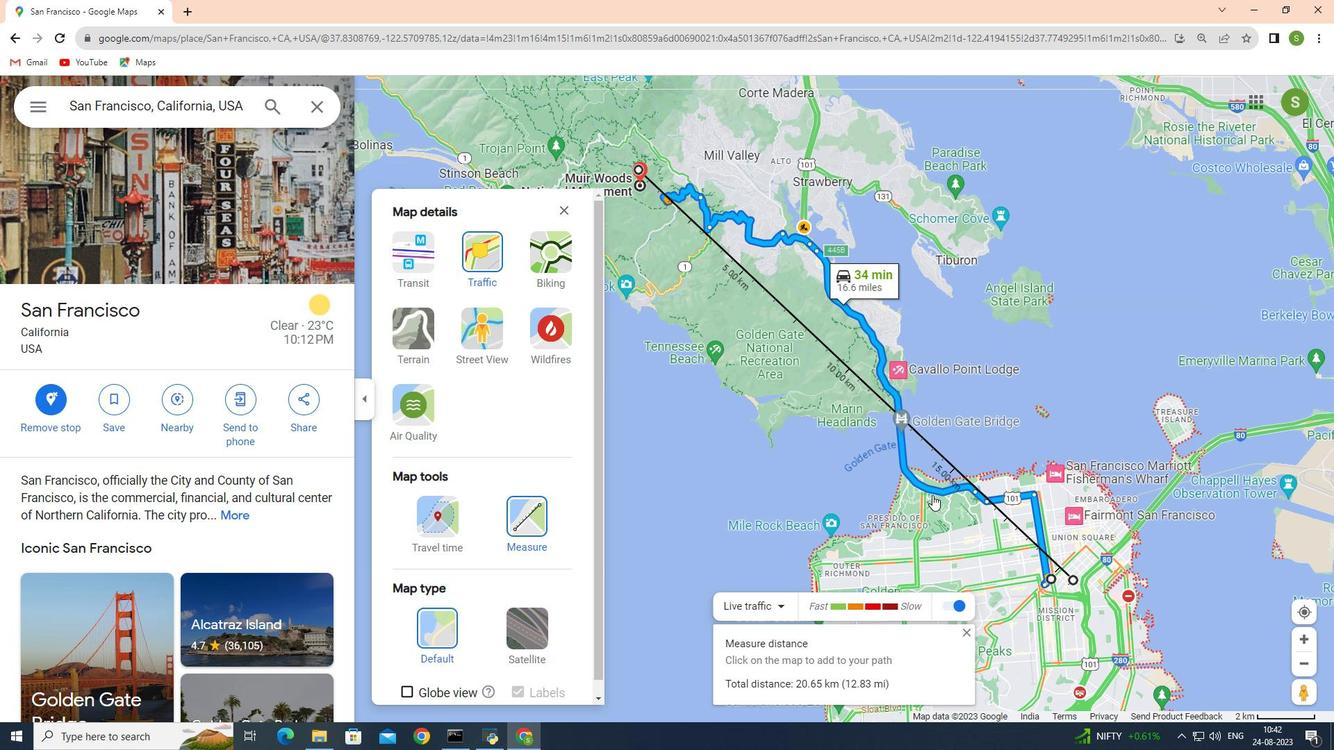 
Action: Mouse scrolled (932, 496) with delta (0, 0)
Screenshot: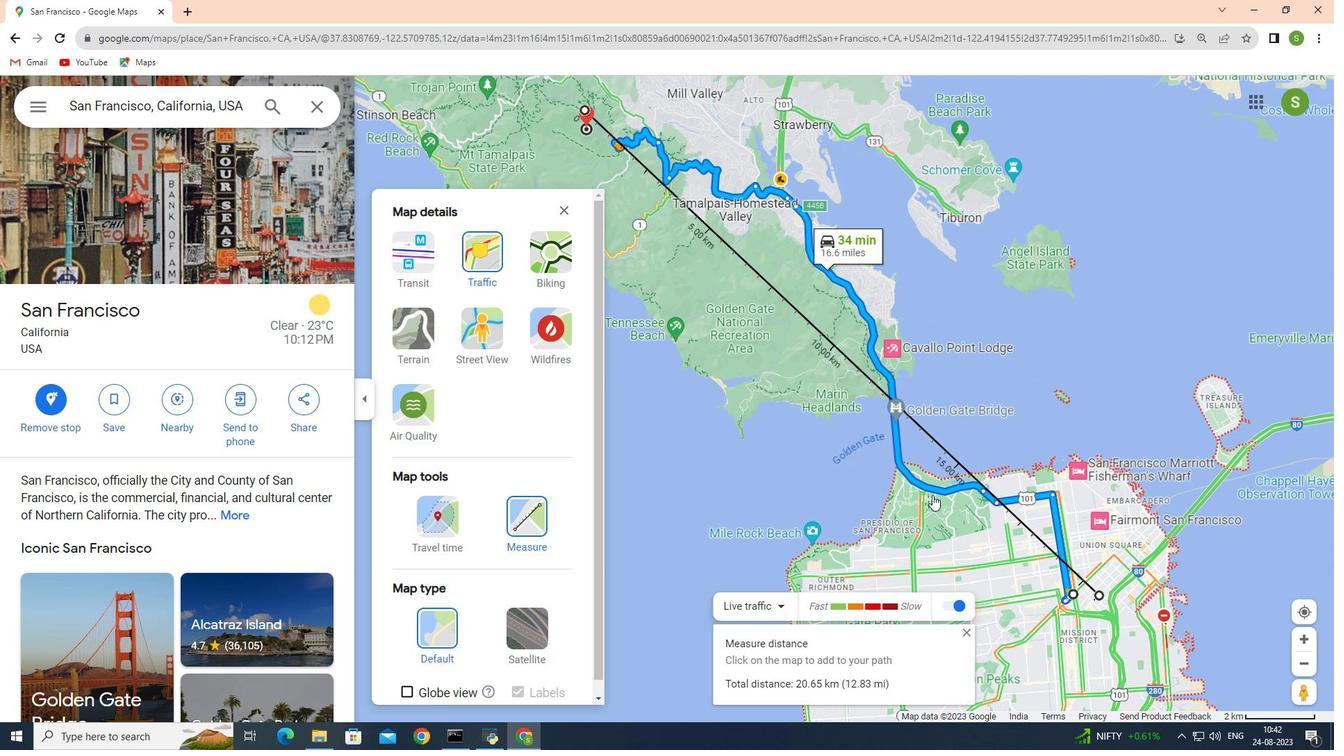 
Action: Mouse moved to (931, 495)
Screenshot: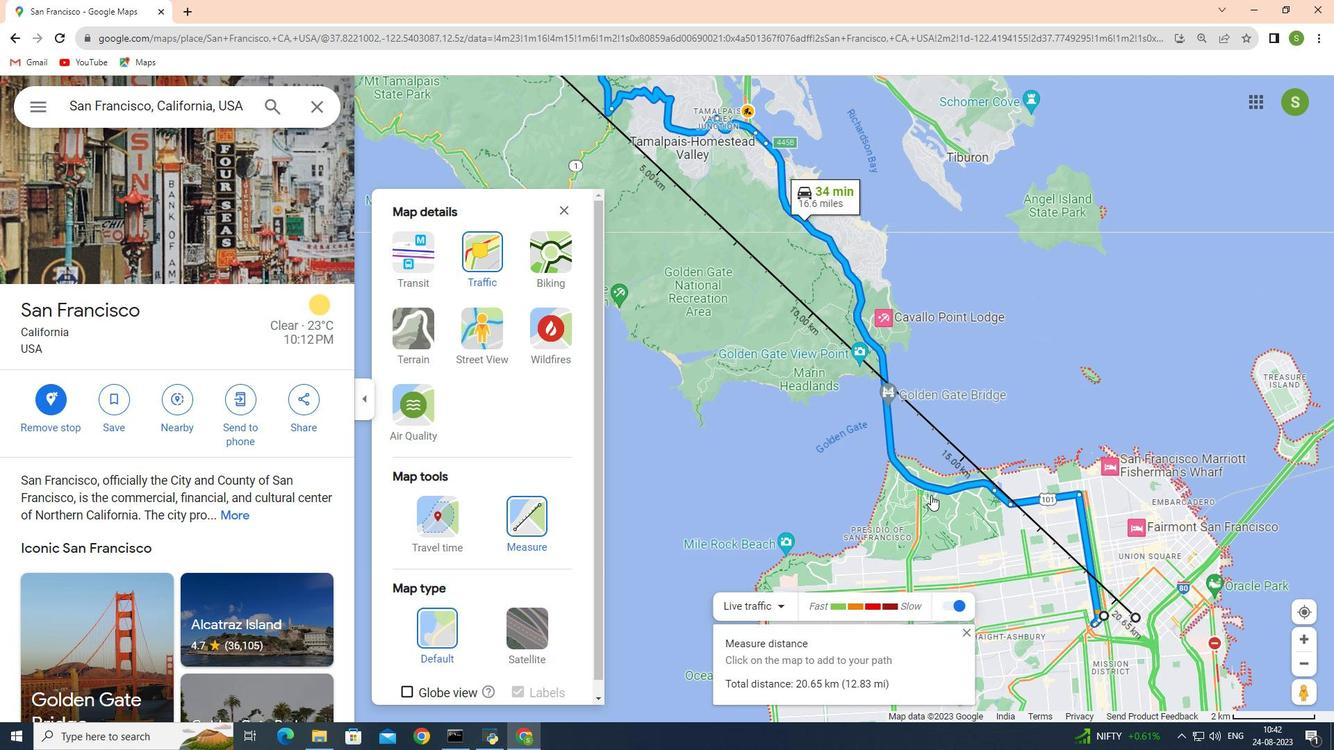 
Action: Mouse scrolled (931, 496) with delta (0, 0)
Screenshot: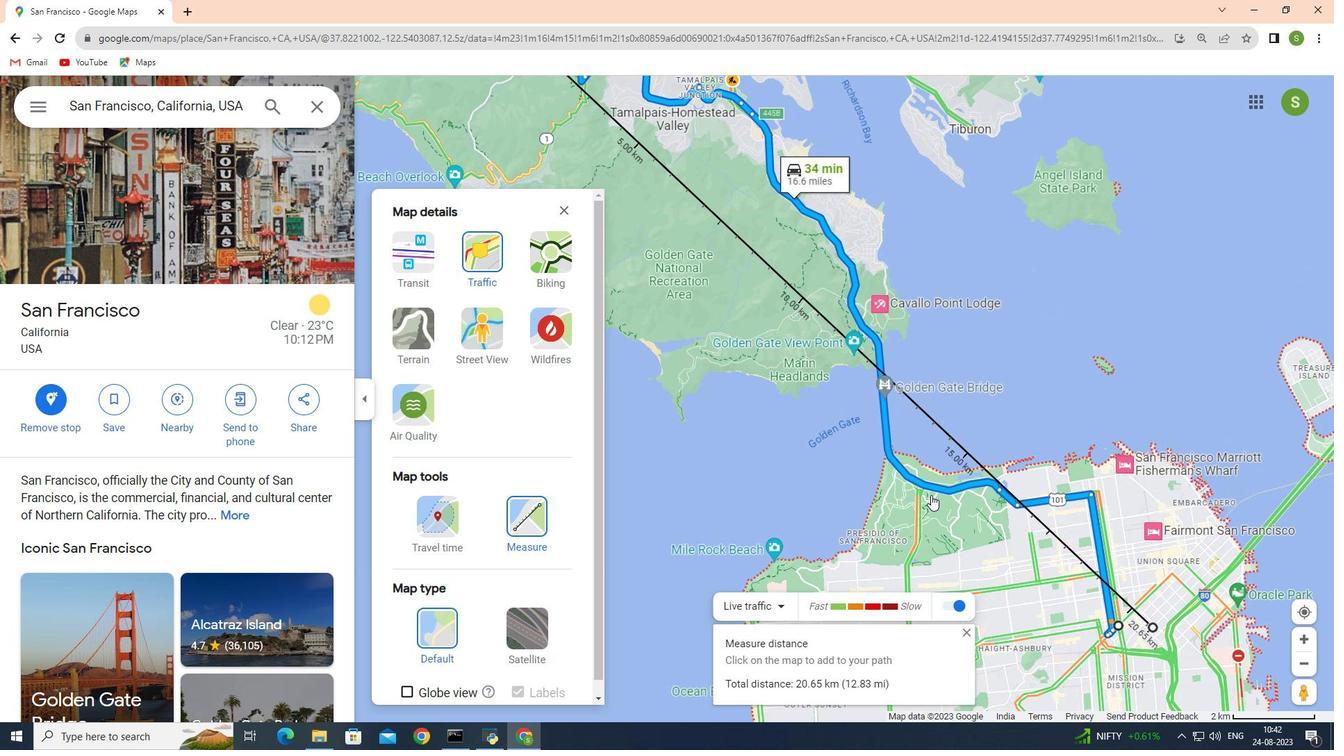 
Action: Mouse scrolled (931, 496) with delta (0, 0)
Screenshot: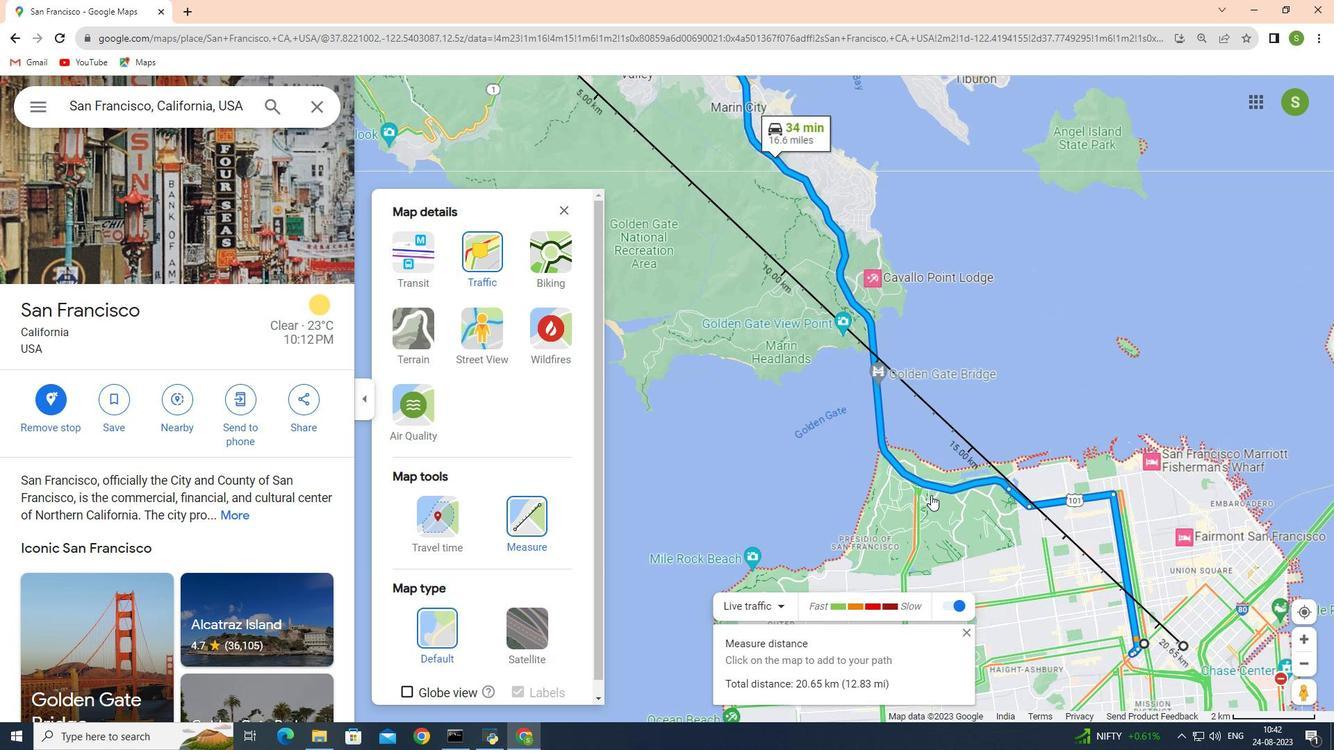 
Action: Mouse scrolled (931, 496) with delta (0, 0)
Screenshot: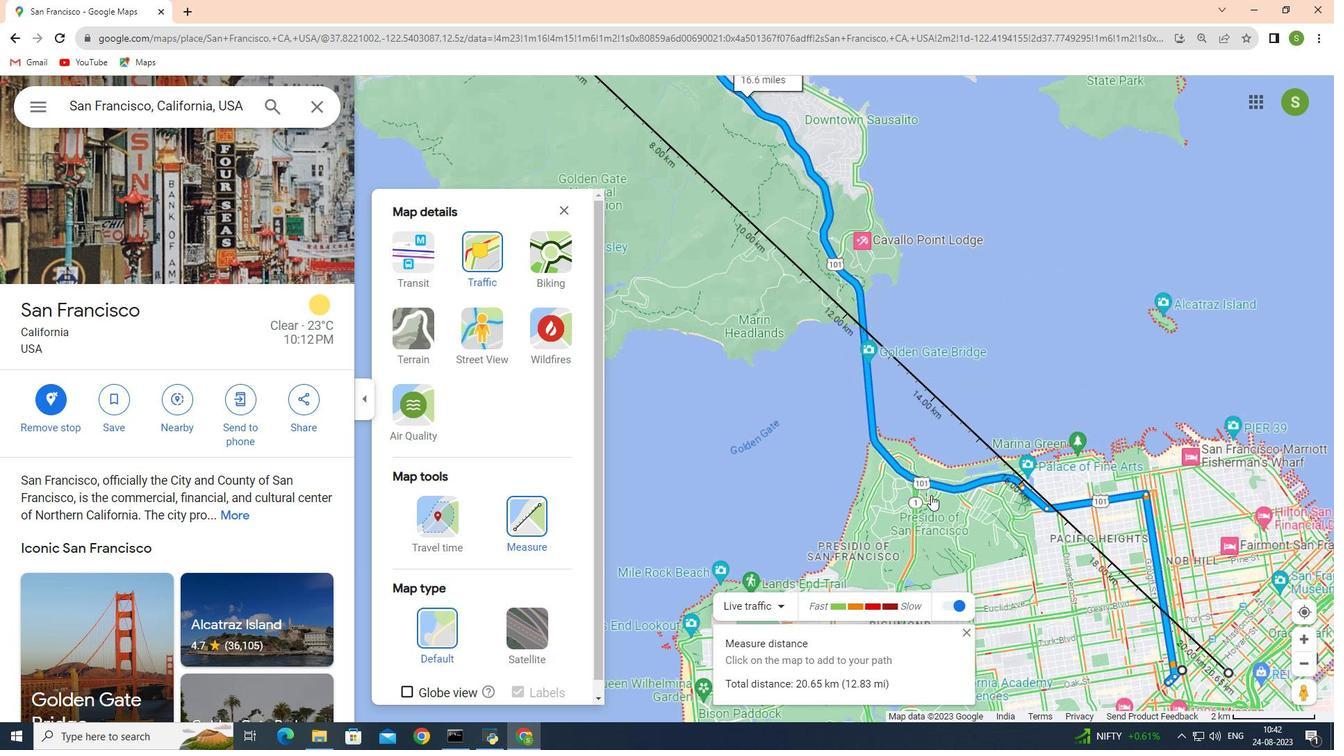 
Action: Mouse scrolled (931, 496) with delta (0, 0)
Screenshot: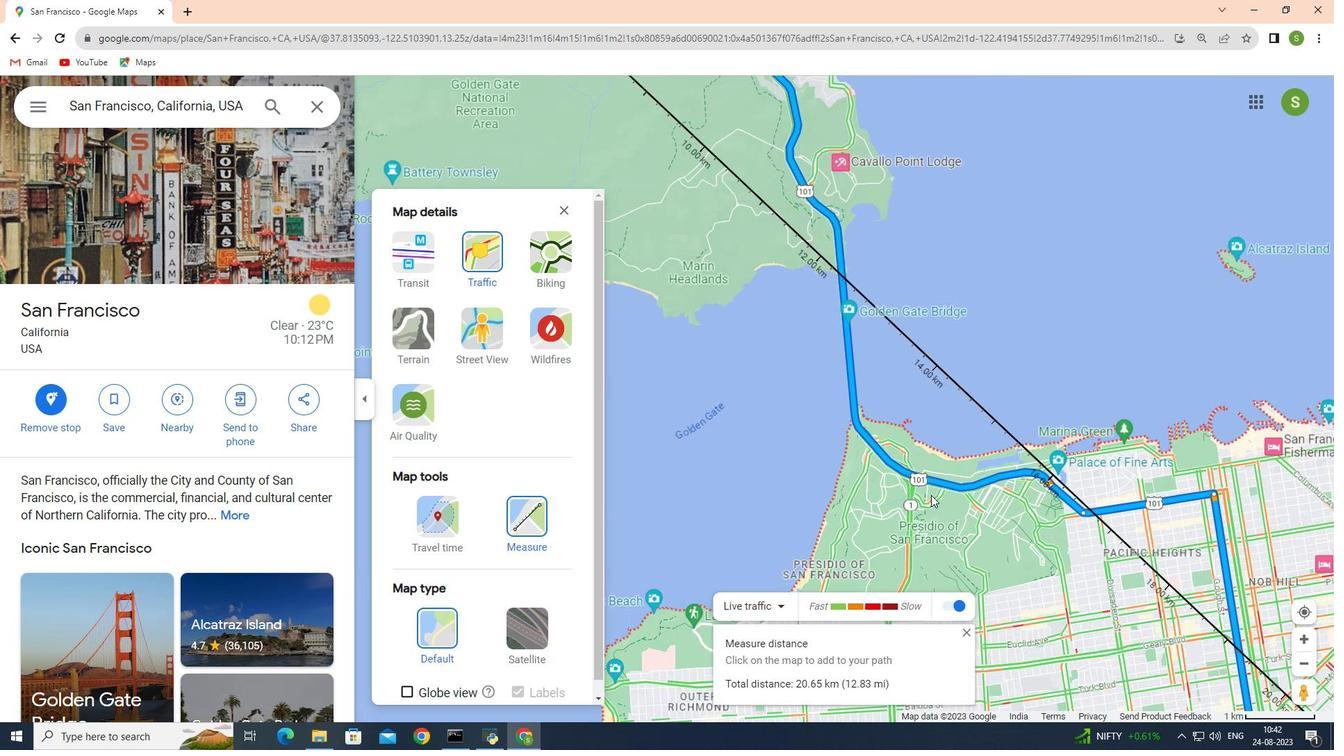 
Action: Mouse scrolled (931, 496) with delta (0, 0)
Screenshot: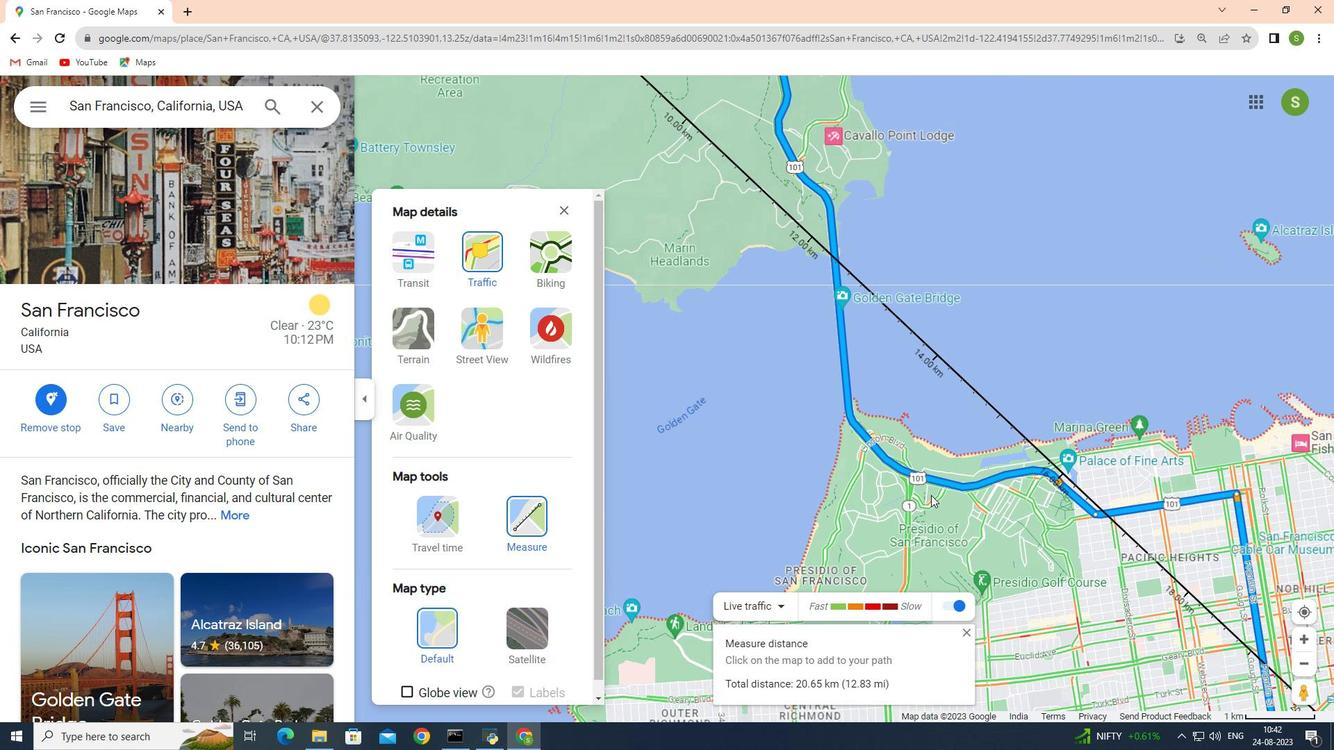 
Action: Mouse scrolled (931, 494) with delta (0, 0)
Screenshot: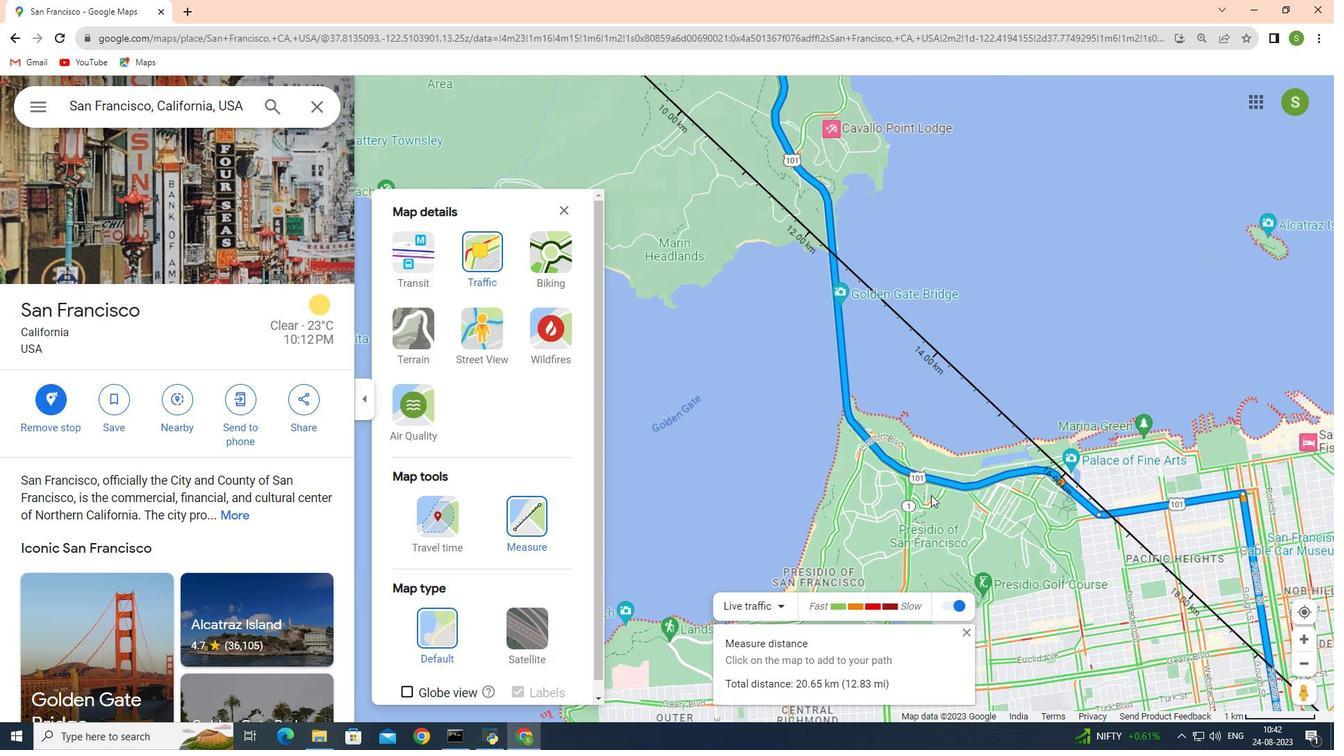 
Action: Mouse scrolled (931, 494) with delta (0, 0)
Screenshot: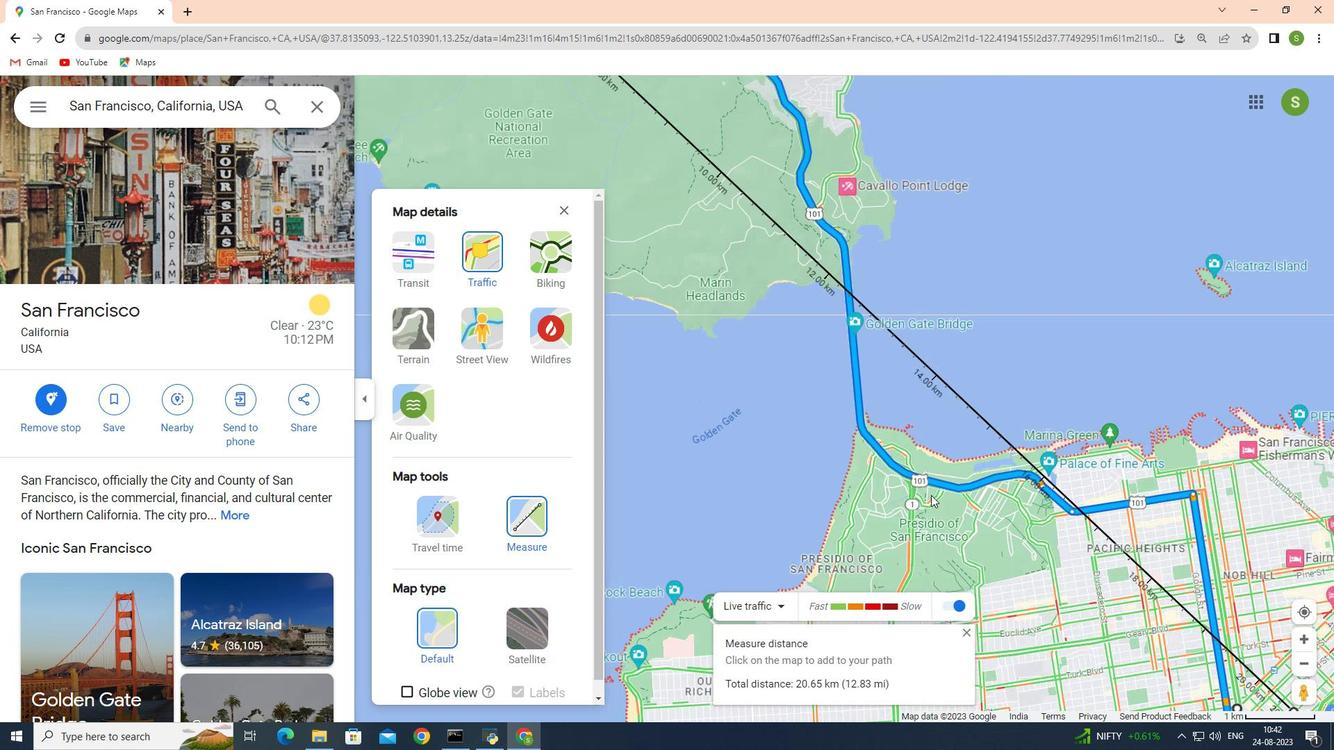 
Action: Mouse scrolled (931, 494) with delta (0, 0)
Screenshot: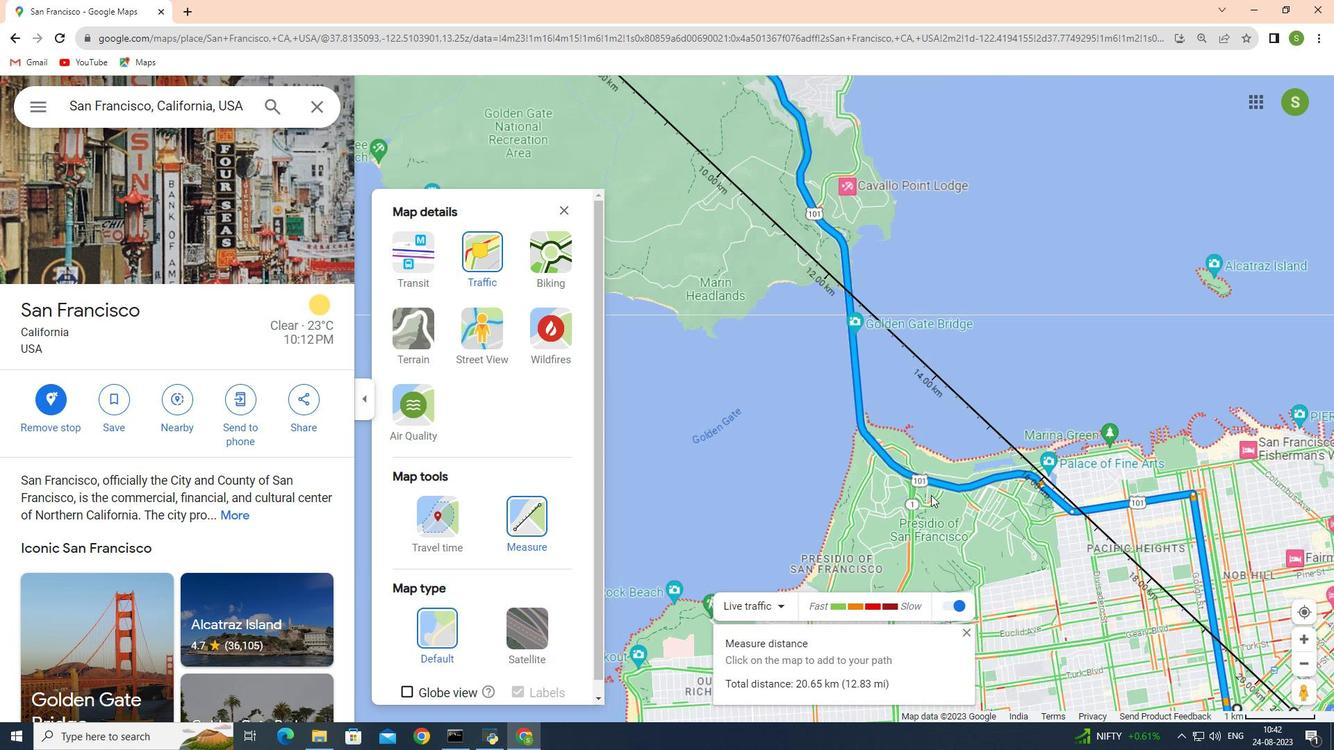 
Action: Mouse scrolled (931, 494) with delta (0, 0)
Screenshot: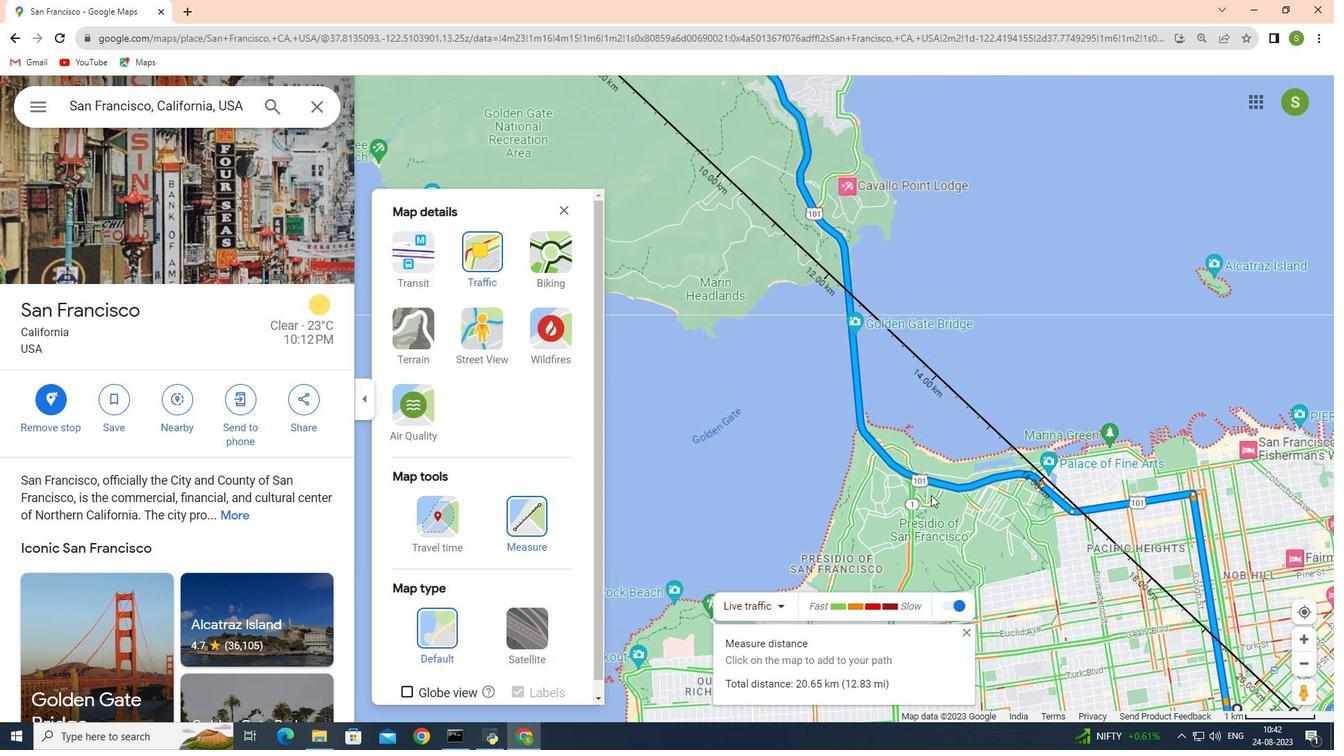 
Action: Mouse scrolled (931, 494) with delta (0, 0)
Screenshot: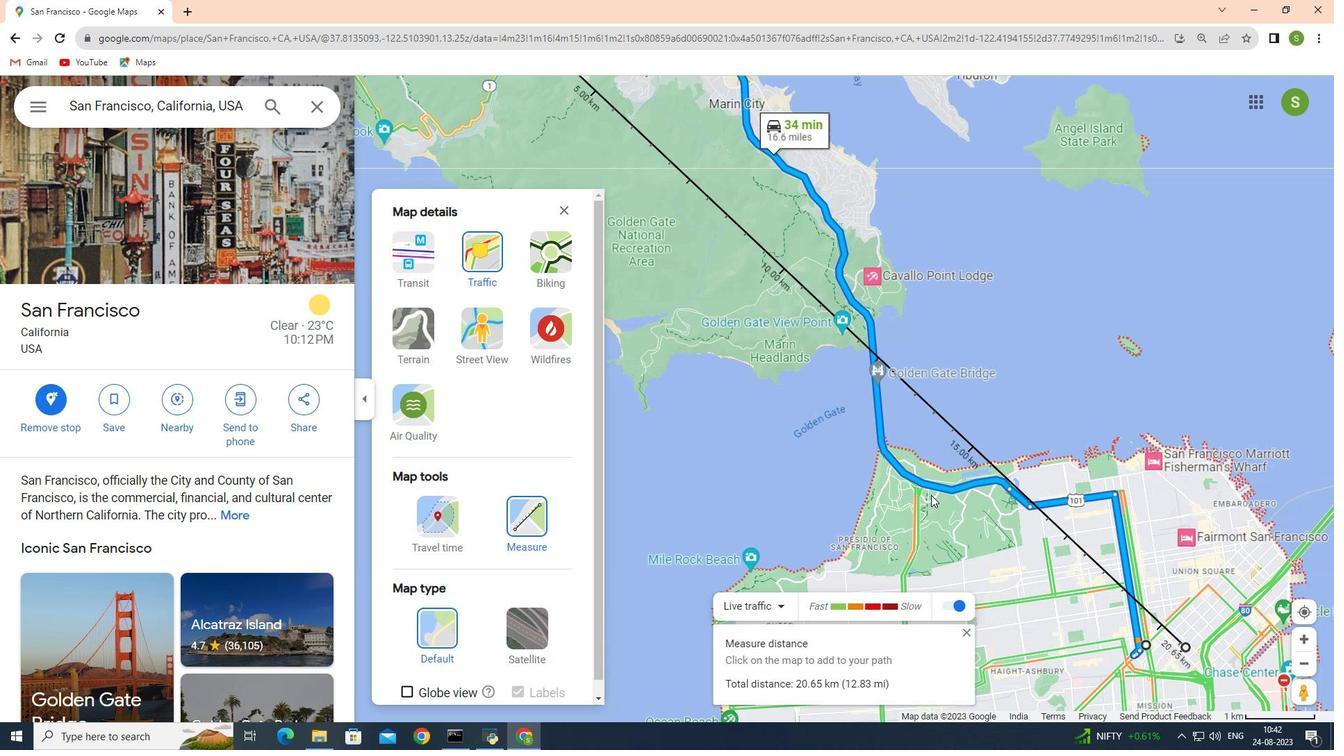 
Action: Mouse scrolled (931, 494) with delta (0, 0)
Screenshot: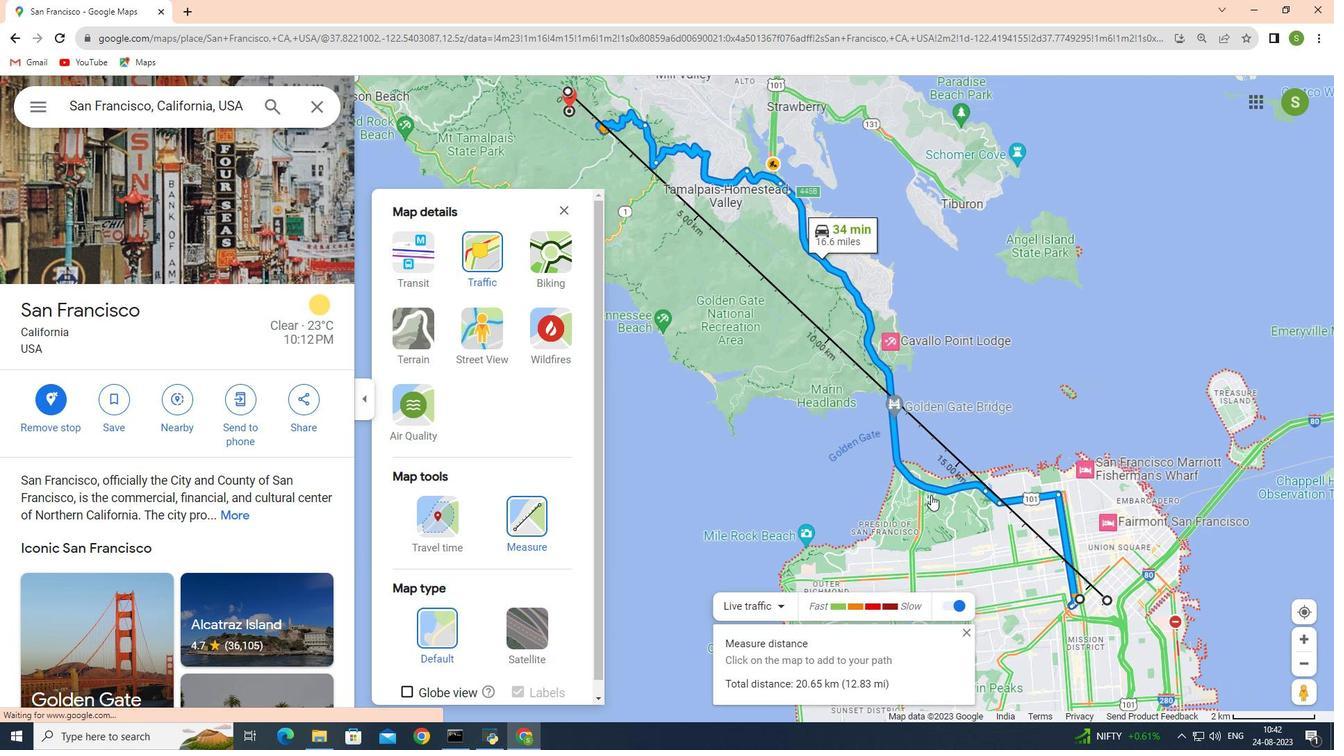 
Action: Mouse scrolled (931, 494) with delta (0, 0)
Screenshot: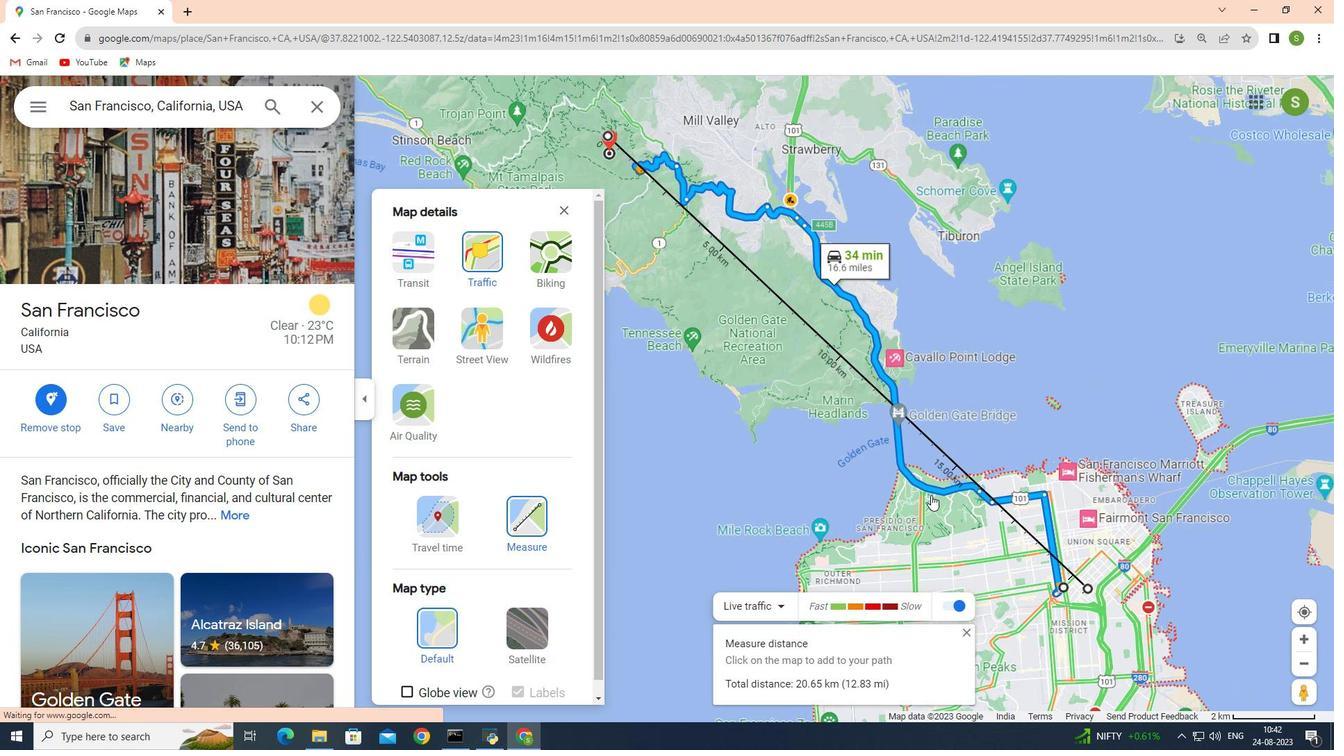 
Action: Mouse scrolled (931, 494) with delta (0, 0)
Screenshot: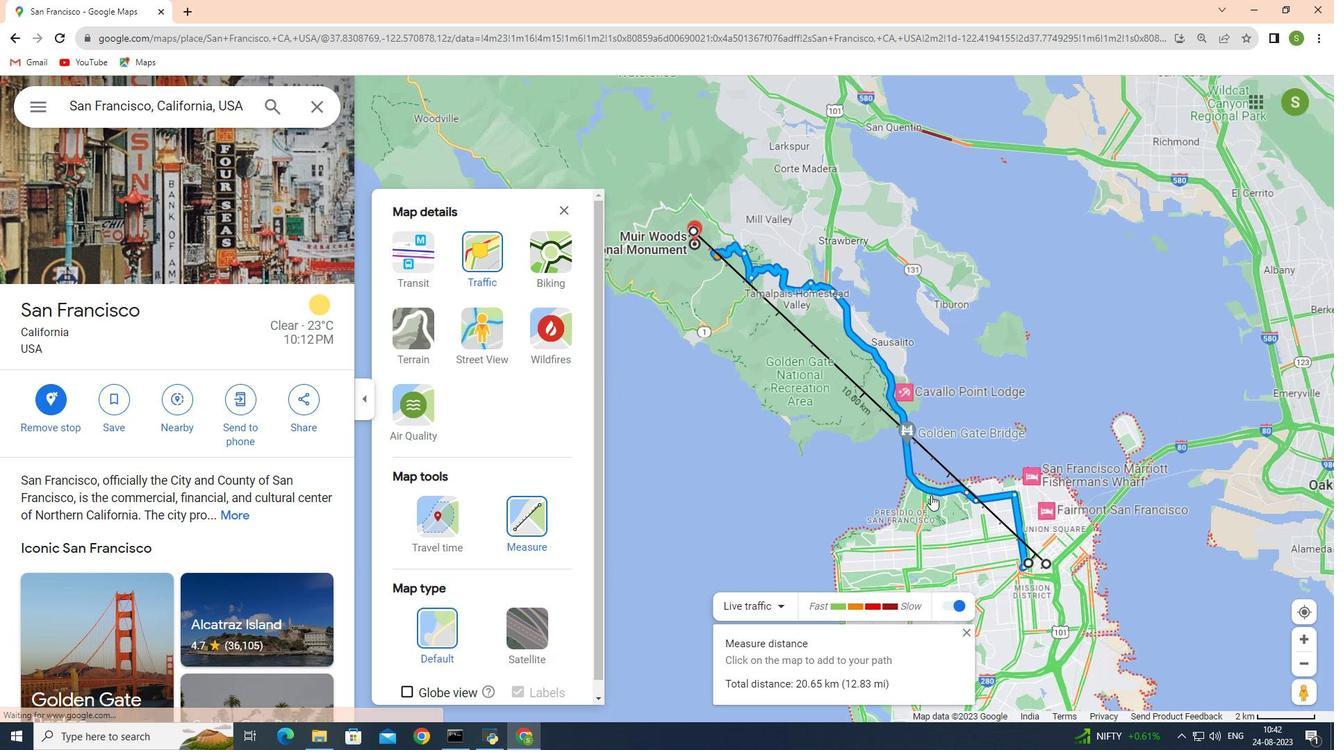 
Action: Mouse scrolled (931, 494) with delta (0, 0)
Screenshot: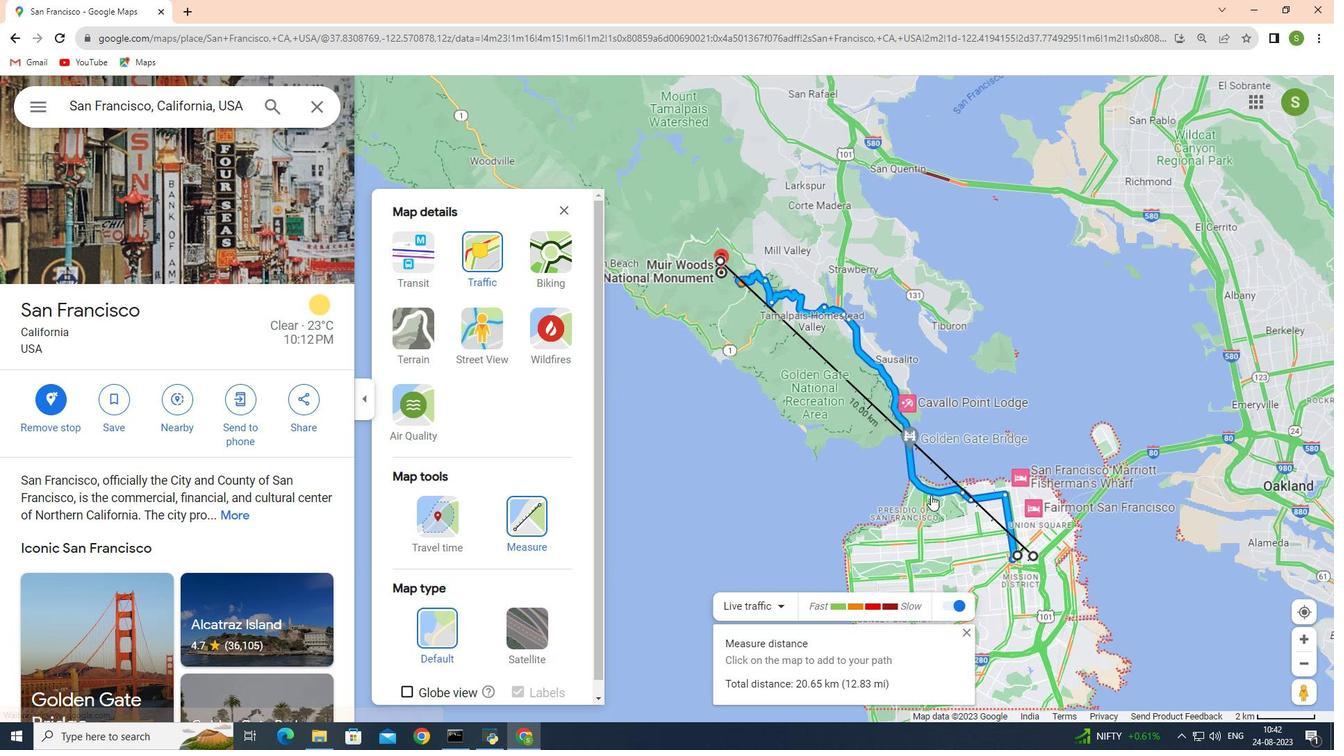 
Action: Mouse scrolled (931, 494) with delta (0, 0)
Screenshot: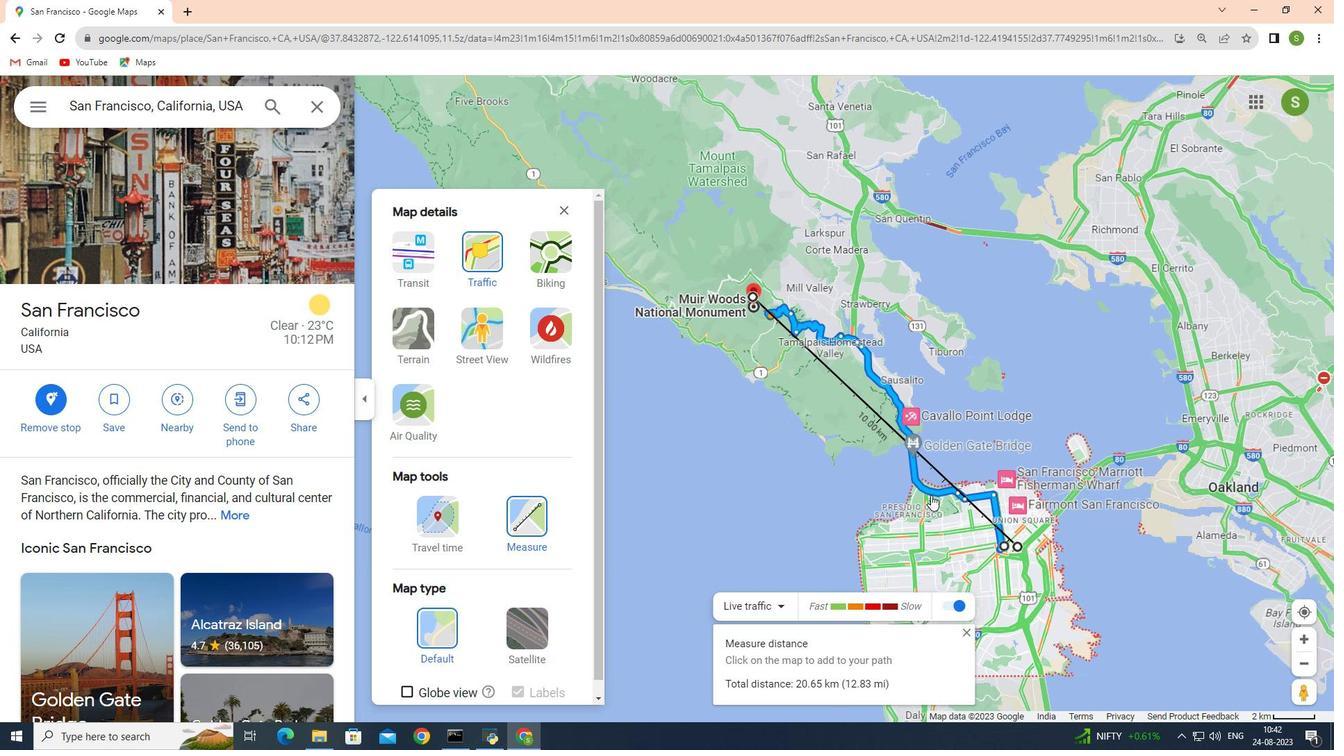 
Action: Mouse scrolled (931, 494) with delta (0, 0)
Screenshot: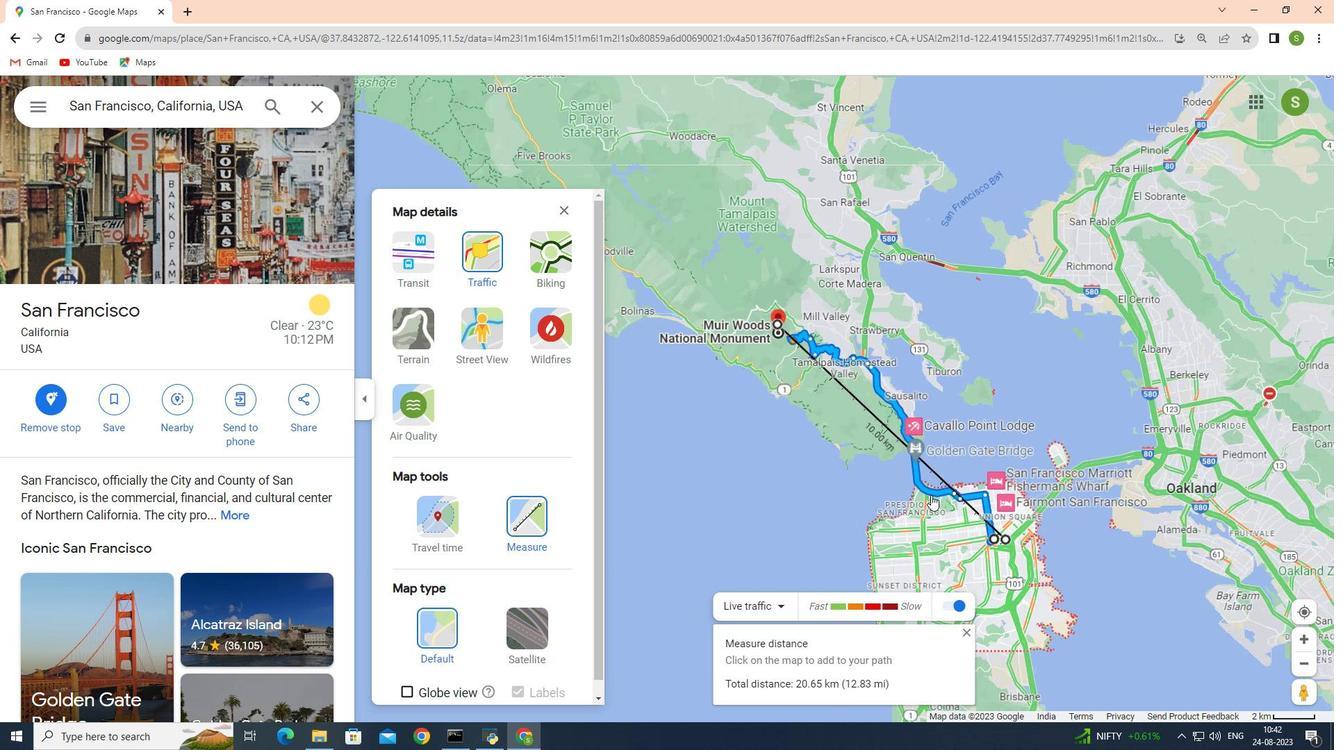 
Action: Mouse scrolled (931, 496) with delta (0, 0)
Screenshot: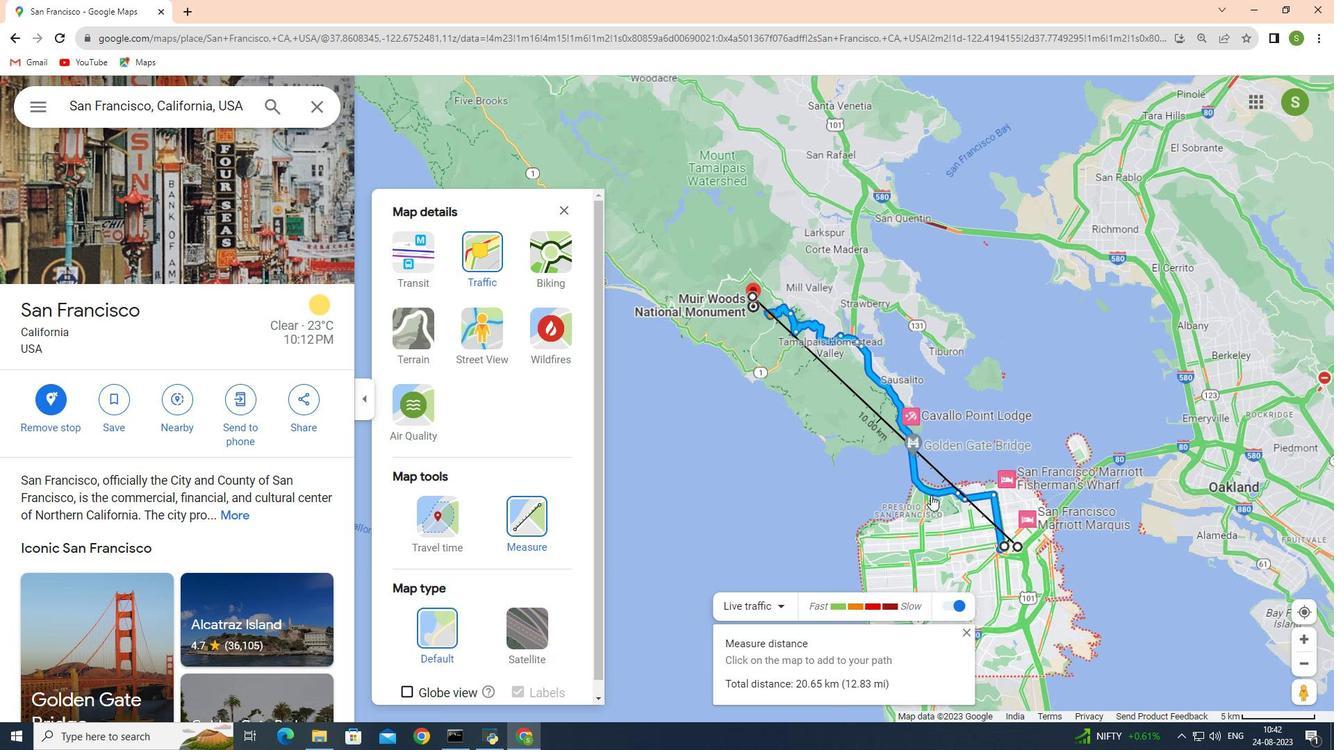 
Action: Mouse scrolled (931, 496) with delta (0, 0)
Screenshot: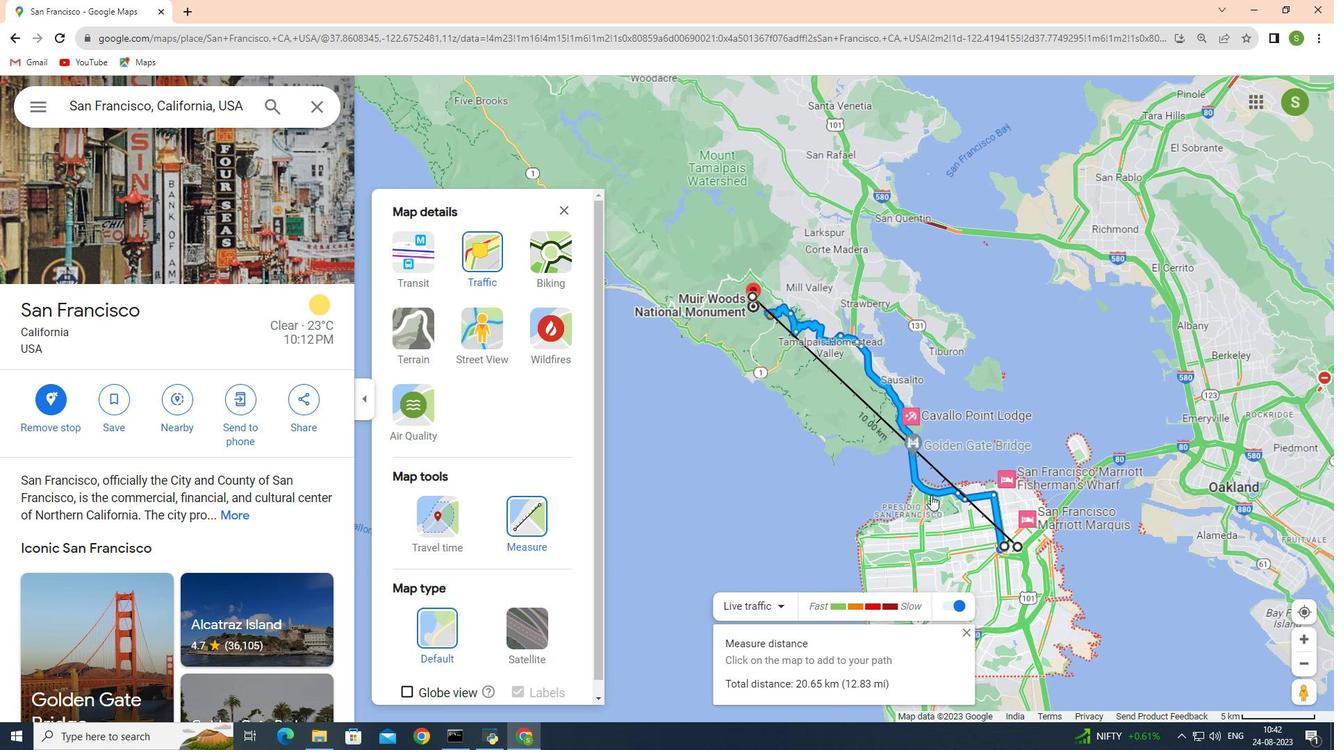 
Action: Mouse scrolled (931, 496) with delta (0, 0)
Screenshot: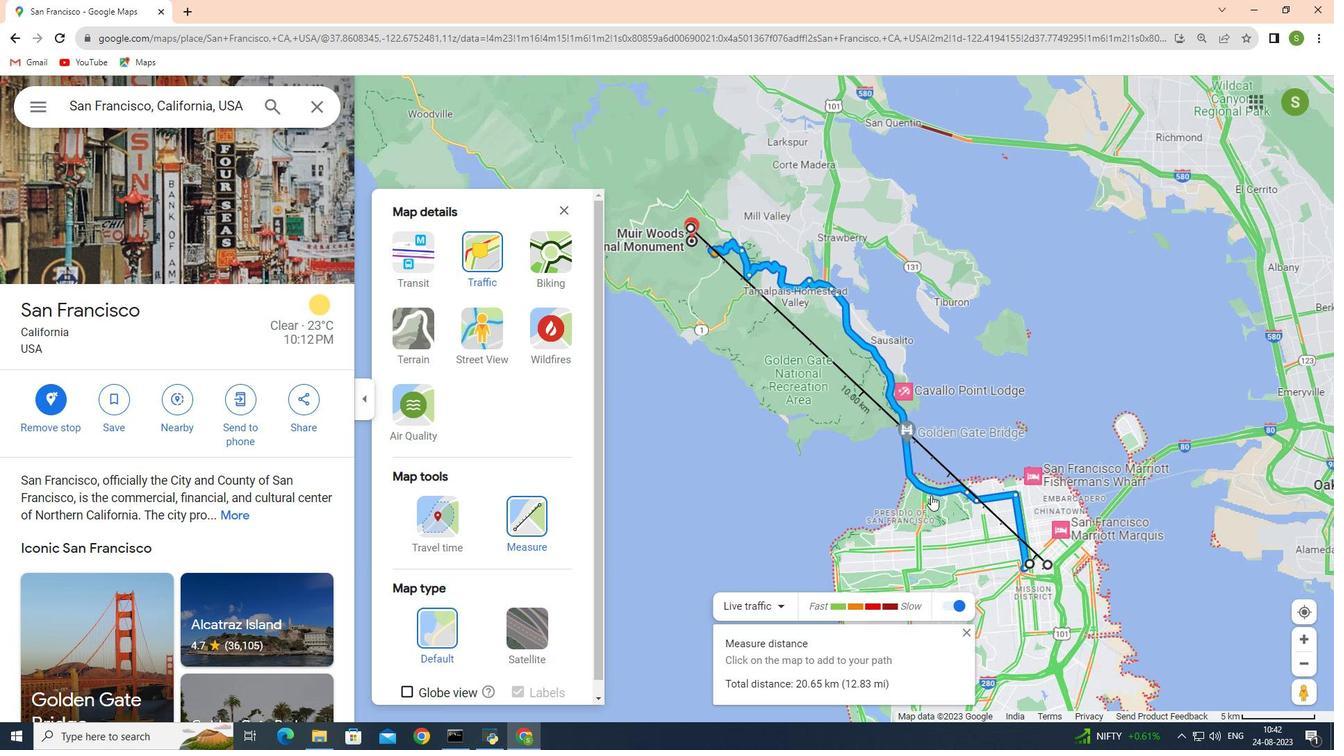 
Action: Mouse moved to (930, 491)
Screenshot: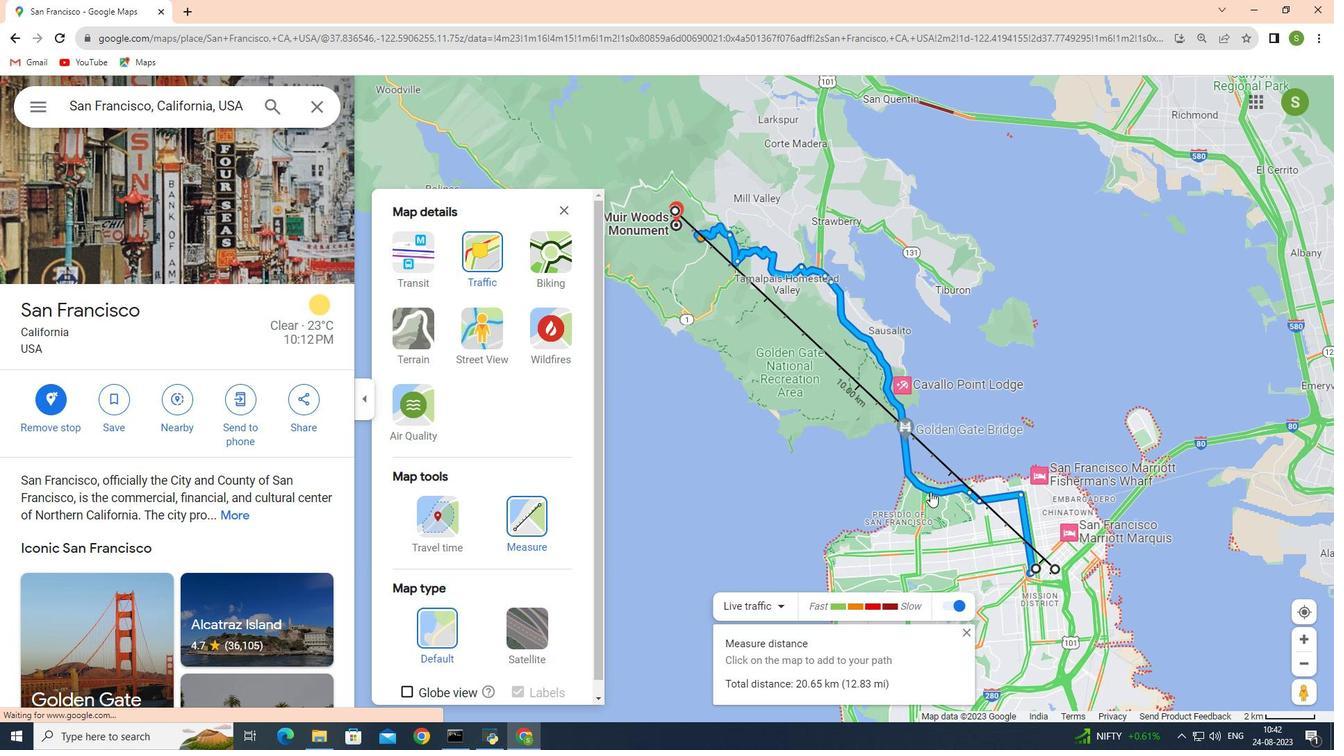 
Action: Mouse scrolled (930, 492) with delta (0, 0)
Screenshot: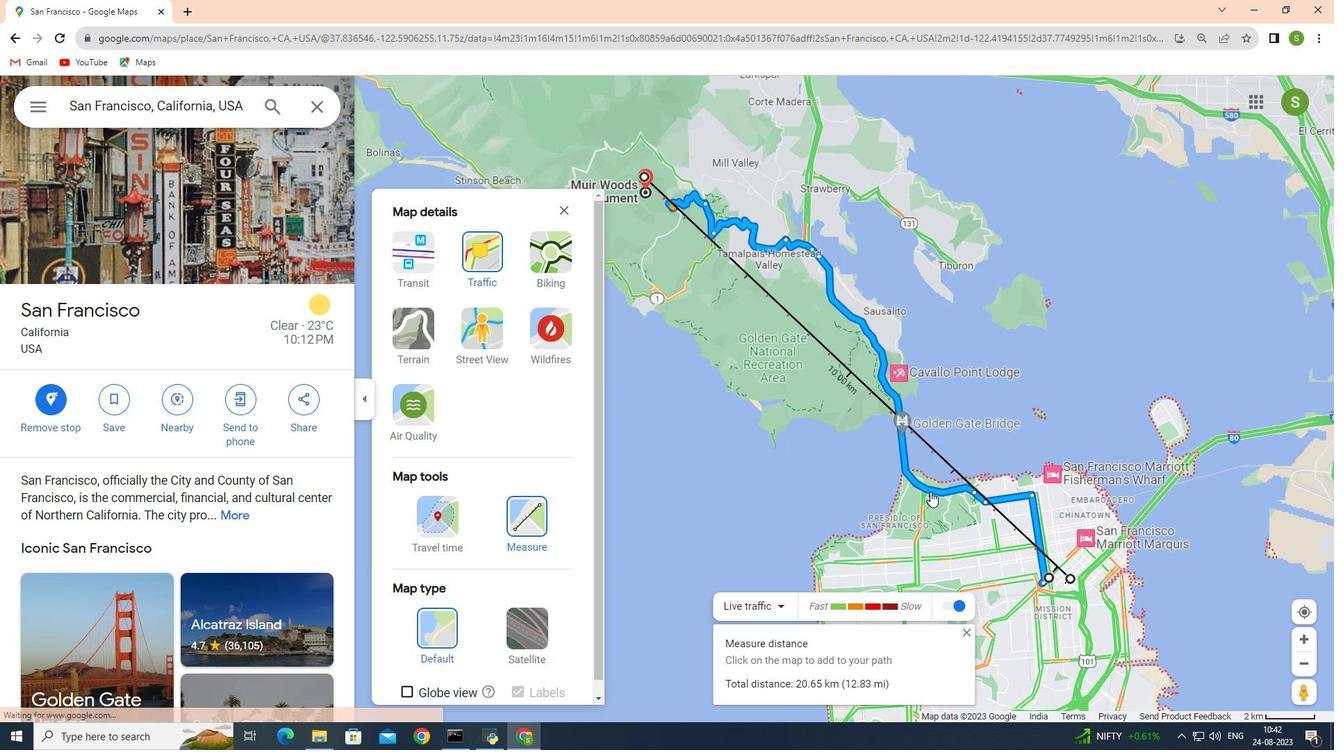 
Action: Mouse scrolled (930, 492) with delta (0, 0)
Screenshot: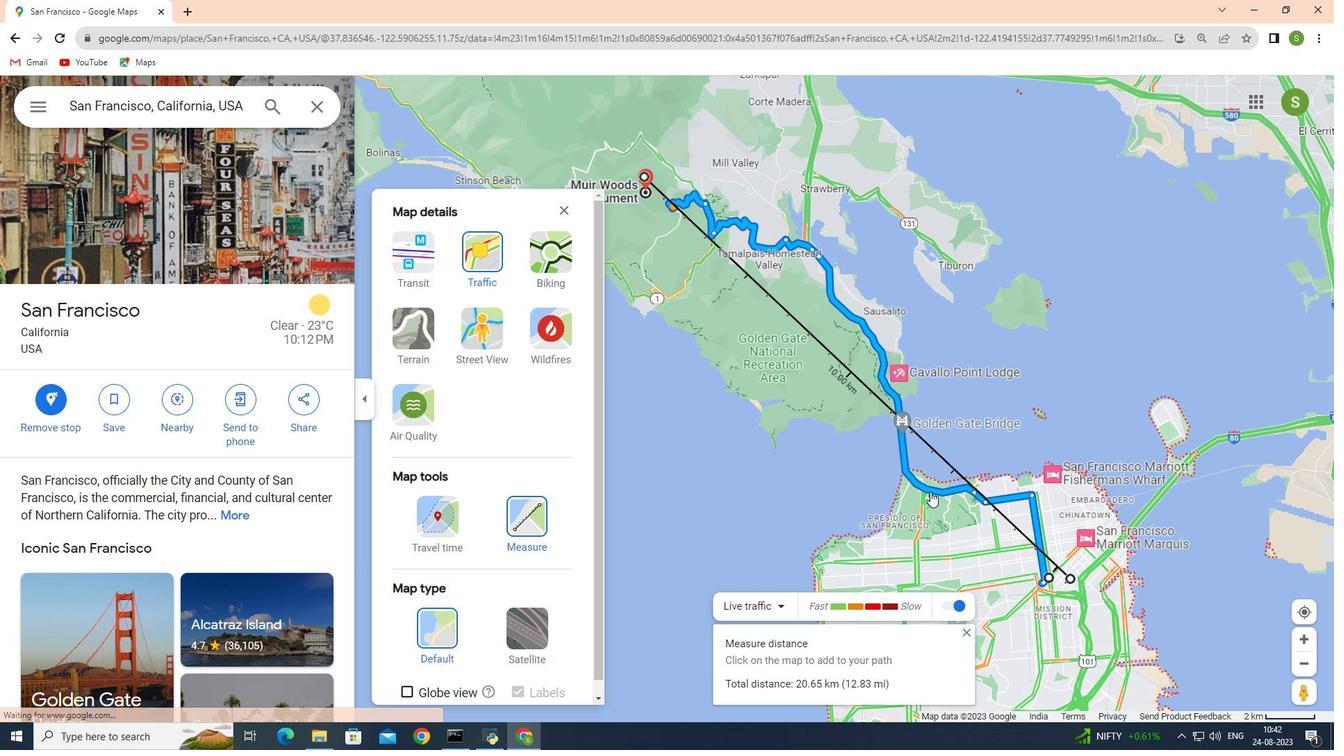 
Action: Mouse scrolled (930, 492) with delta (0, 0)
Screenshot: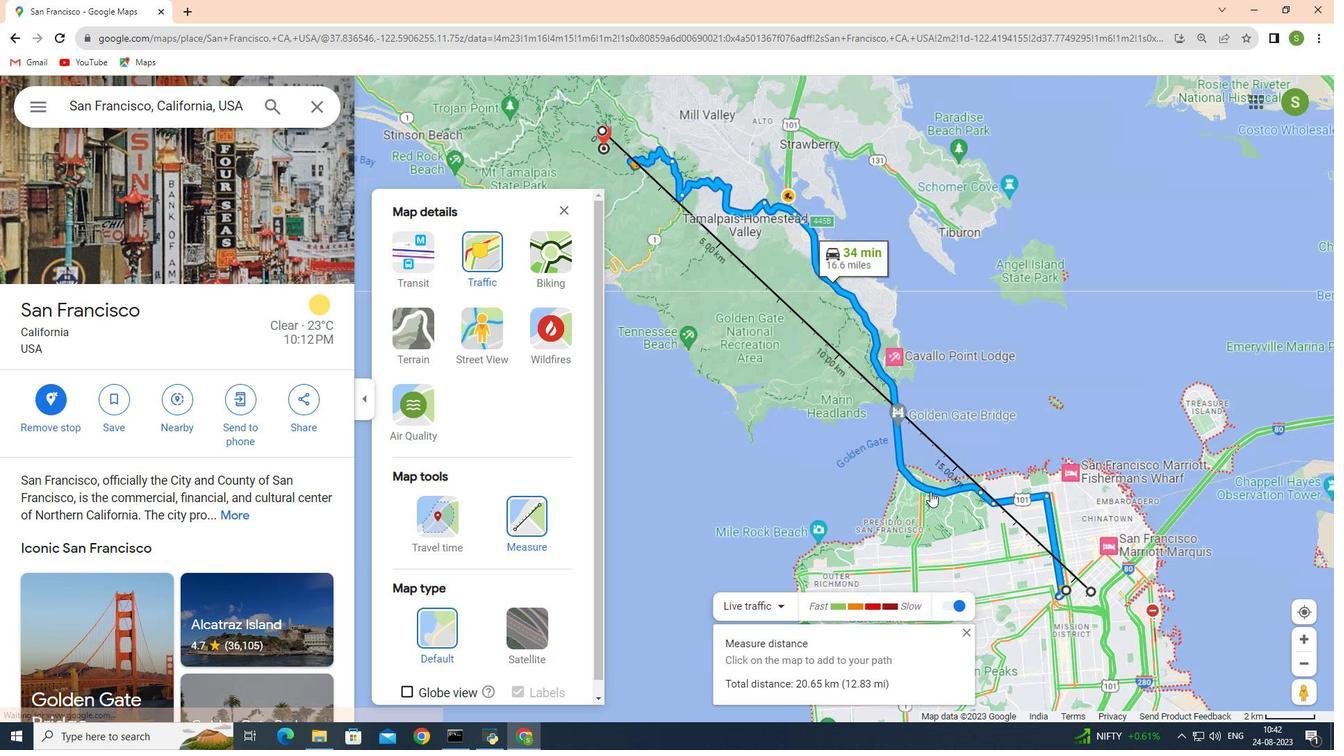 
Action: Mouse scrolled (930, 492) with delta (0, 0)
Screenshot: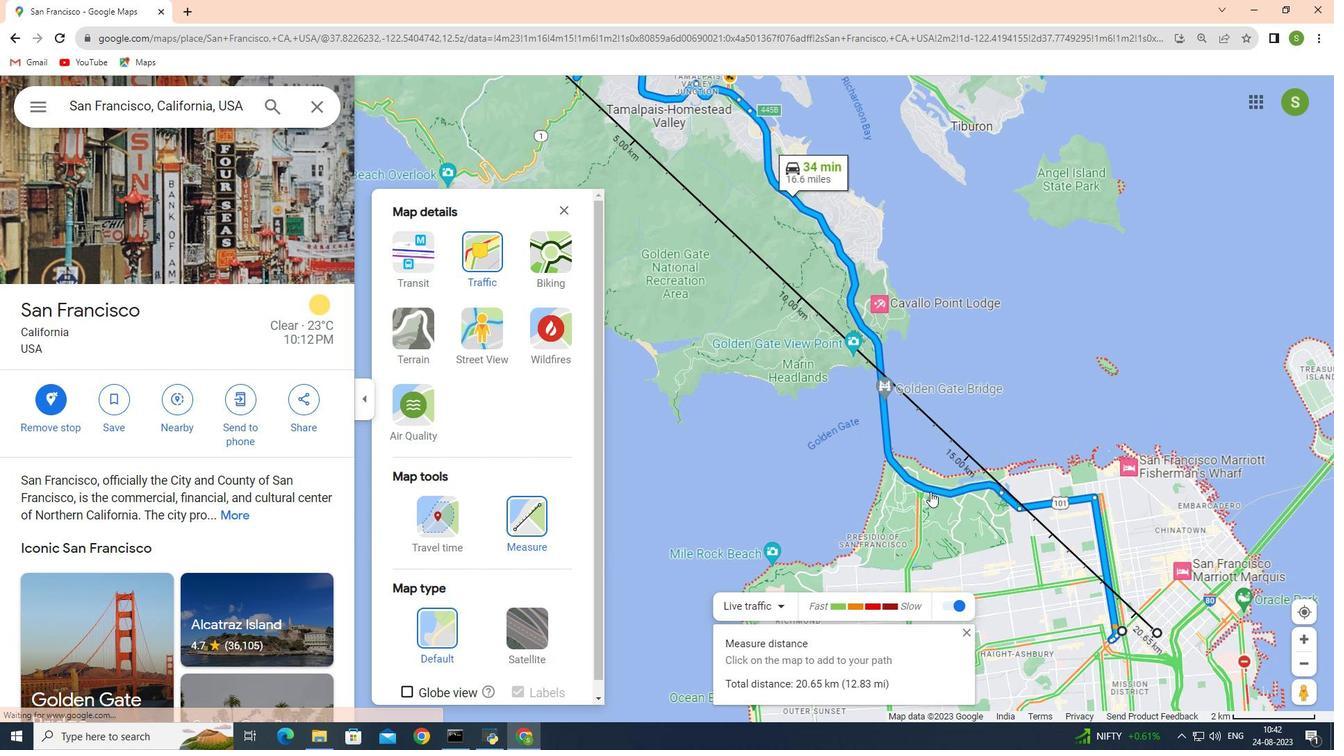 
Action: Mouse scrolled (930, 492) with delta (0, 0)
Screenshot: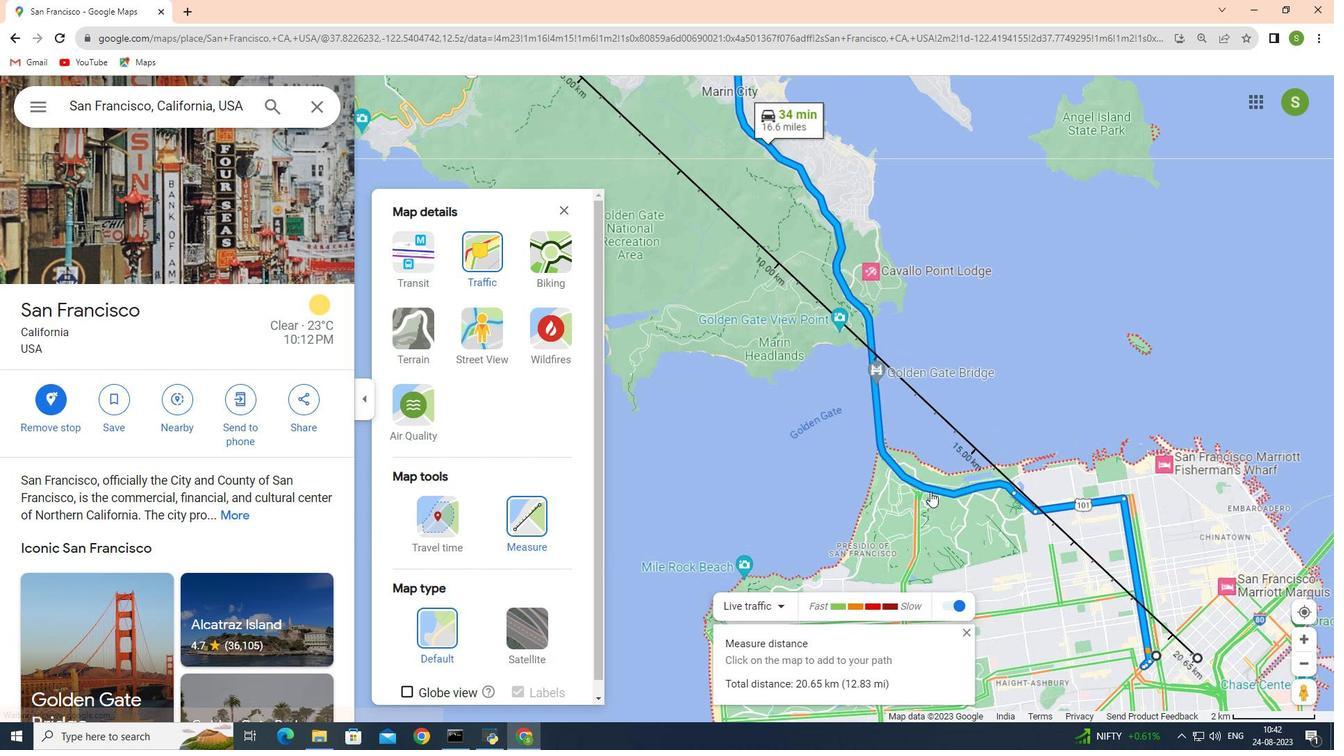 
Action: Mouse moved to (563, 211)
Screenshot: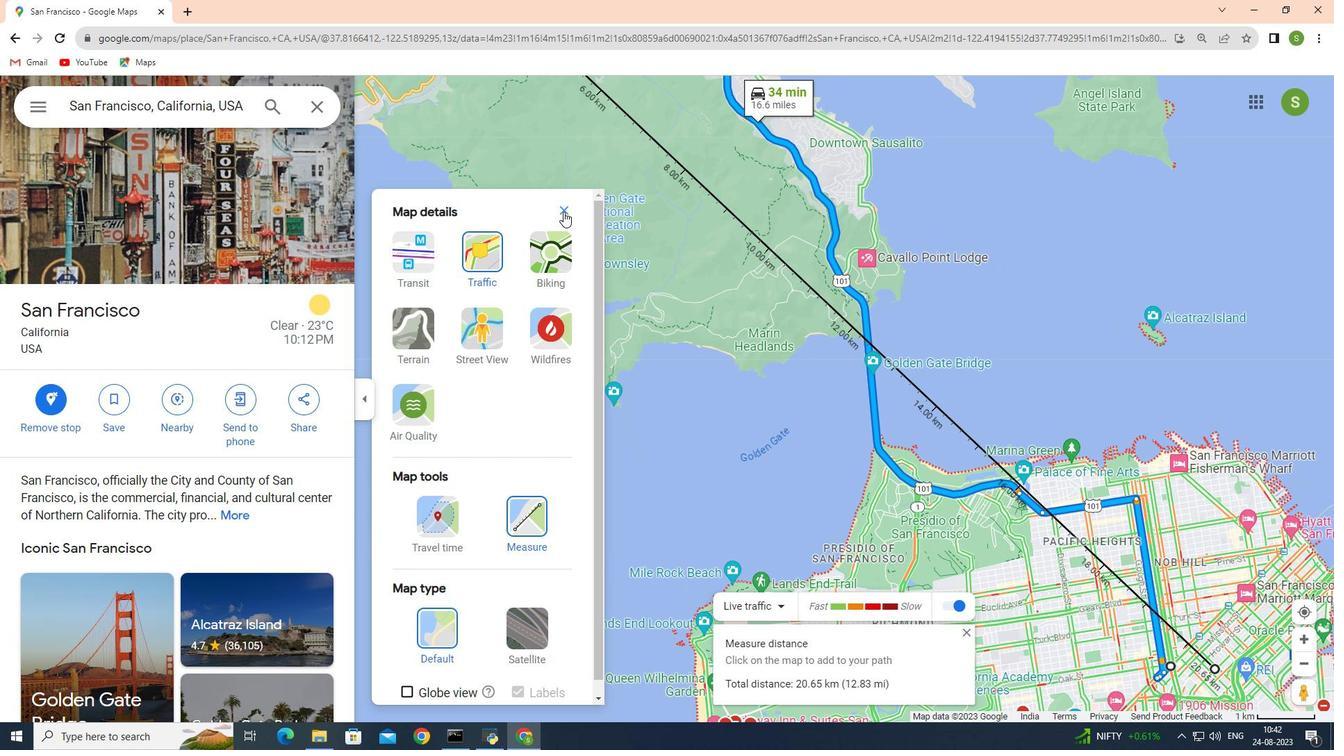 
Action: Mouse pressed left at (563, 211)
Screenshot: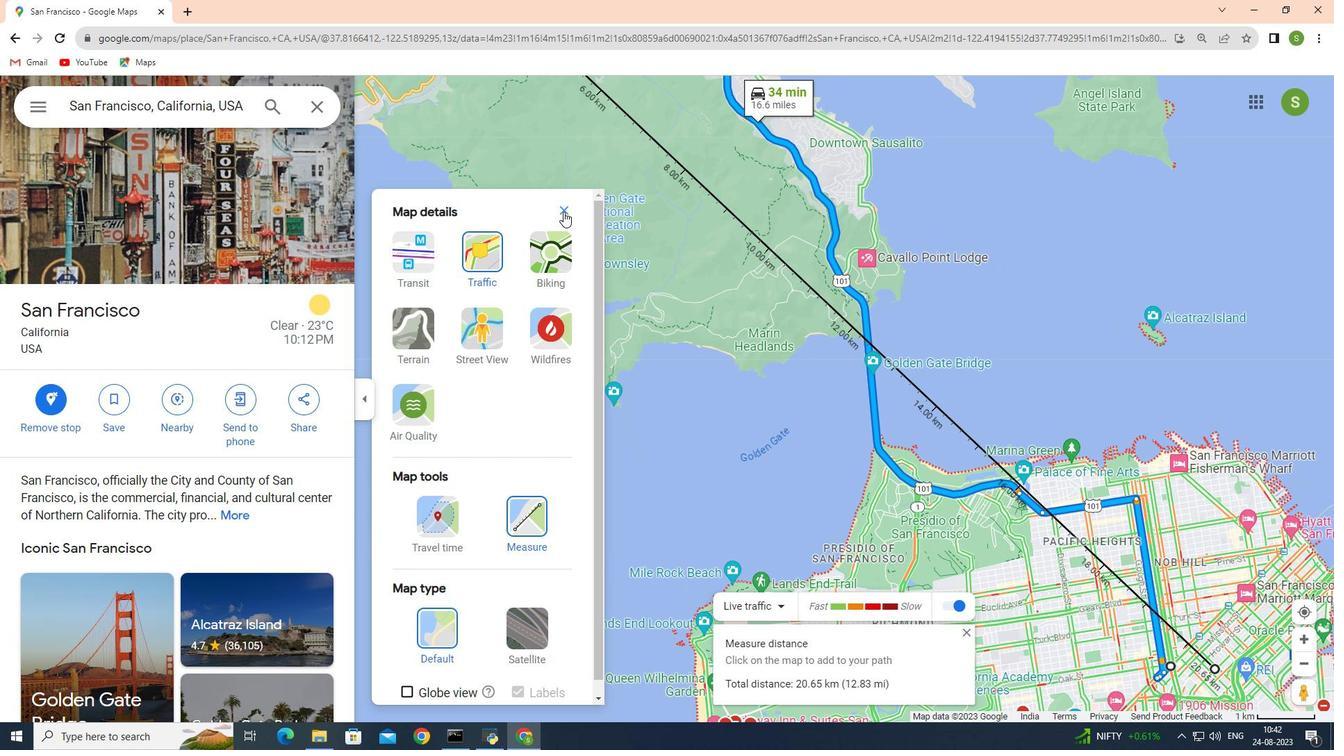 
Action: Mouse moved to (659, 266)
Screenshot: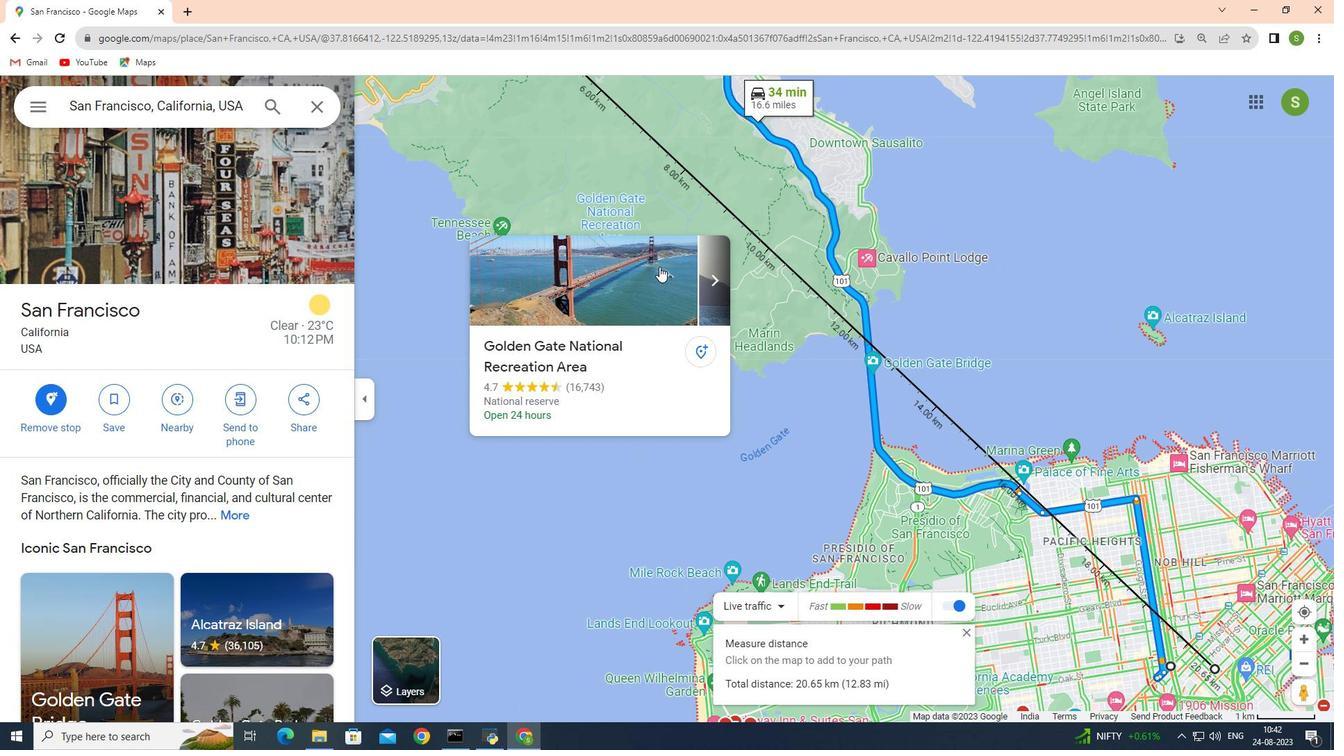 
Action: Mouse scrolled (659, 267) with delta (0, 0)
Screenshot: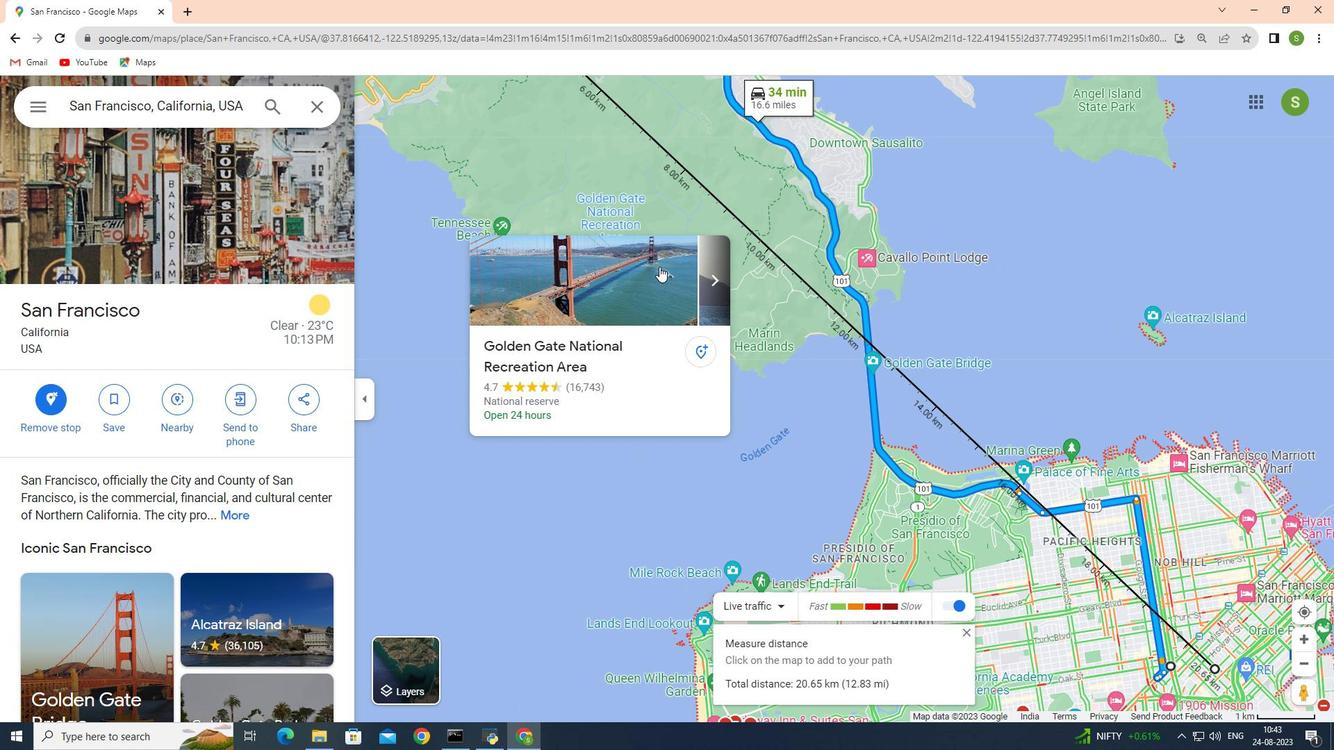 
Action: Mouse scrolled (659, 267) with delta (0, 0)
Screenshot: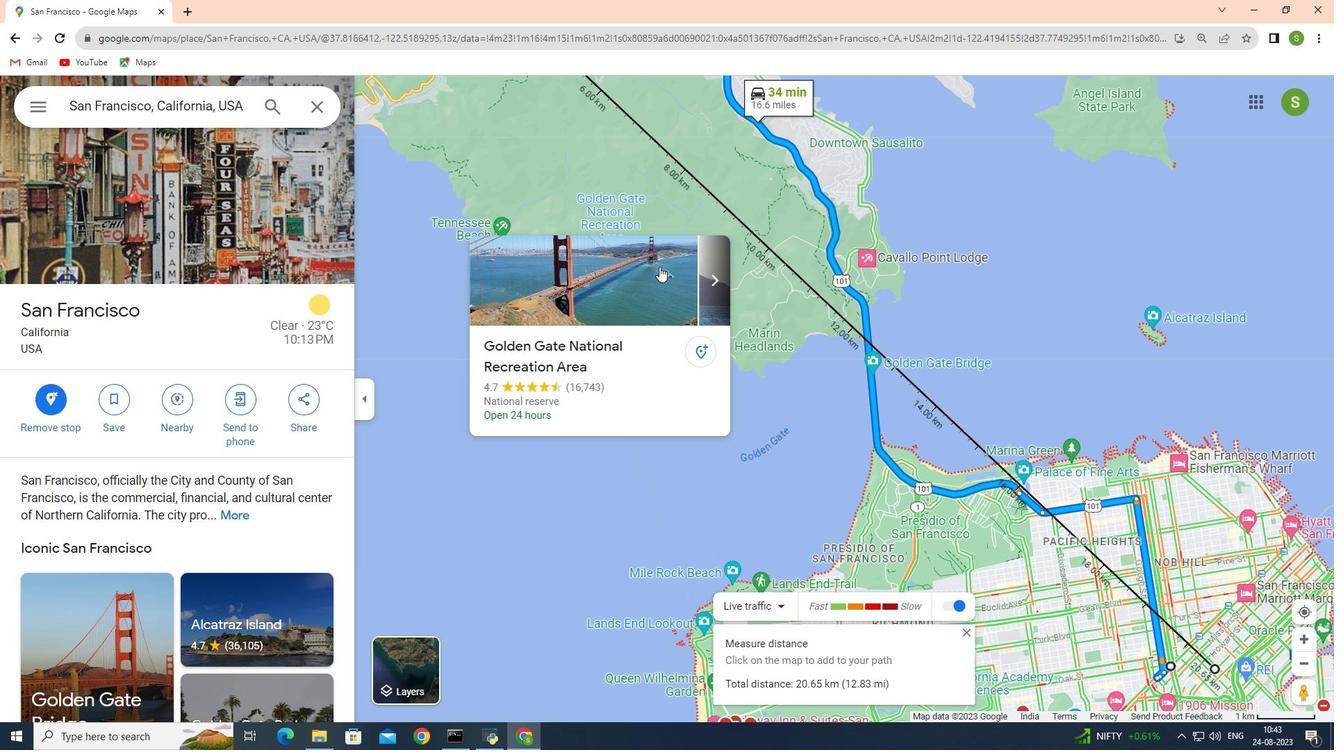 
Action: Mouse scrolled (659, 267) with delta (0, 0)
Screenshot: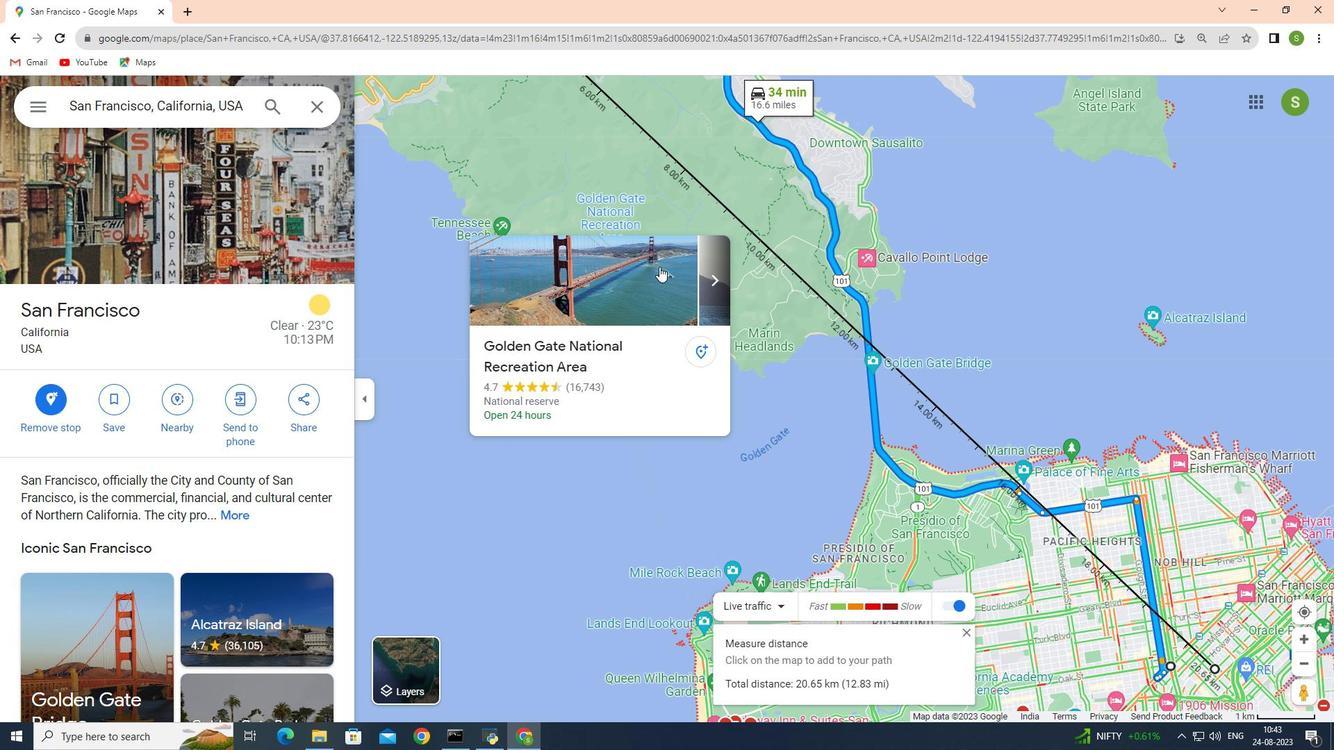 
Action: Mouse scrolled (659, 266) with delta (0, 0)
Screenshot: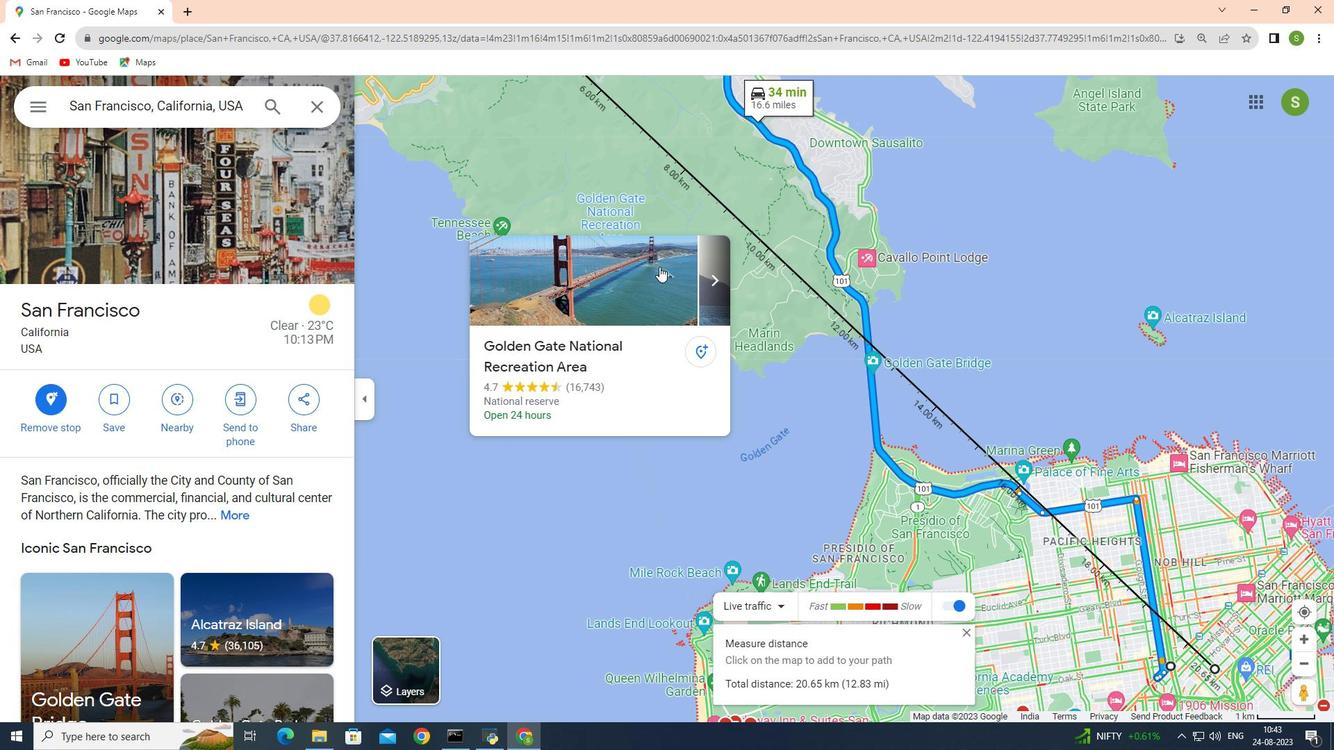 
Action: Mouse scrolled (659, 266) with delta (0, 0)
Screenshot: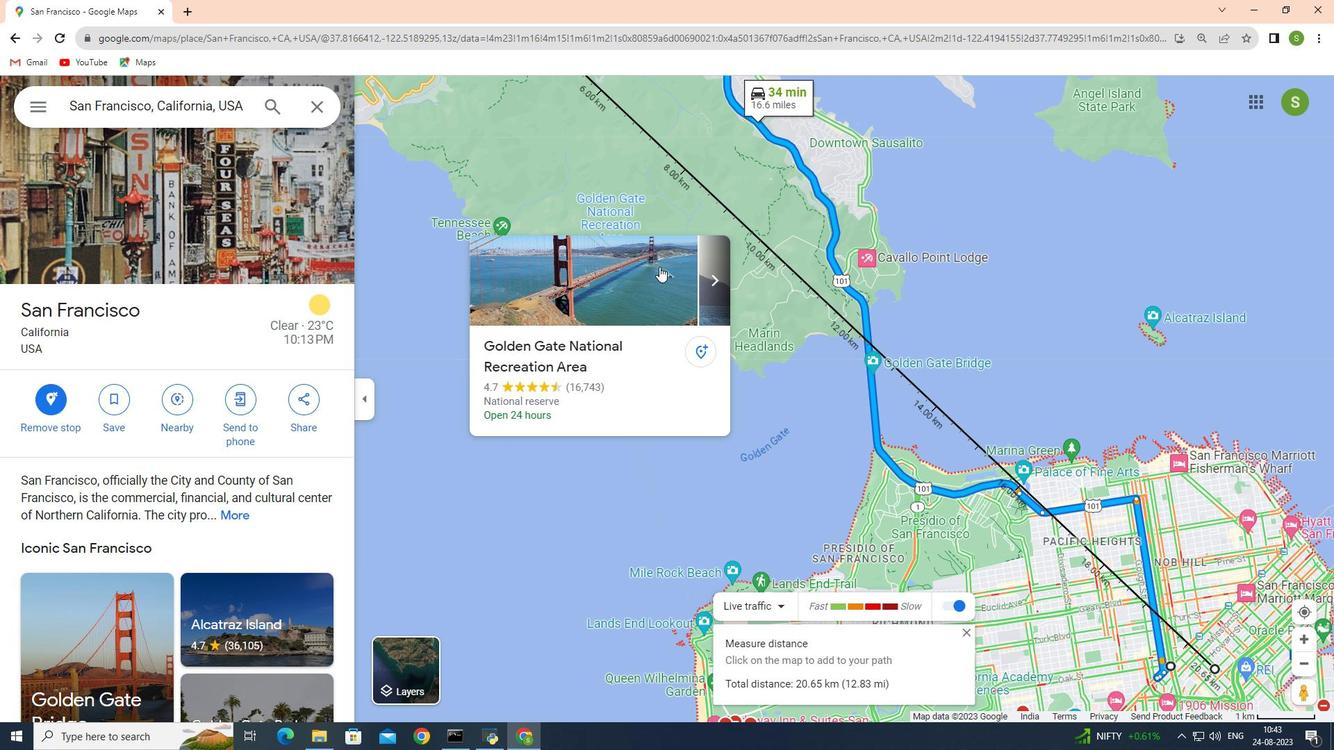
Action: Mouse scrolled (659, 266) with delta (0, 0)
Screenshot: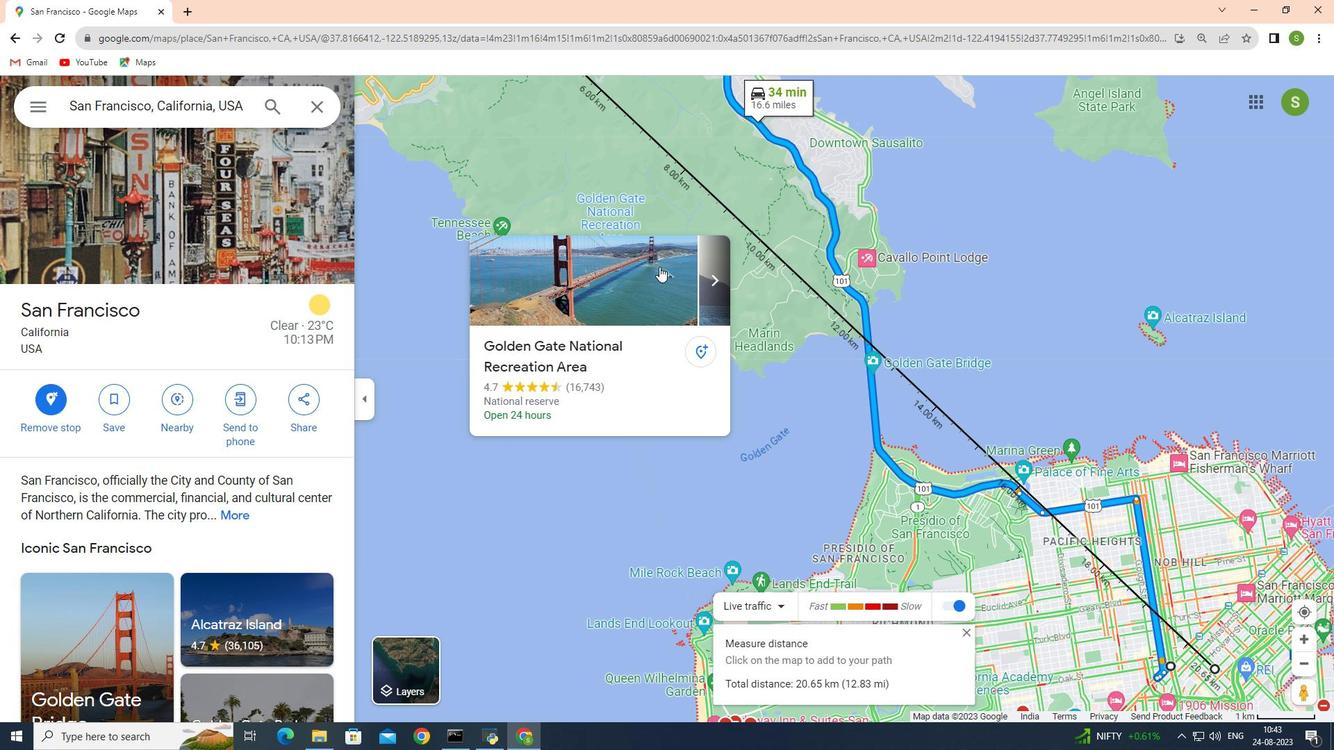 
Action: Mouse scrolled (659, 266) with delta (0, 0)
Screenshot: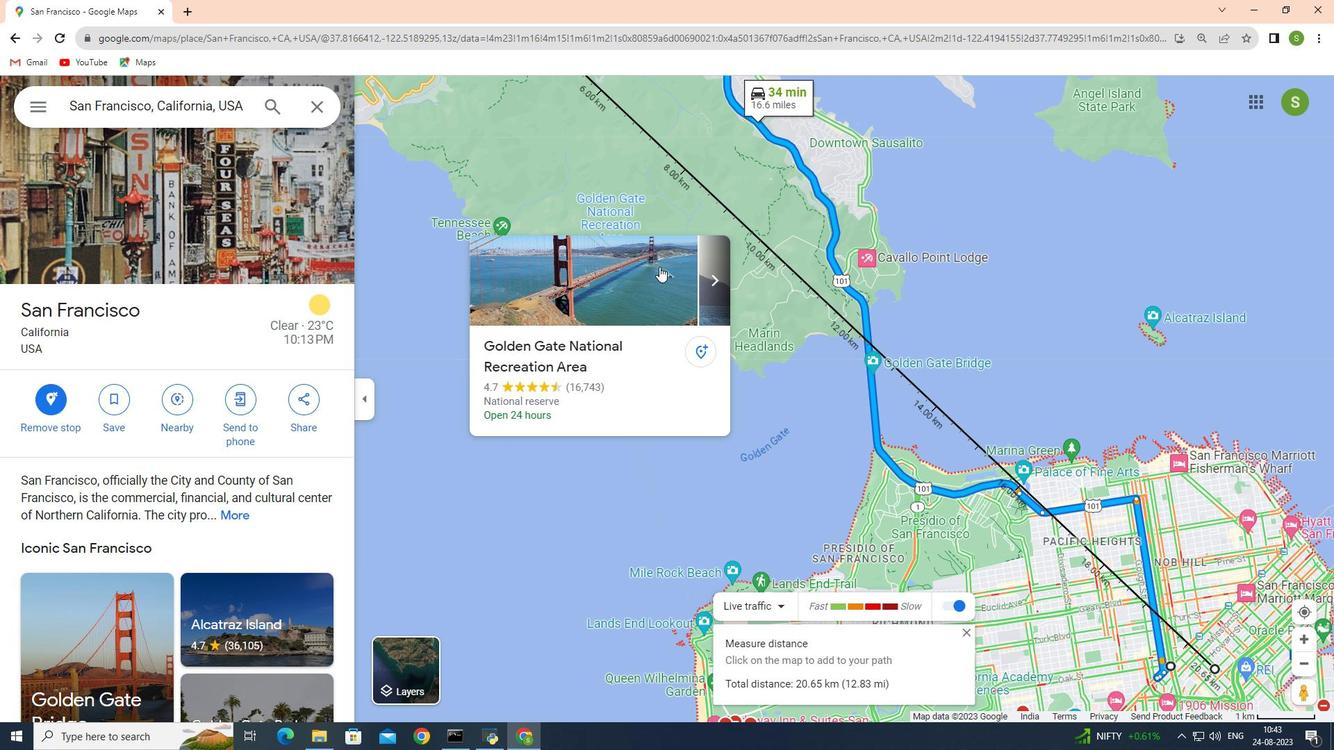 
Action: Mouse moved to (609, 279)
Screenshot: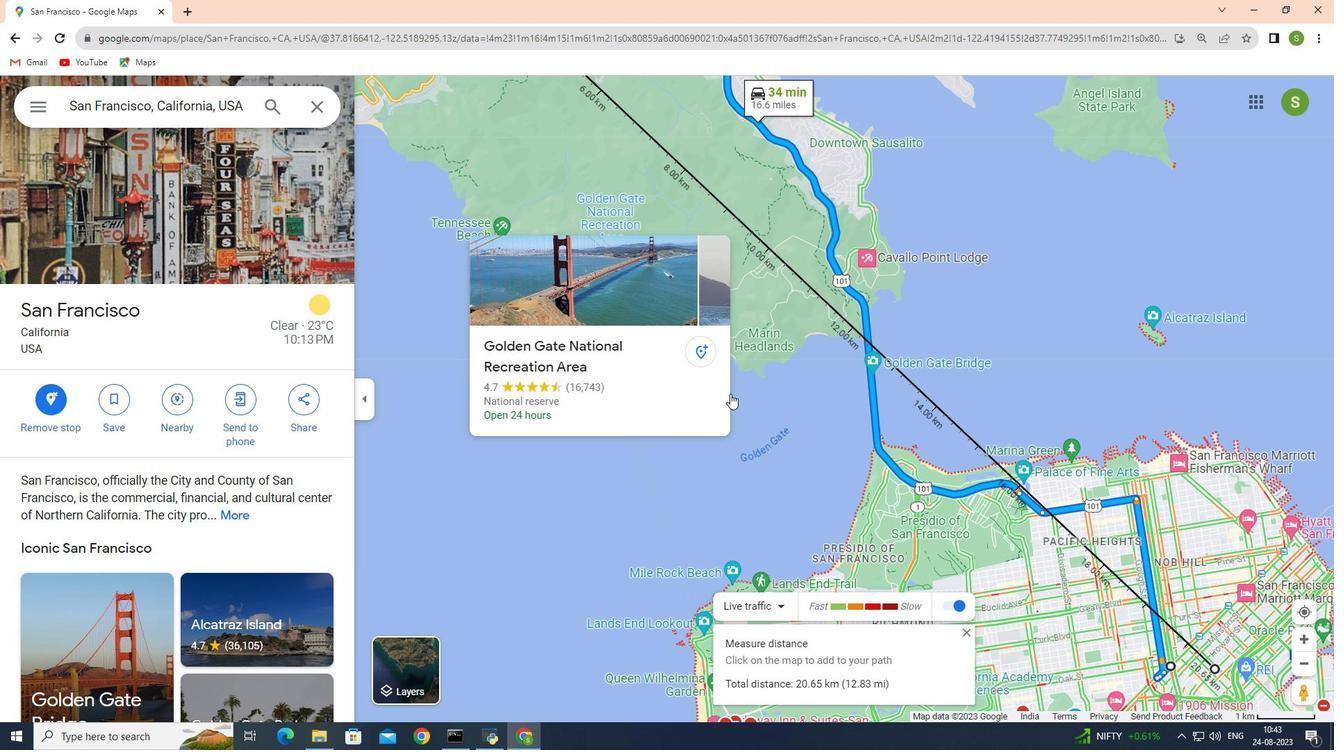 
Action: Mouse scrolled (609, 278) with delta (0, 0)
Screenshot: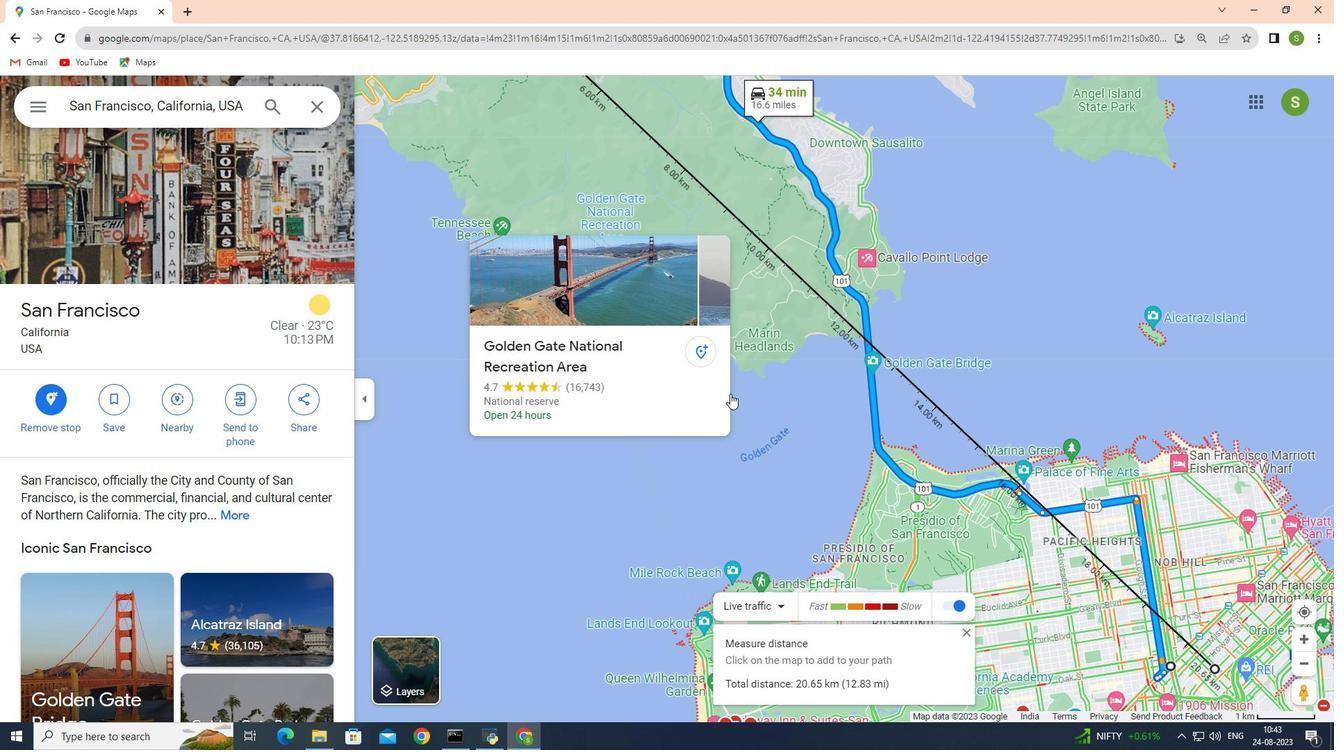 
Action: Mouse moved to (797, 398)
Screenshot: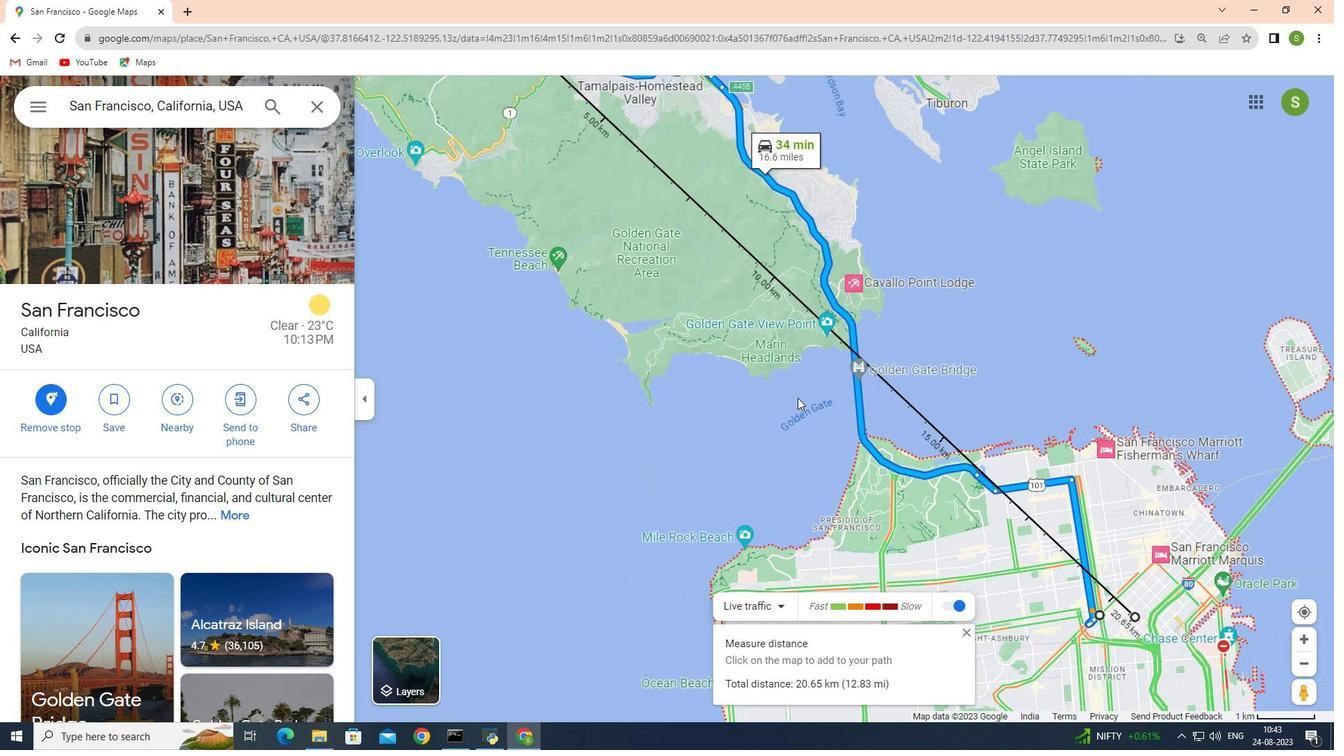 
Action: Mouse scrolled (797, 397) with delta (0, 0)
Screenshot: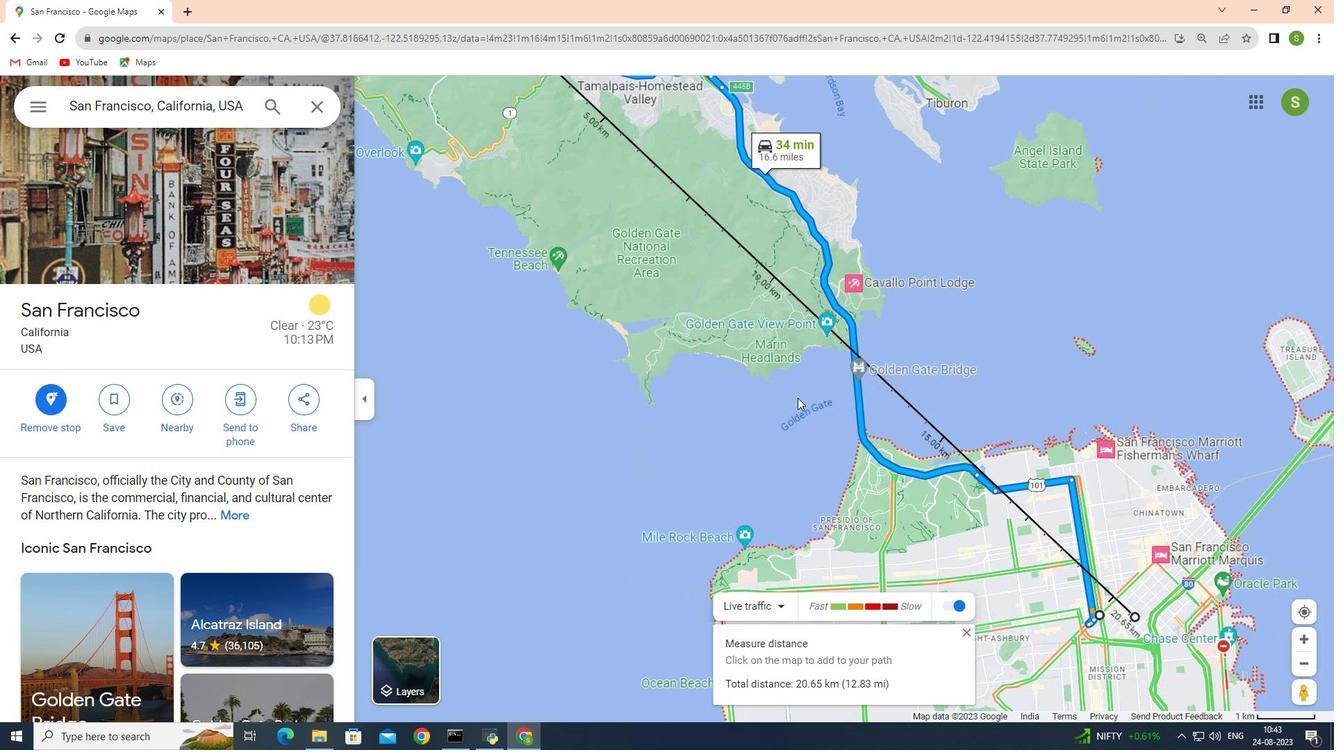 
Action: Mouse scrolled (797, 397) with delta (0, 0)
Screenshot: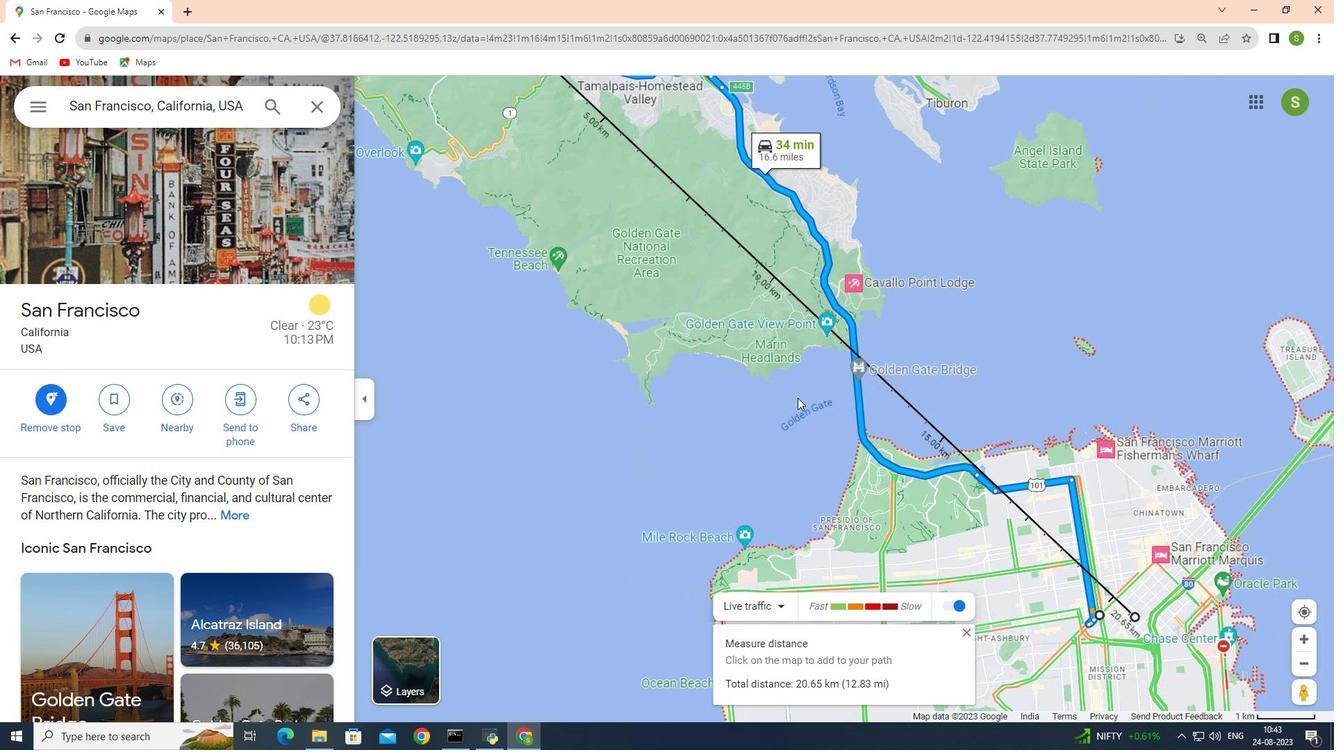 
Action: Mouse scrolled (797, 397) with delta (0, 0)
Screenshot: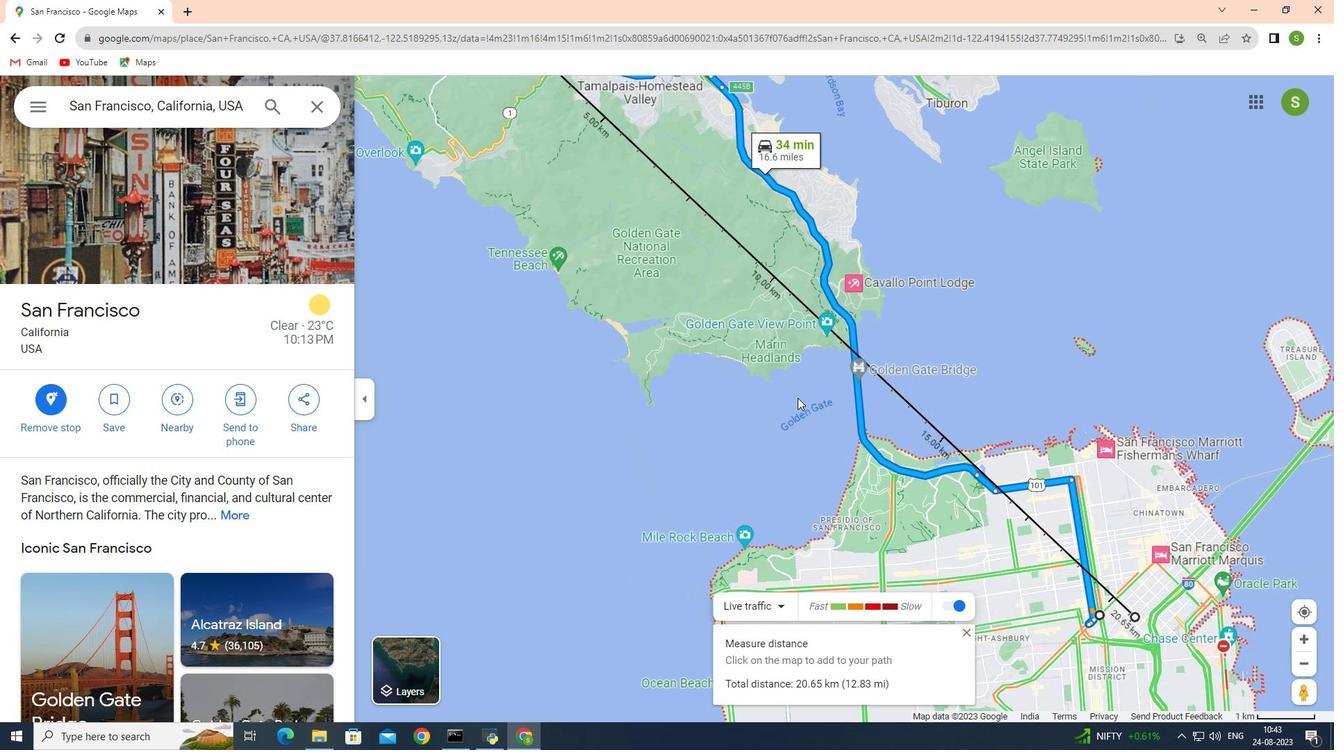 
Action: Mouse scrolled (797, 397) with delta (0, 0)
Screenshot: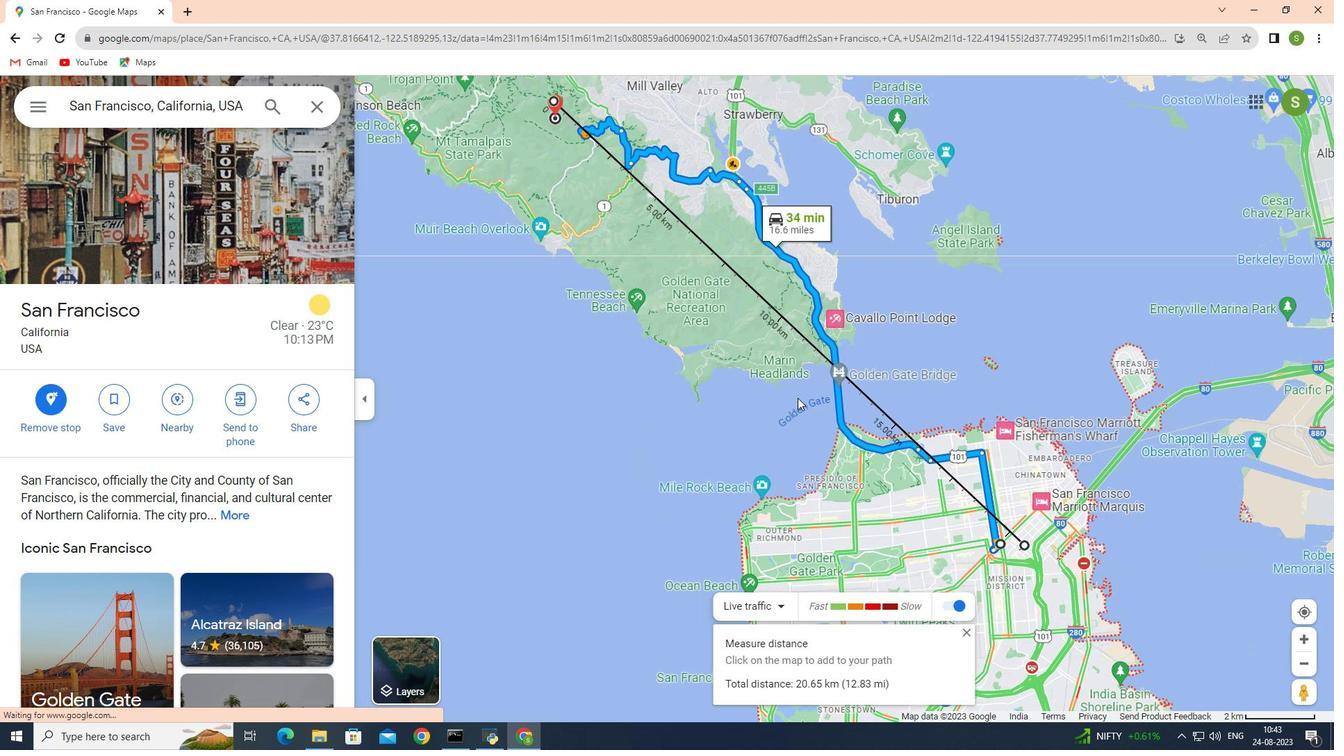 
Action: Mouse scrolled (797, 397) with delta (0, 0)
Screenshot: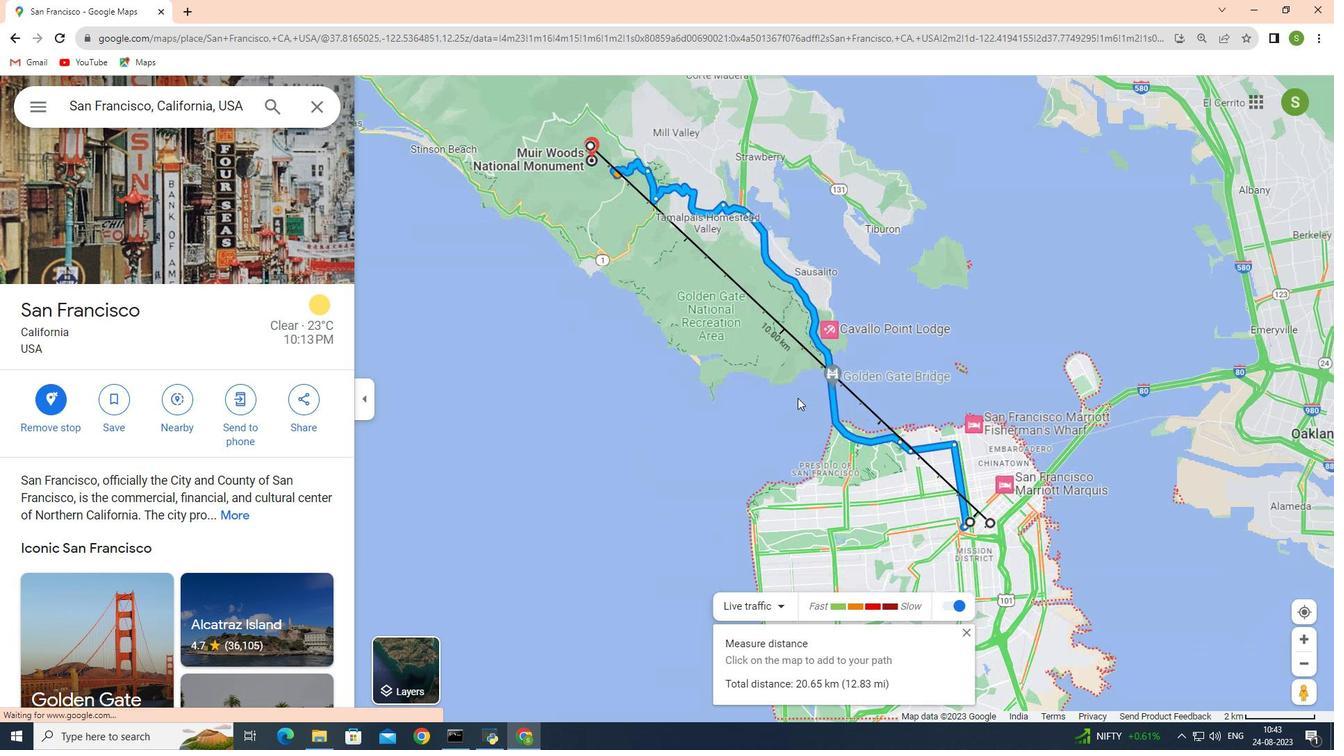 
Action: Mouse scrolled (797, 397) with delta (0, 0)
Screenshot: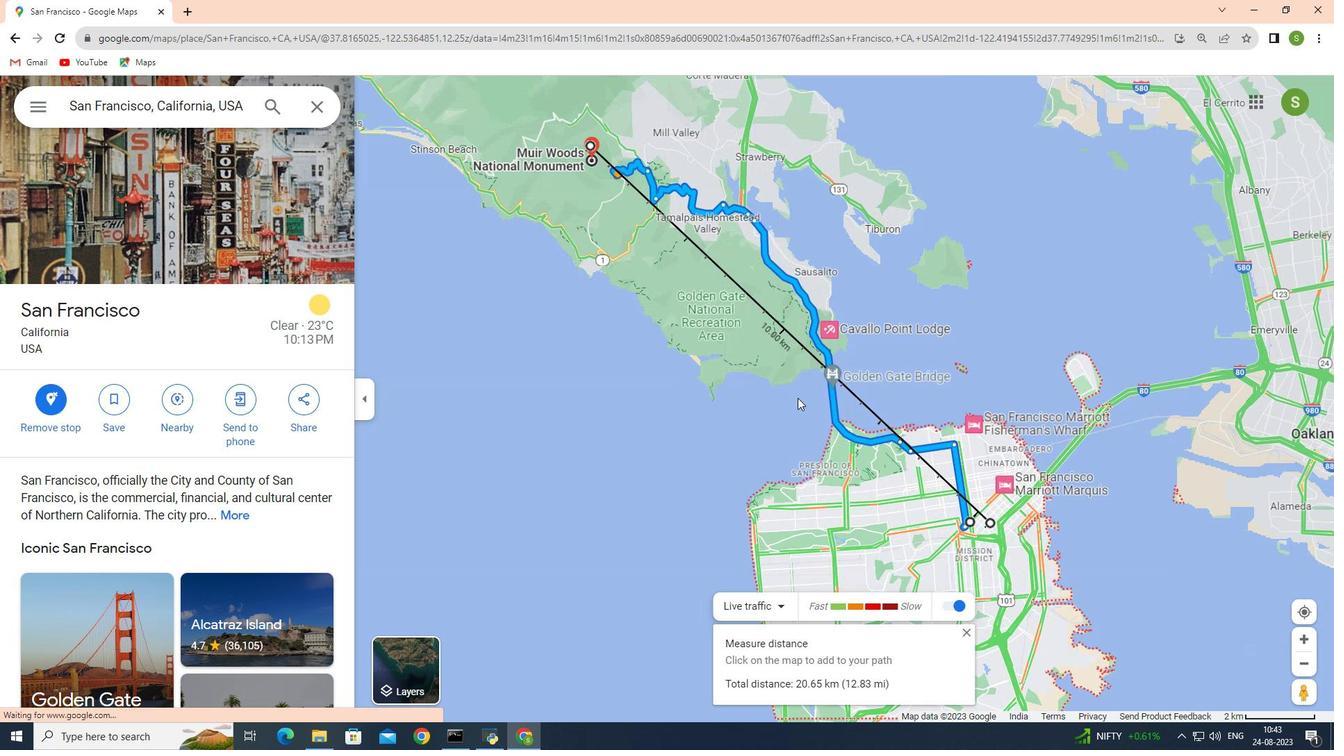 
Action: Mouse moved to (785, 389)
Screenshot: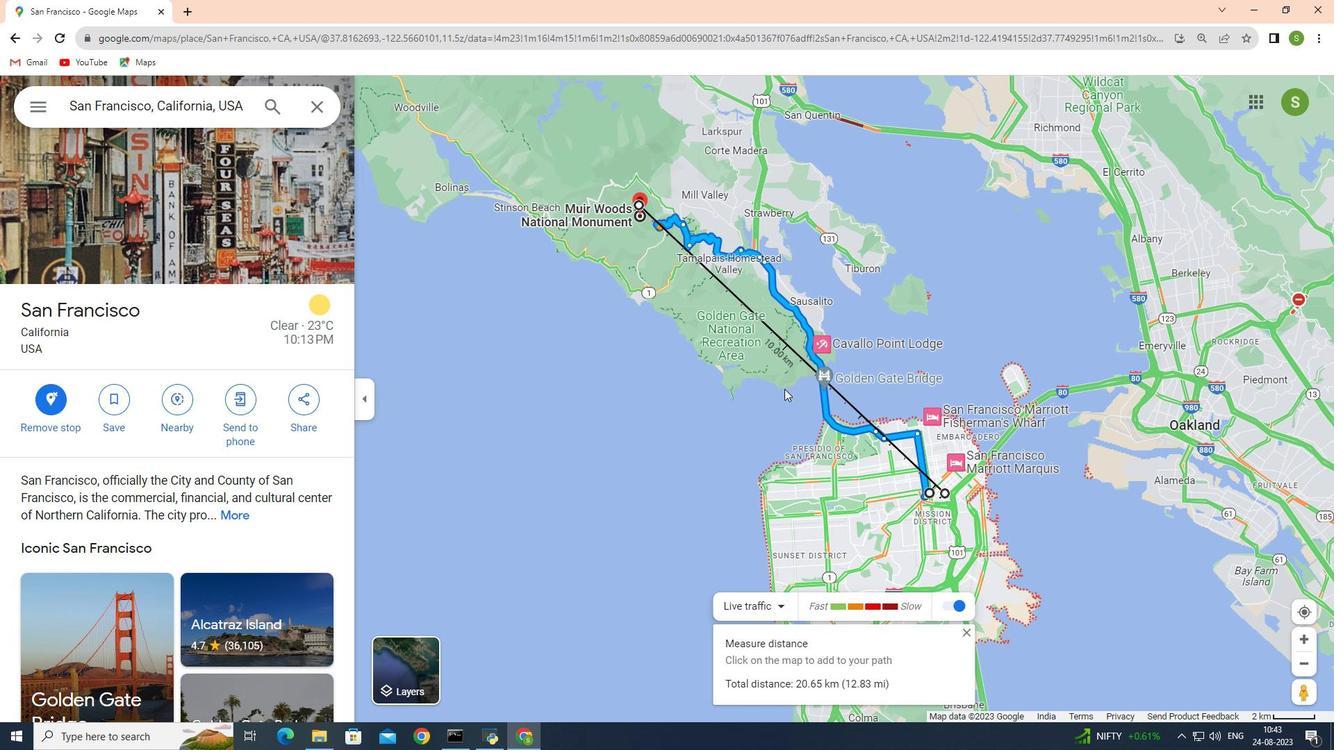 
